 Task: Find connections with filter location Kalamáta with filter topic #workingathomewith filter profile language Spanish with filter current company Jakson Group with filter school Saranathan College of Engineering with filter industry Lime and Gypsum Products Manufacturing with filter service category Translation with filter keywords title Cruise Ship Attendant
Action: Mouse moved to (340, 267)
Screenshot: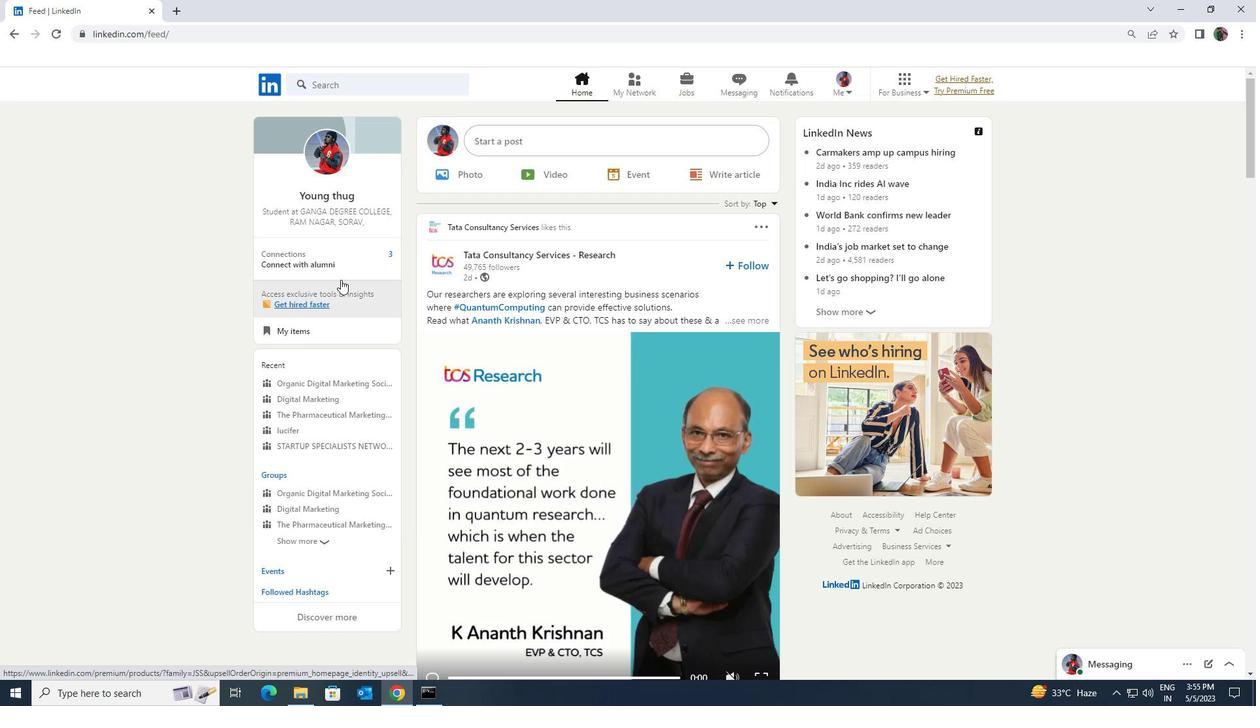 
Action: Mouse pressed left at (340, 267)
Screenshot: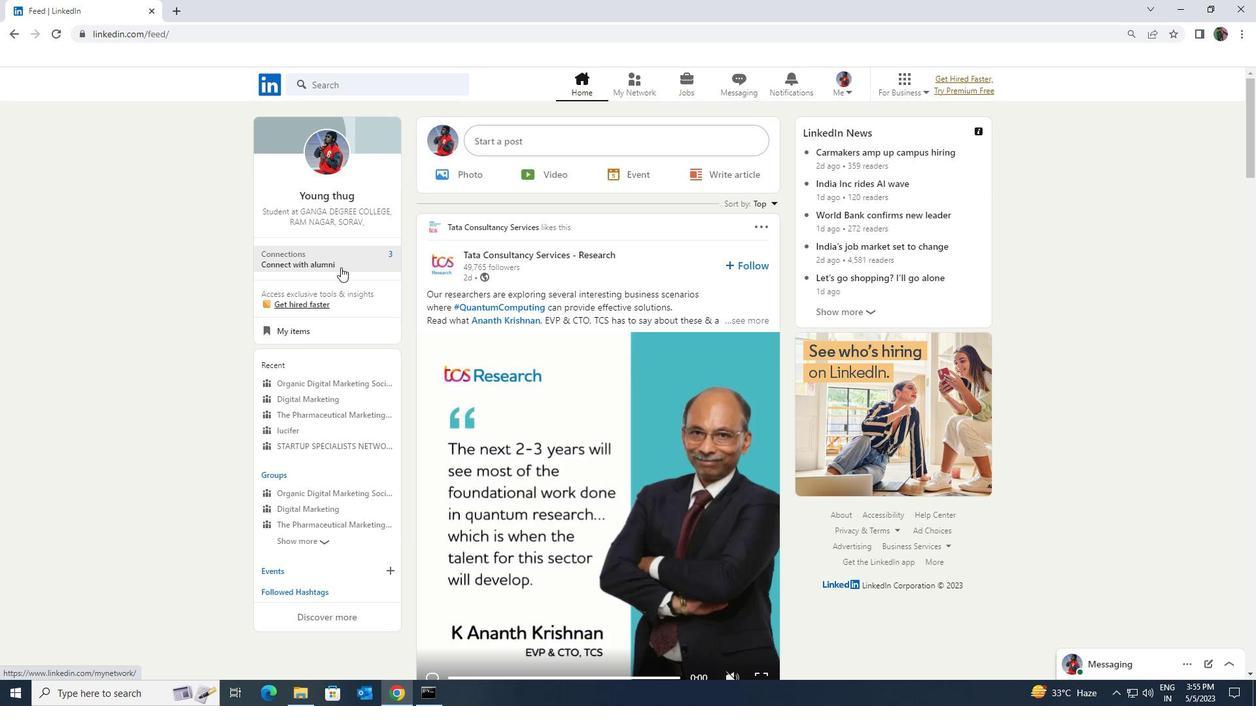 
Action: Mouse moved to (350, 167)
Screenshot: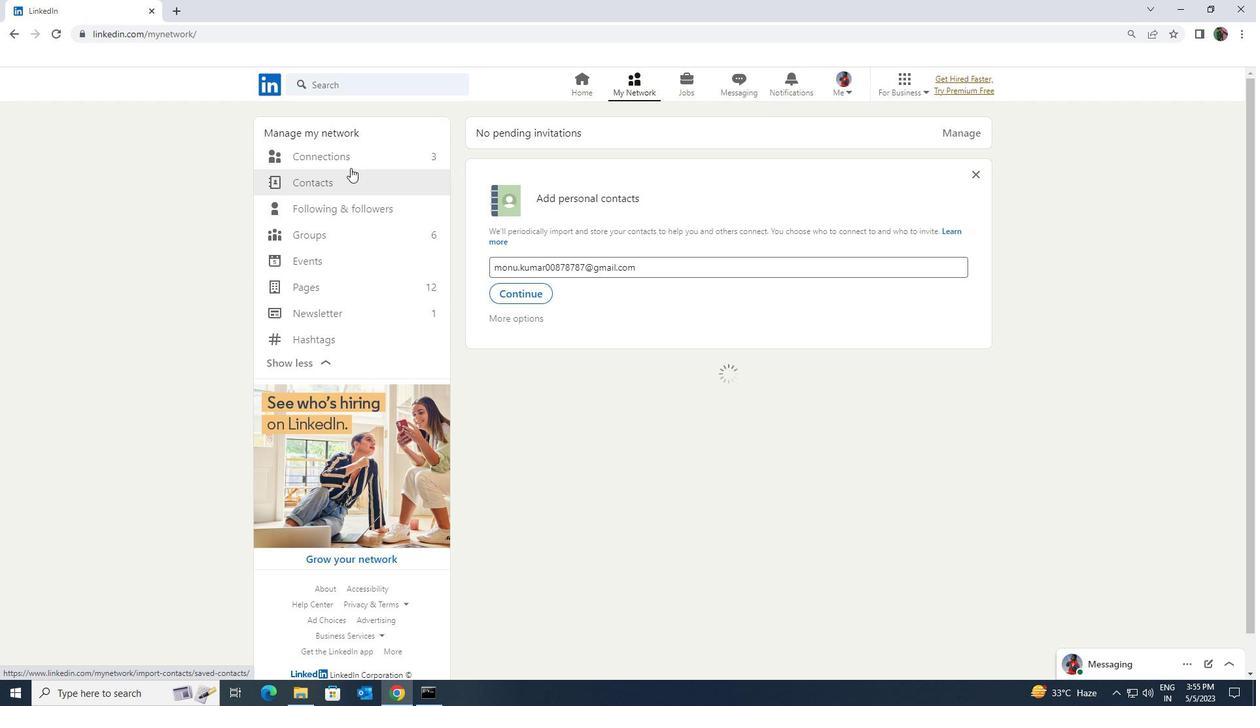 
Action: Mouse pressed left at (350, 167)
Screenshot: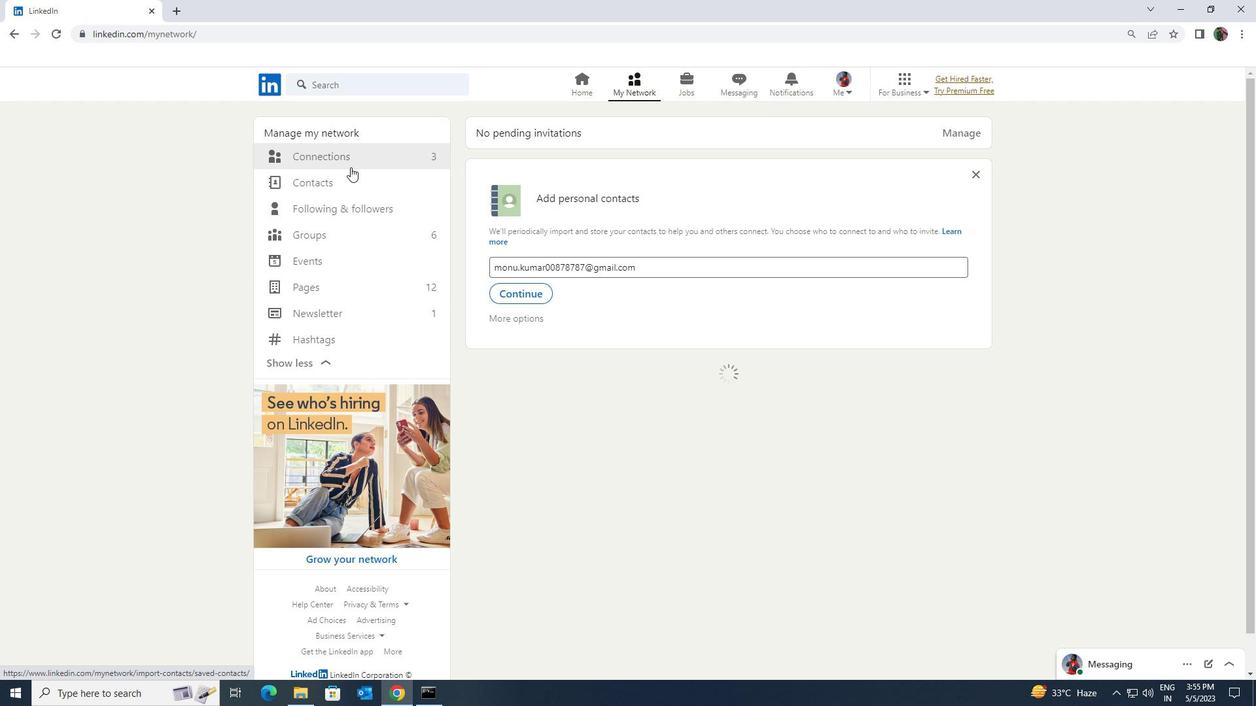 
Action: Mouse moved to (351, 156)
Screenshot: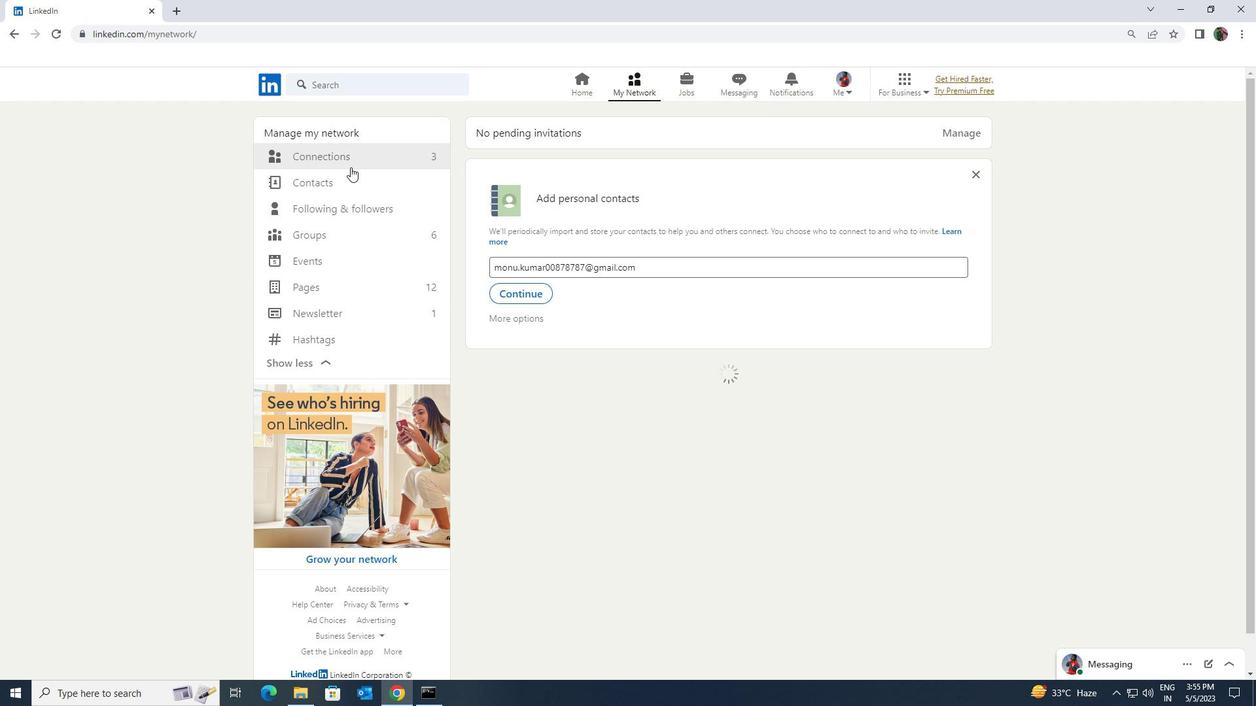 
Action: Mouse pressed left at (351, 156)
Screenshot: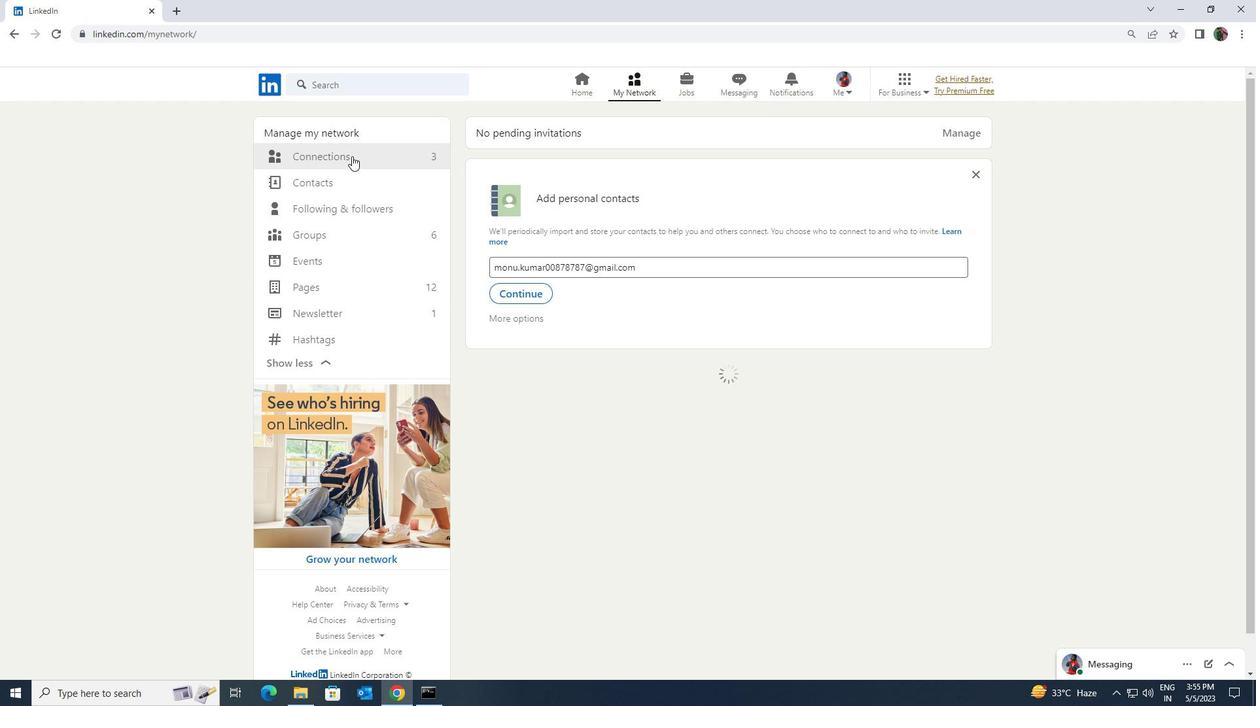 
Action: Mouse moved to (705, 159)
Screenshot: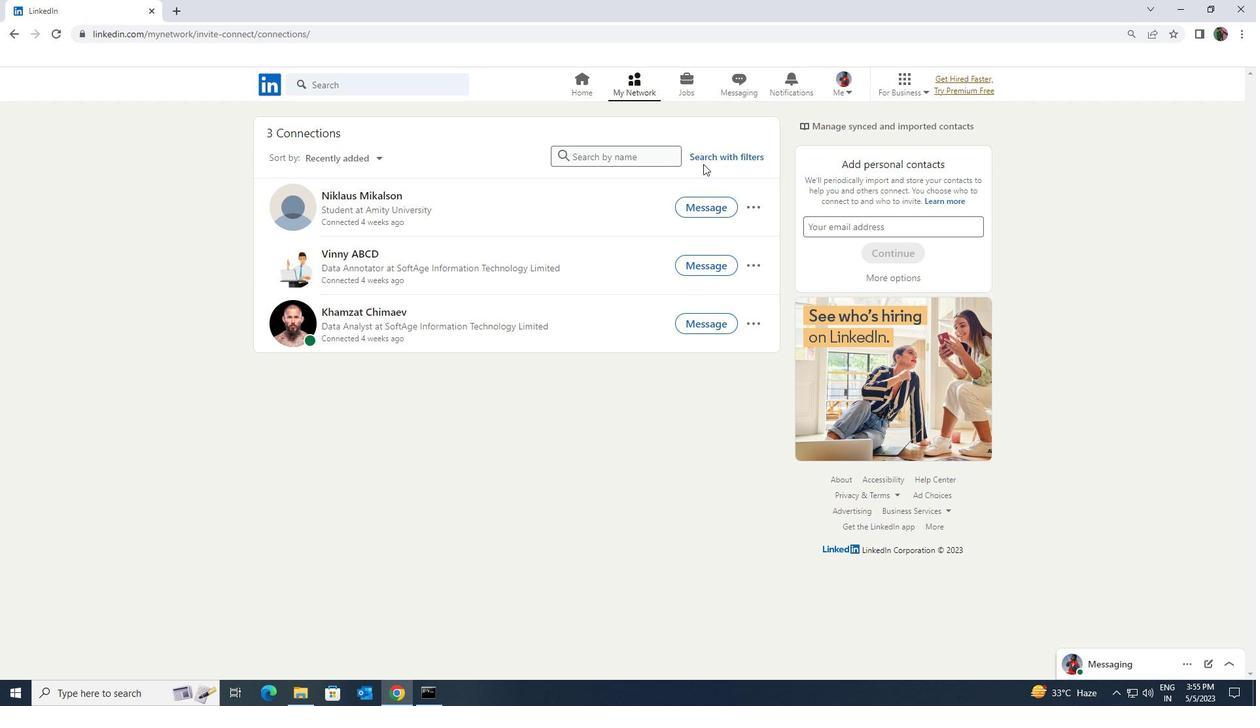 
Action: Mouse pressed left at (705, 159)
Screenshot: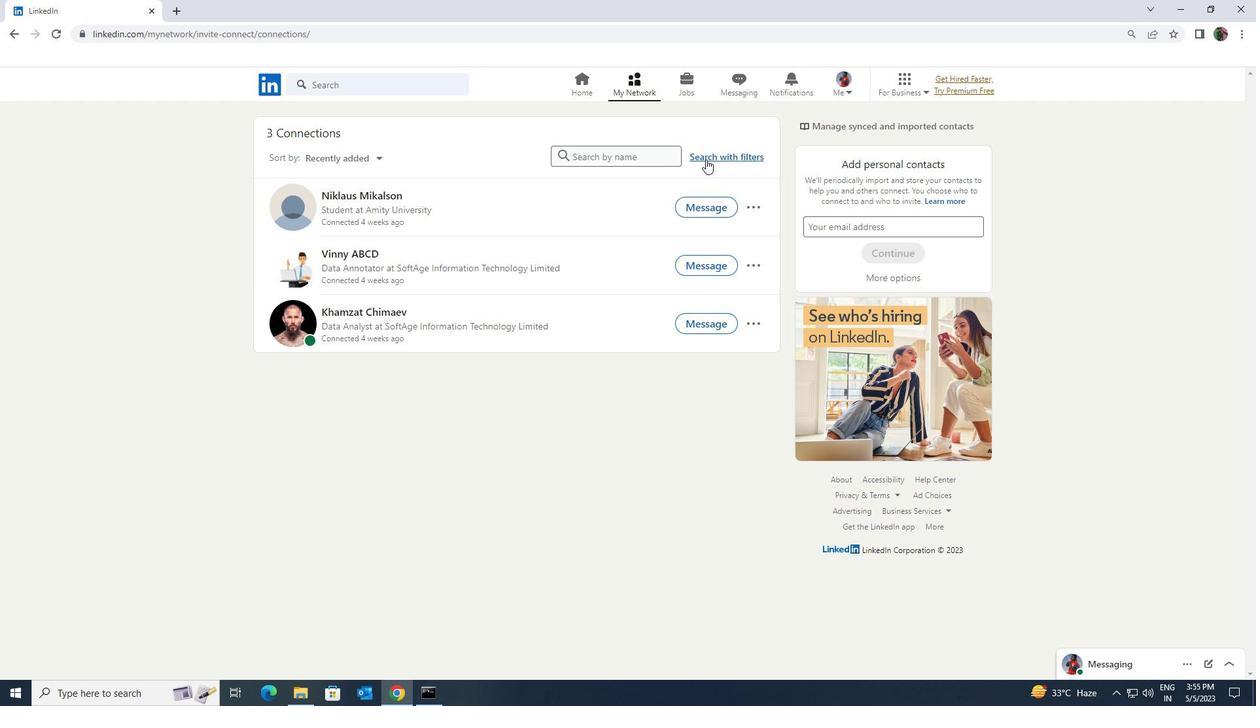 
Action: Mouse moved to (669, 124)
Screenshot: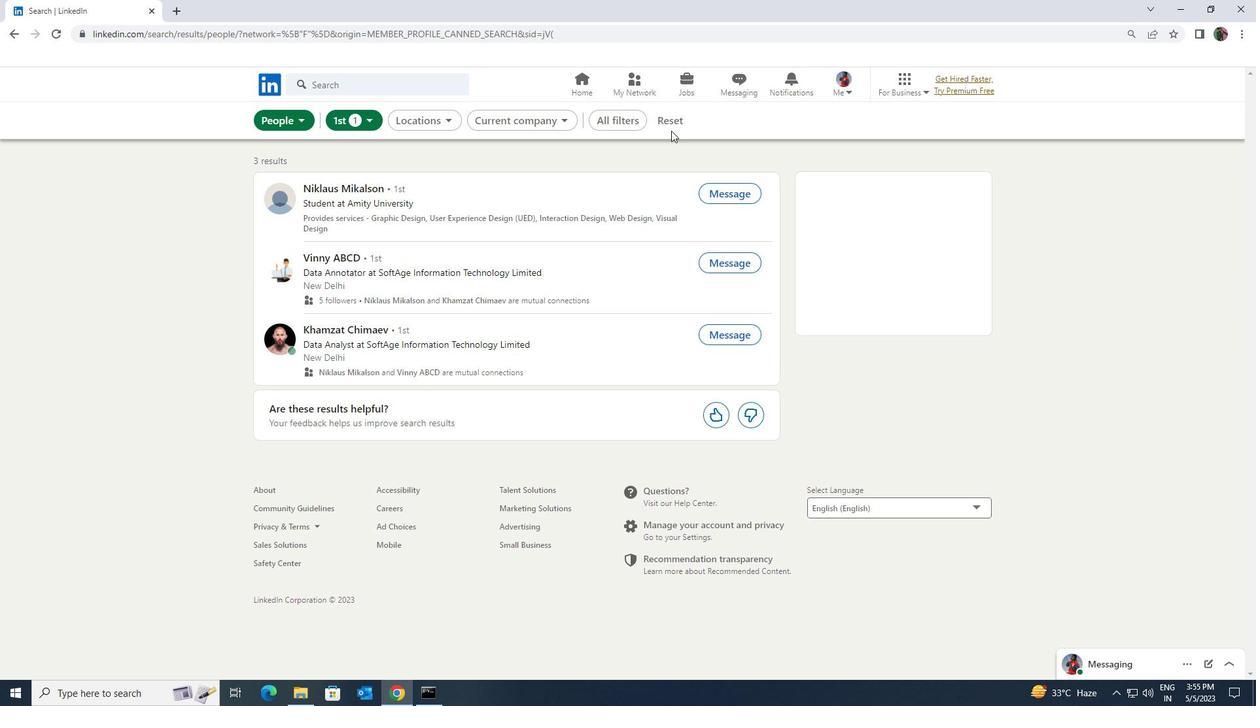 
Action: Mouse pressed left at (669, 124)
Screenshot: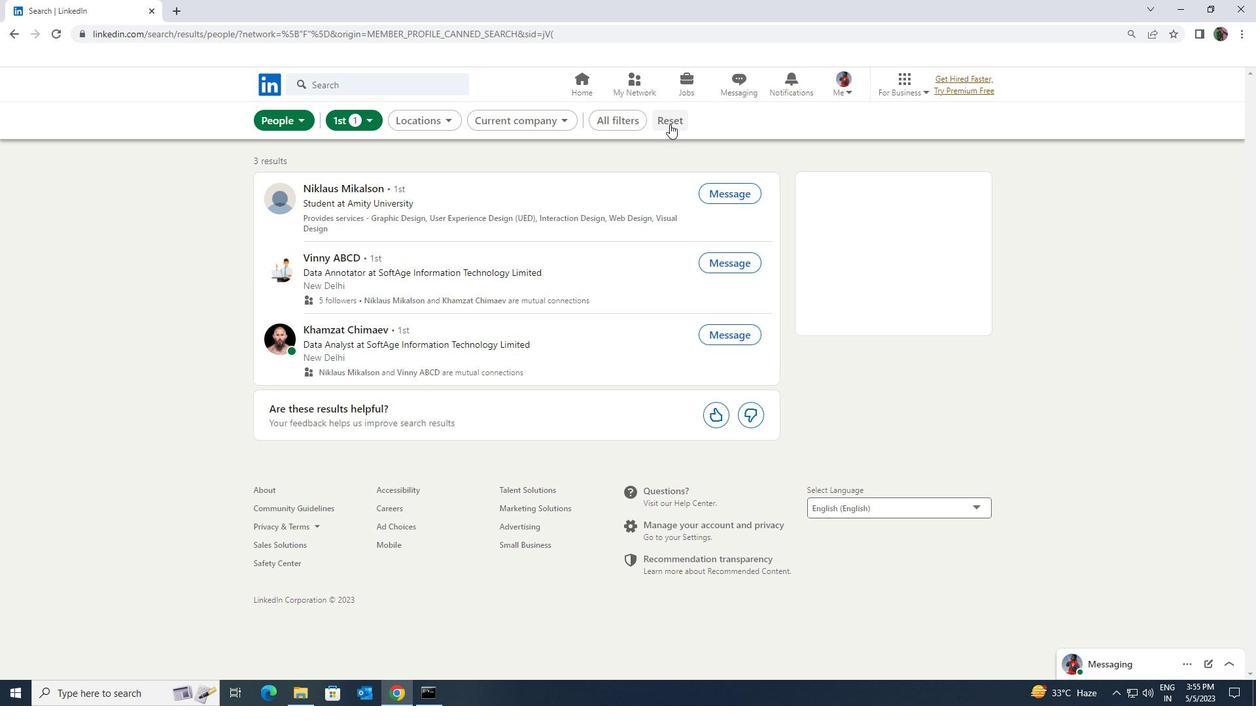 
Action: Mouse moved to (640, 118)
Screenshot: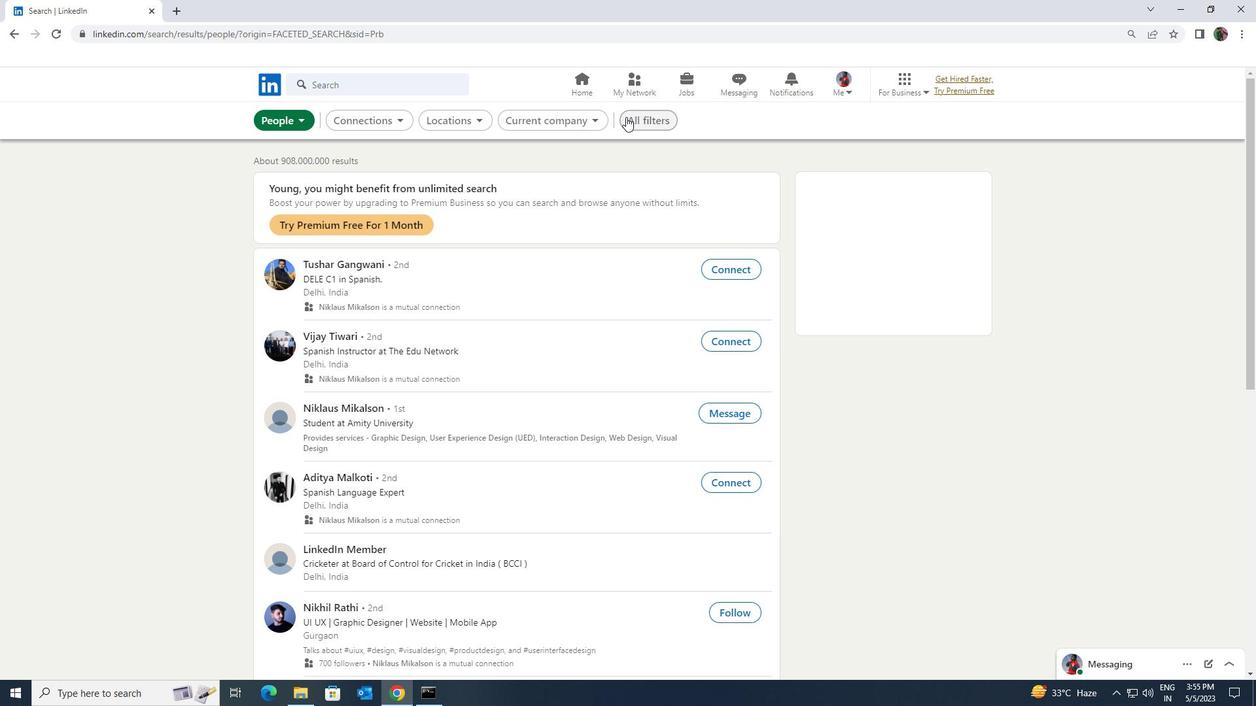 
Action: Mouse pressed left at (640, 118)
Screenshot: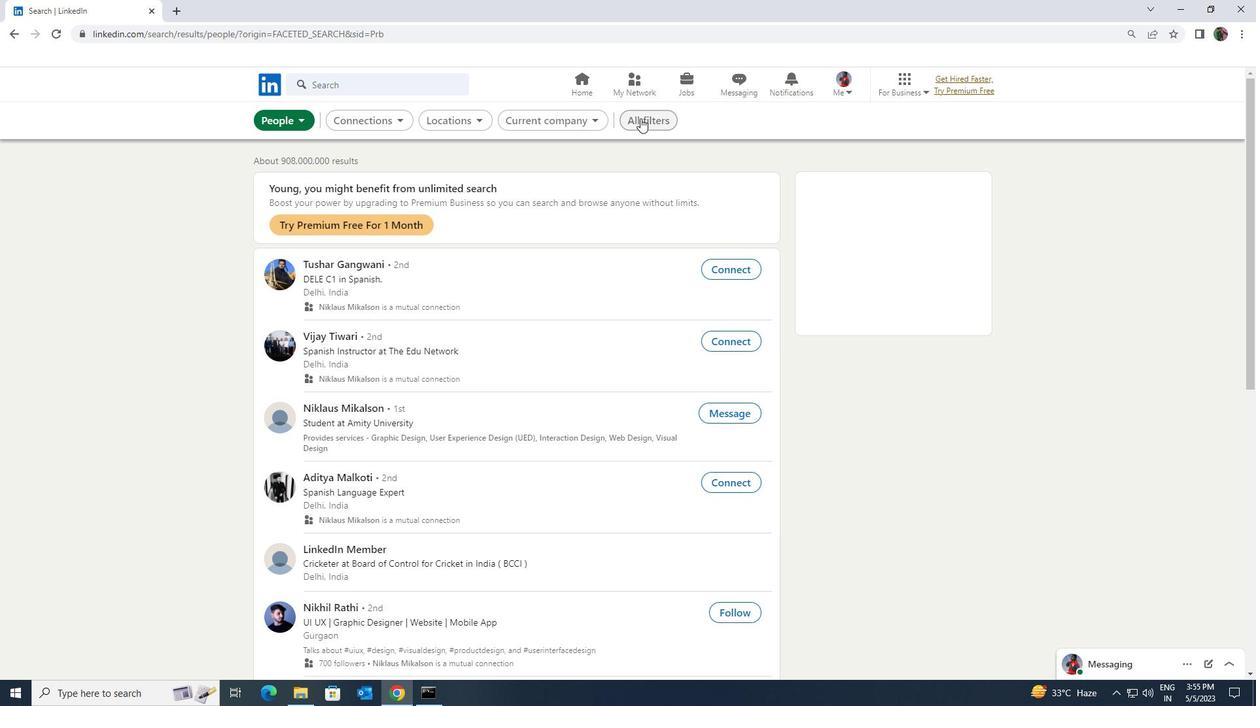 
Action: Mouse moved to (1094, 510)
Screenshot: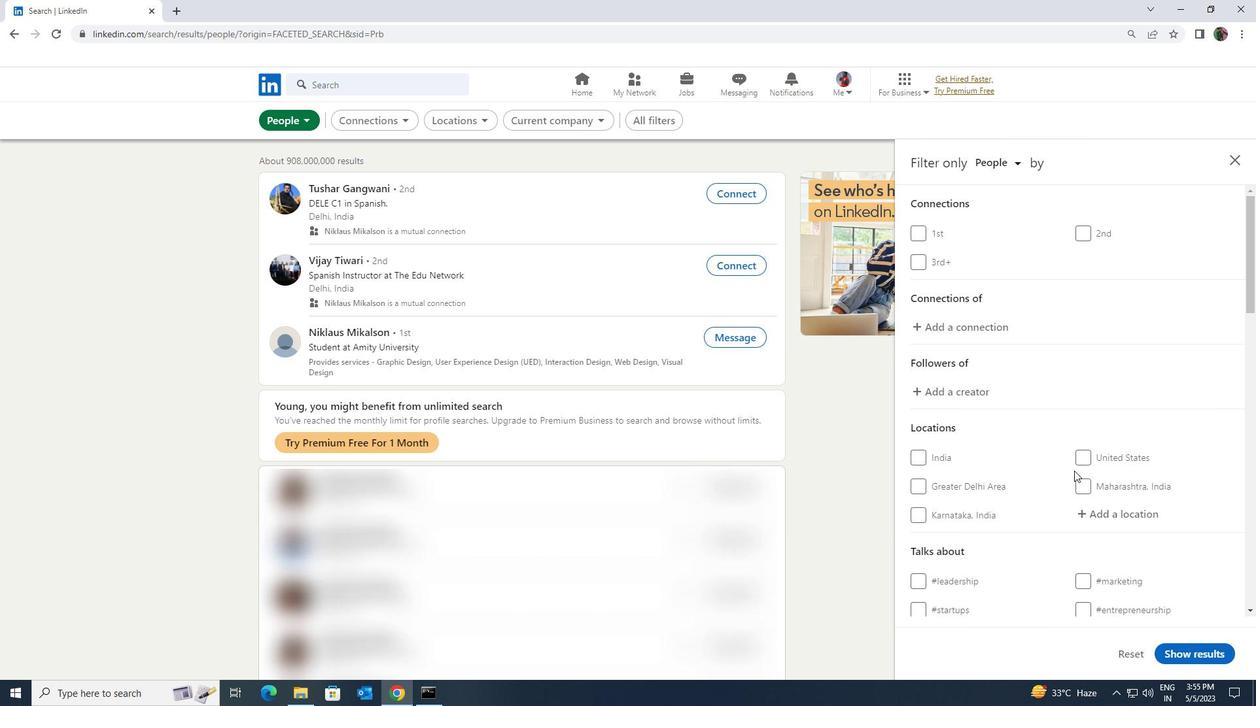 
Action: Mouse pressed left at (1094, 510)
Screenshot: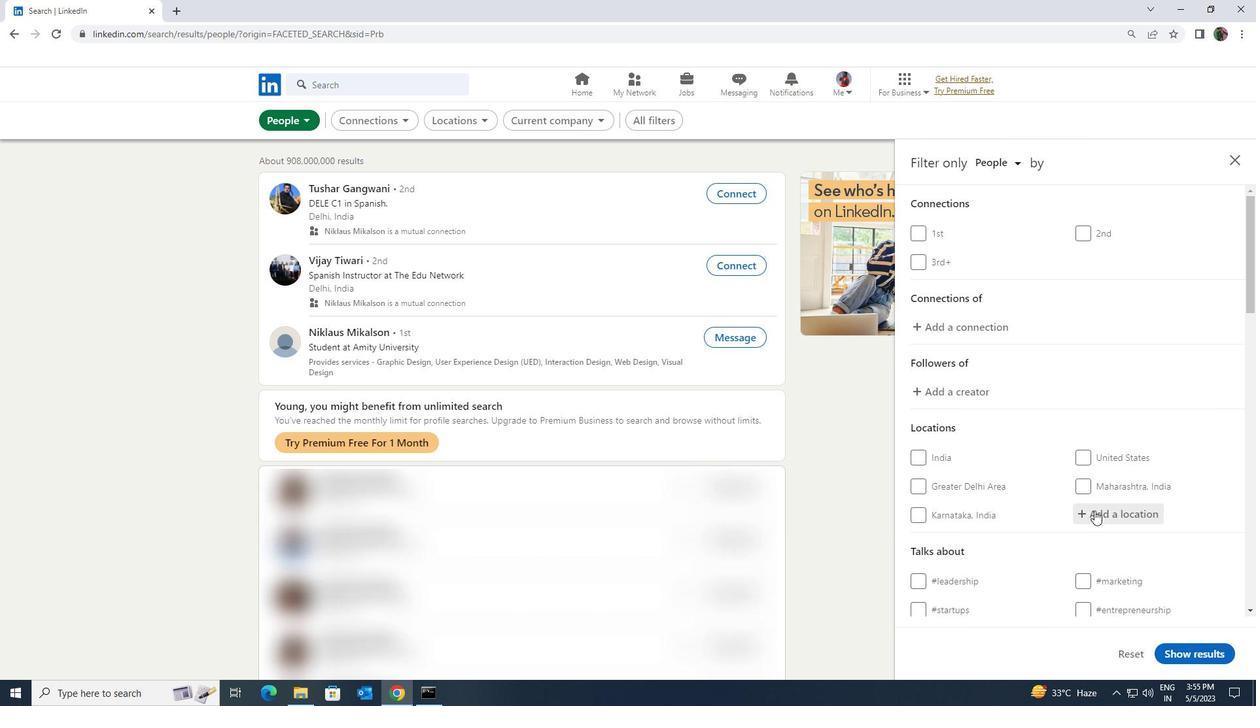 
Action: Key pressed <Key.shift><Key.shift><Key.shift><Key.shift><Key.shift><Key.shift><Key.shift>KALAMATA
Screenshot: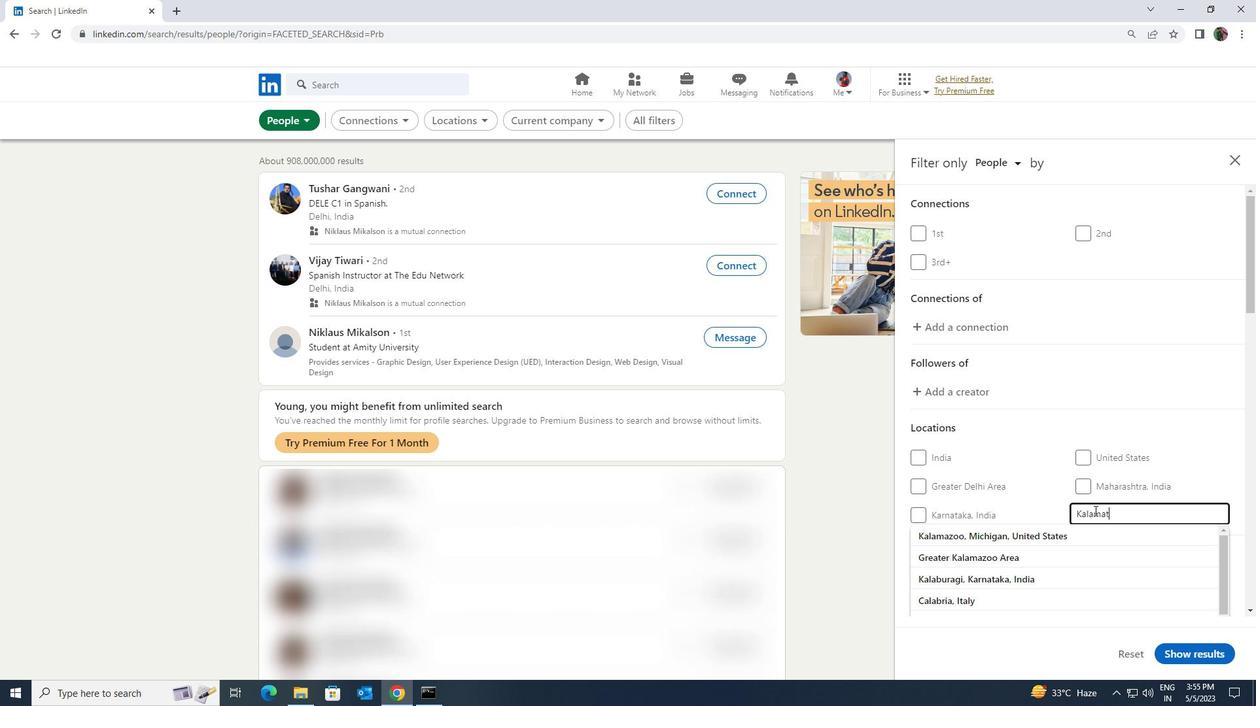 
Action: Mouse moved to (1093, 530)
Screenshot: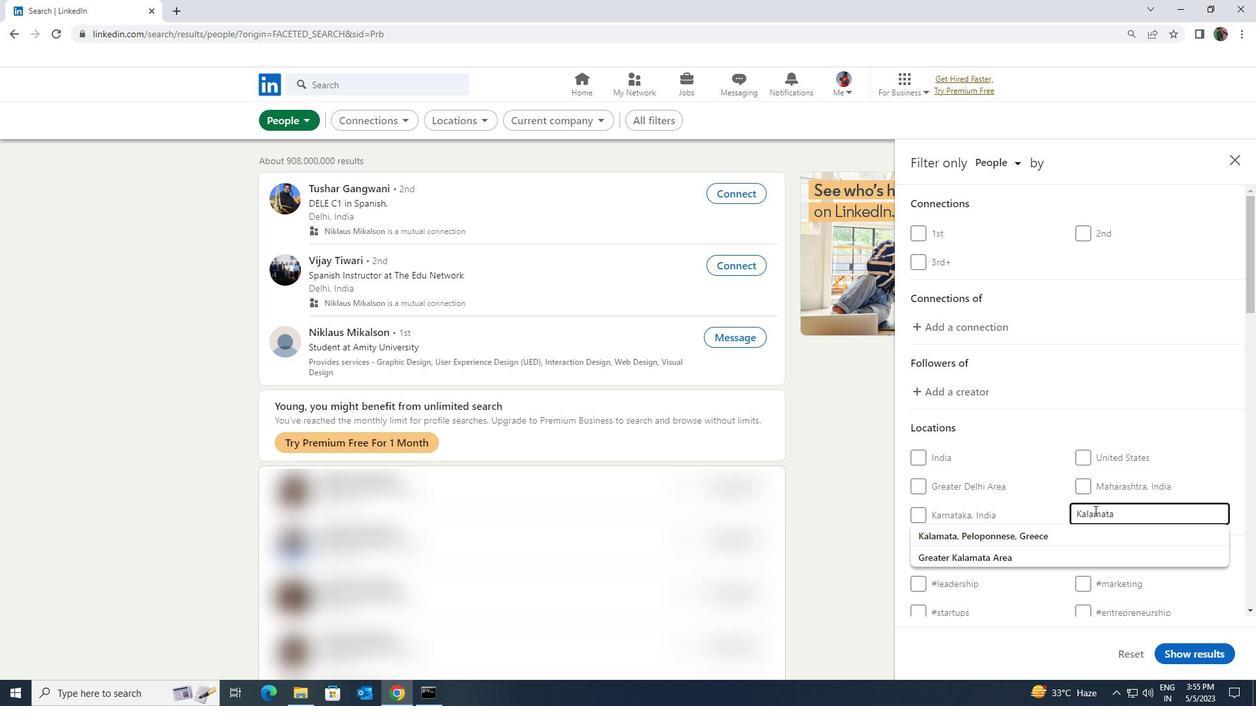 
Action: Mouse pressed left at (1093, 530)
Screenshot: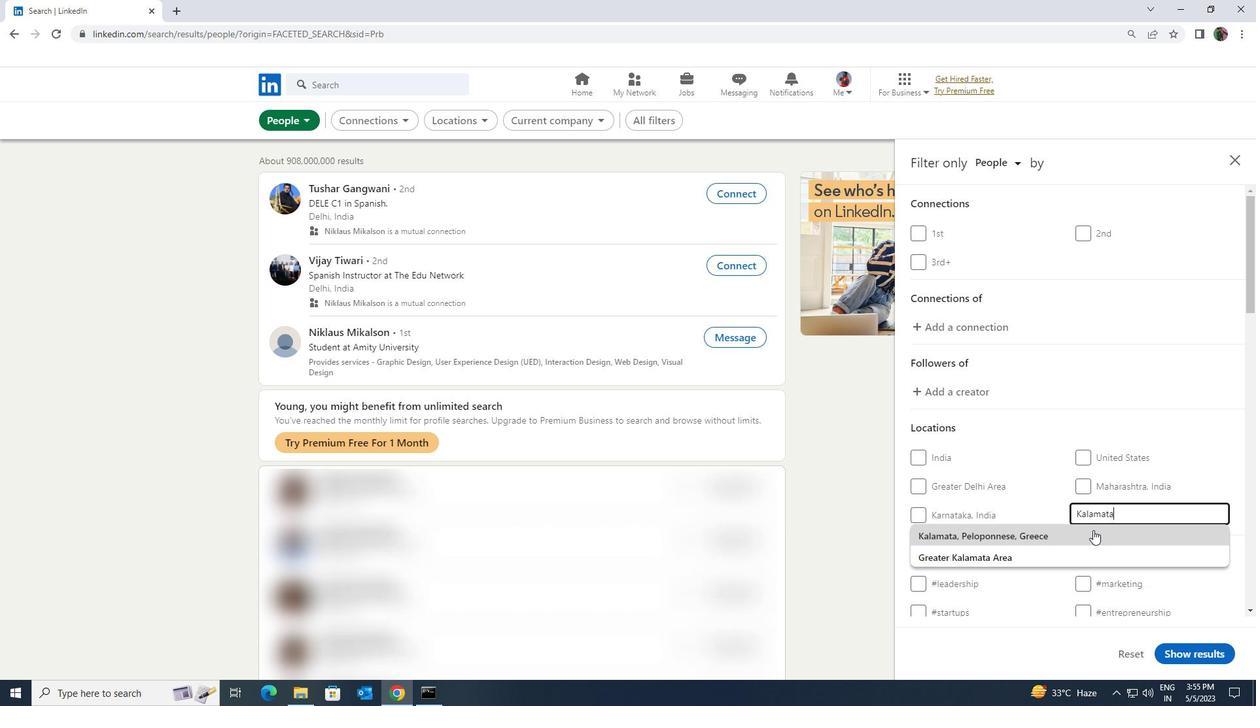 
Action: Mouse scrolled (1093, 529) with delta (0, 0)
Screenshot: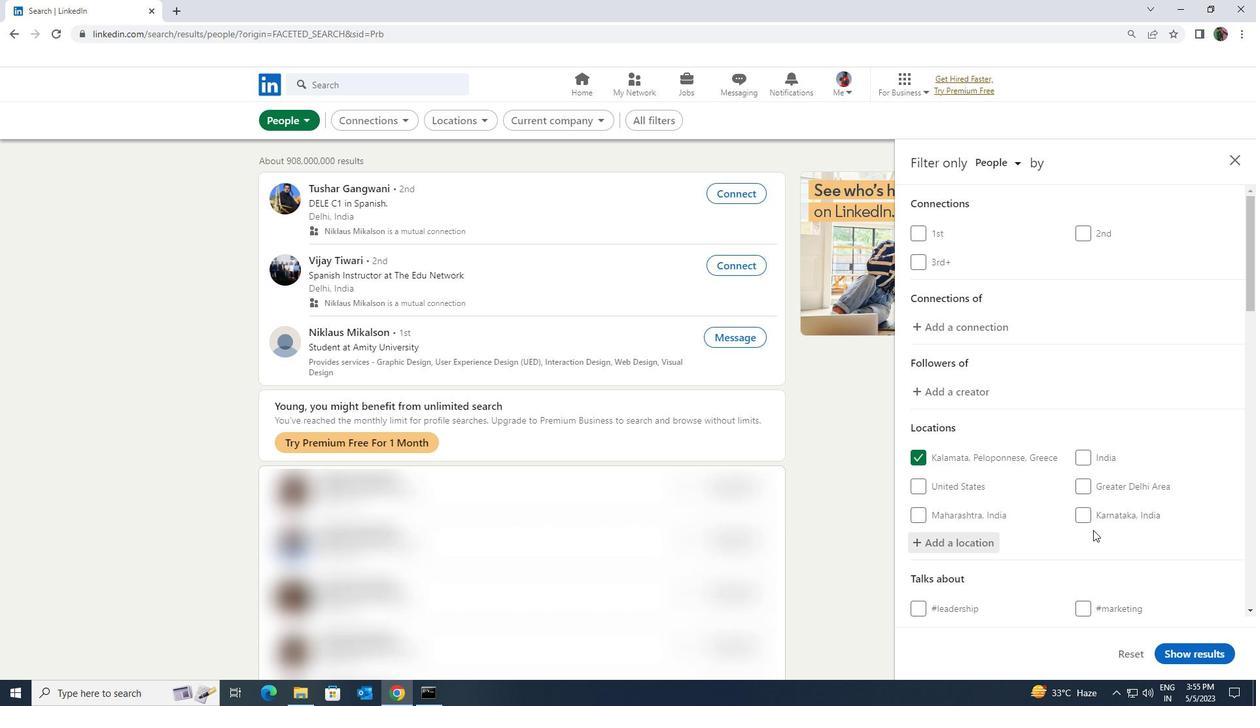 
Action: Mouse scrolled (1093, 529) with delta (0, 0)
Screenshot: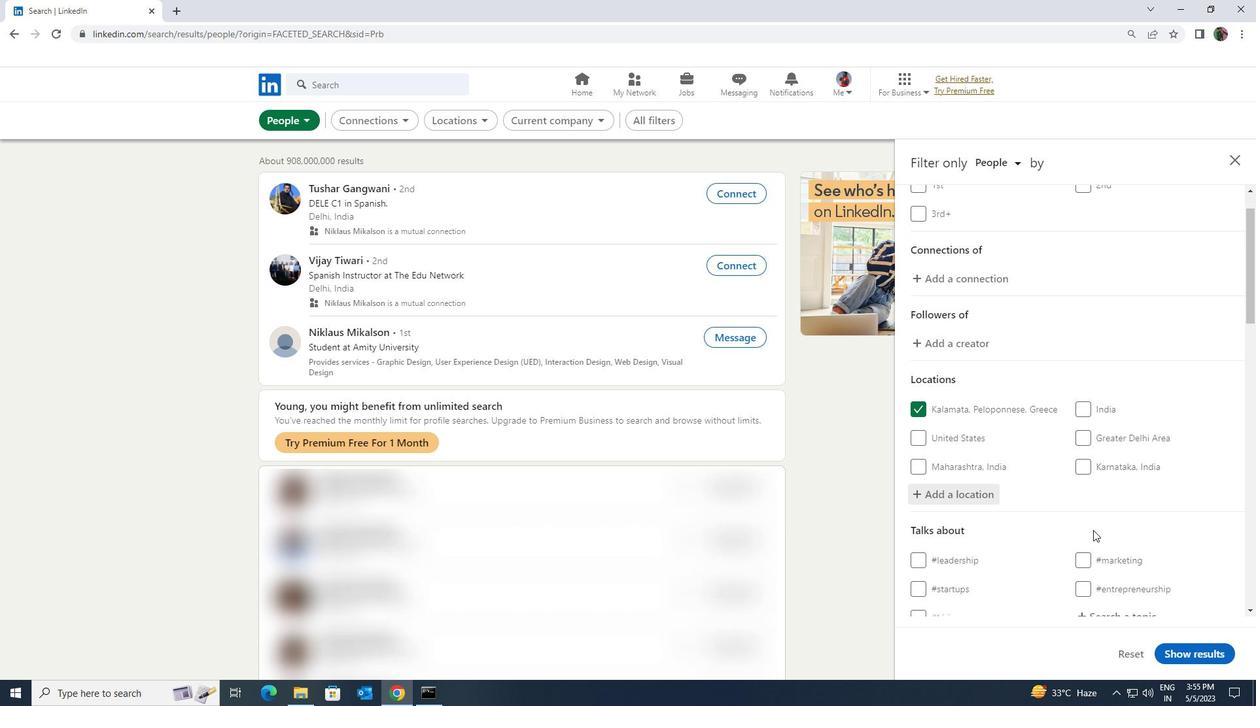 
Action: Mouse pressed left at (1093, 530)
Screenshot: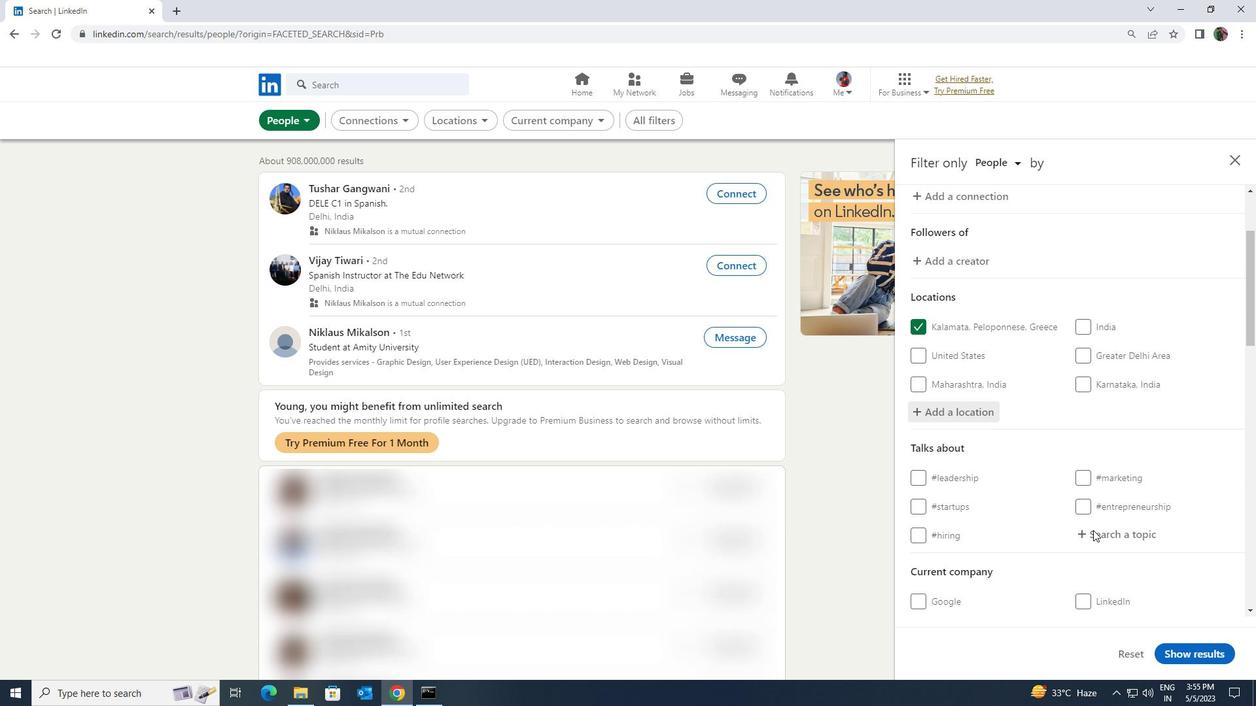 
Action: Key pressed <Key.shift><Key.shift><Key.shift><Key.shift><Key.shift>WOE<Key.backspace>RKINGHOME
Screenshot: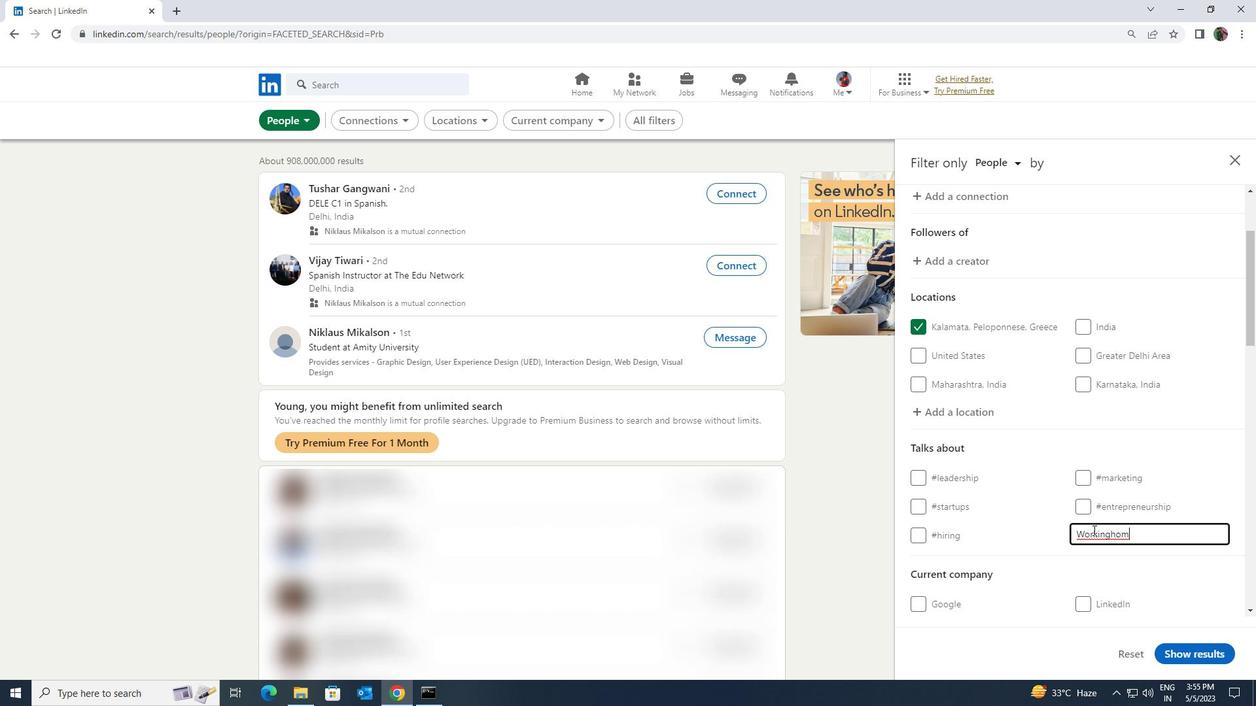 
Action: Mouse scrolled (1093, 529) with delta (0, 0)
Screenshot: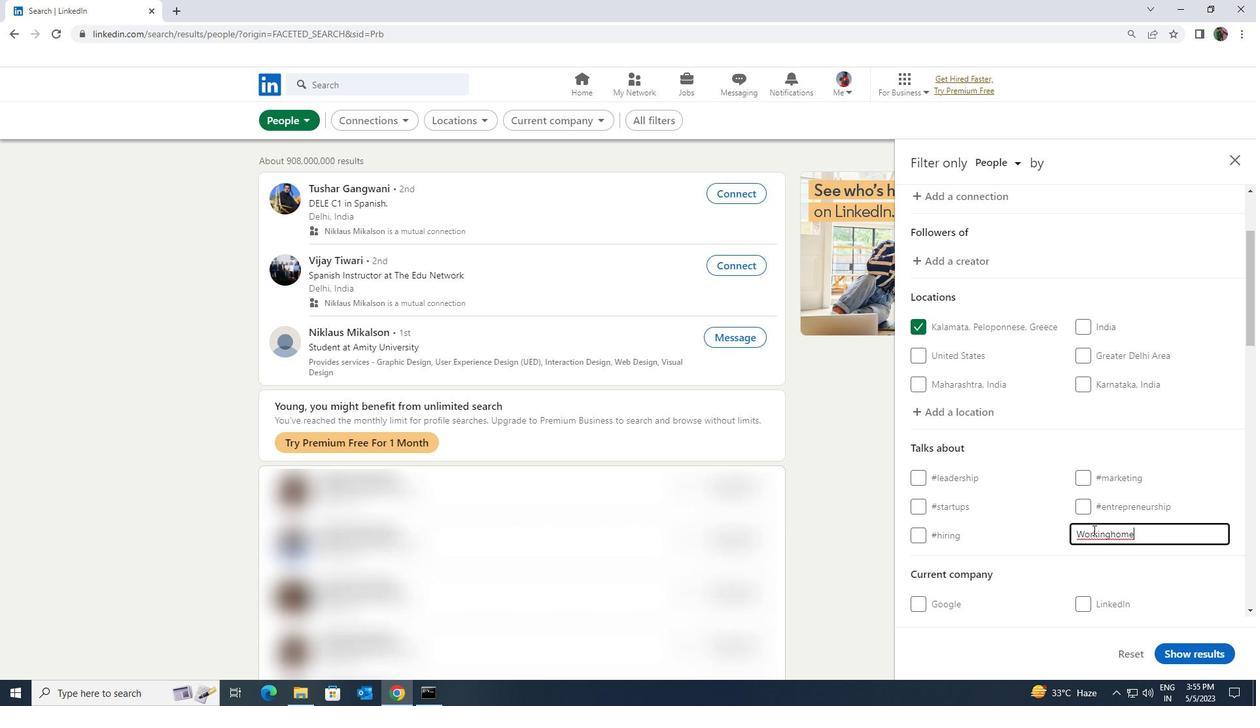 
Action: Mouse scrolled (1093, 529) with delta (0, 0)
Screenshot: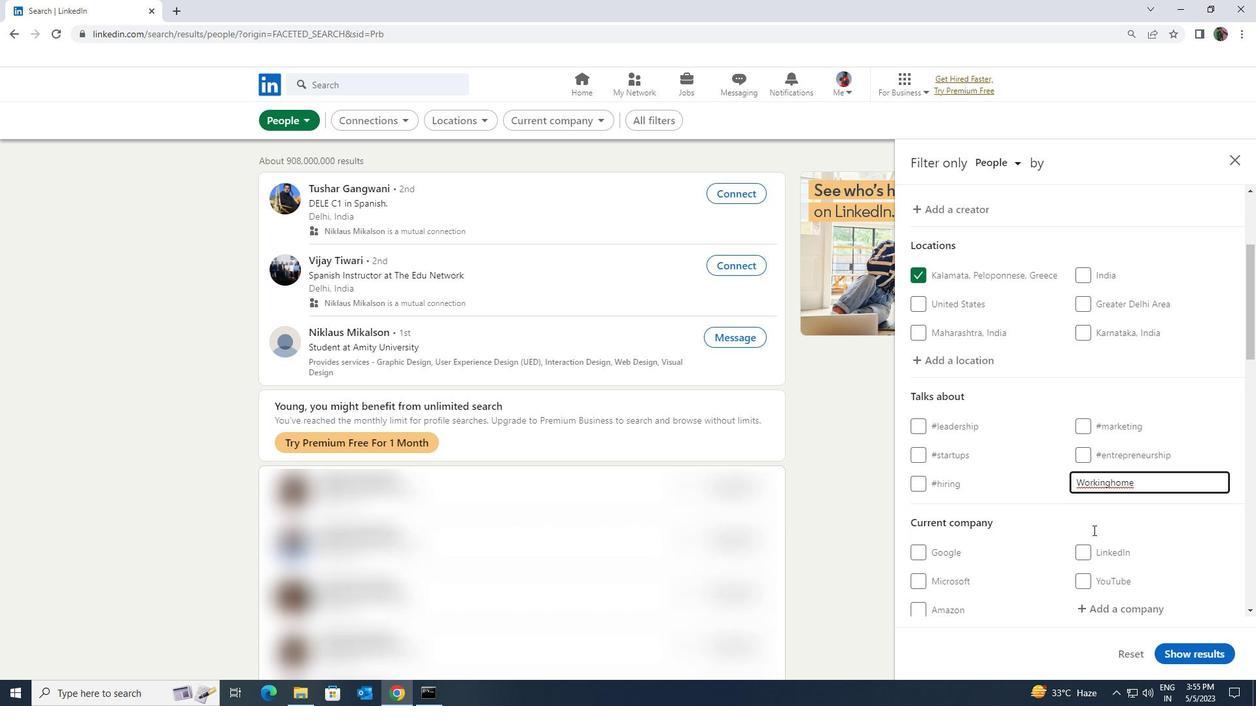 
Action: Mouse scrolled (1093, 529) with delta (0, 0)
Screenshot: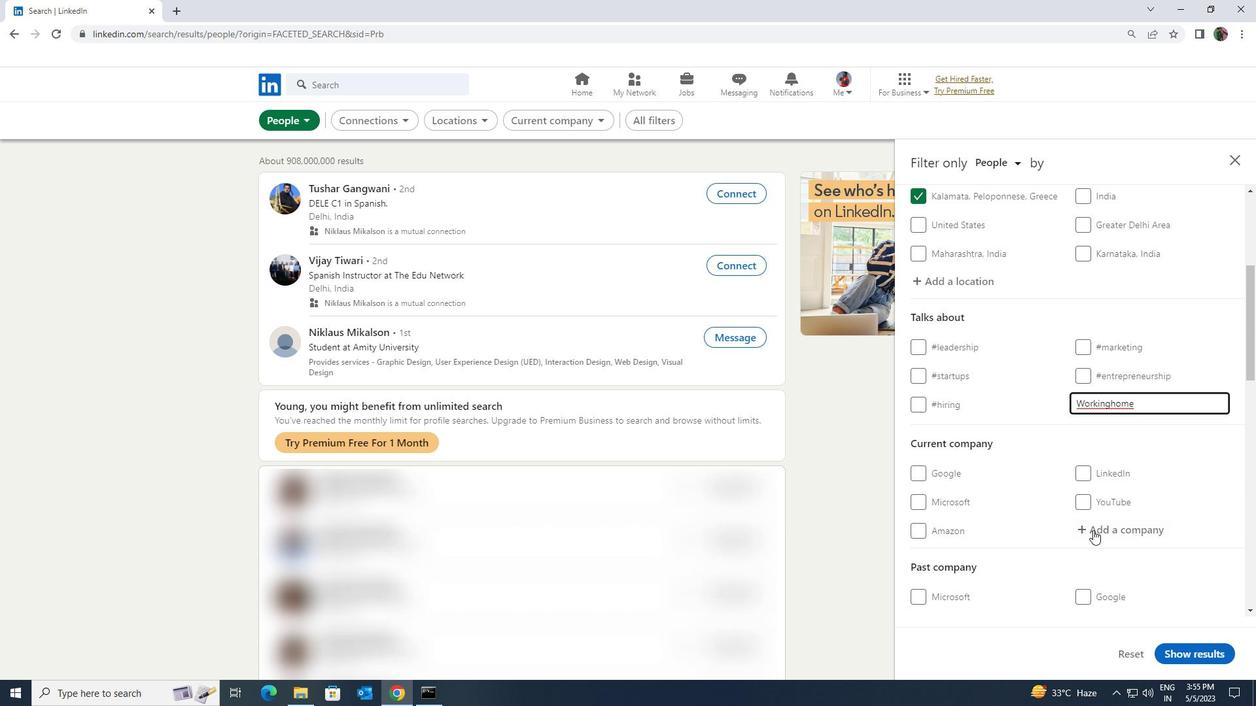 
Action: Mouse scrolled (1093, 529) with delta (0, 0)
Screenshot: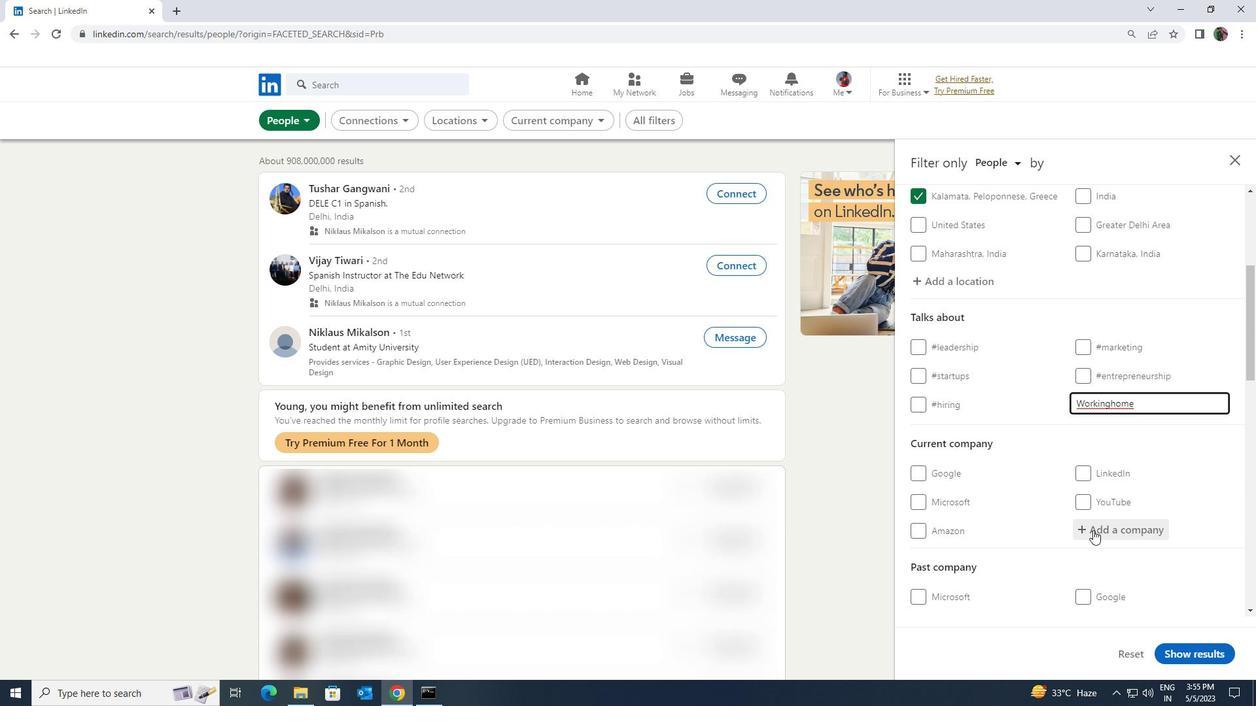 
Action: Mouse scrolled (1093, 529) with delta (0, 0)
Screenshot: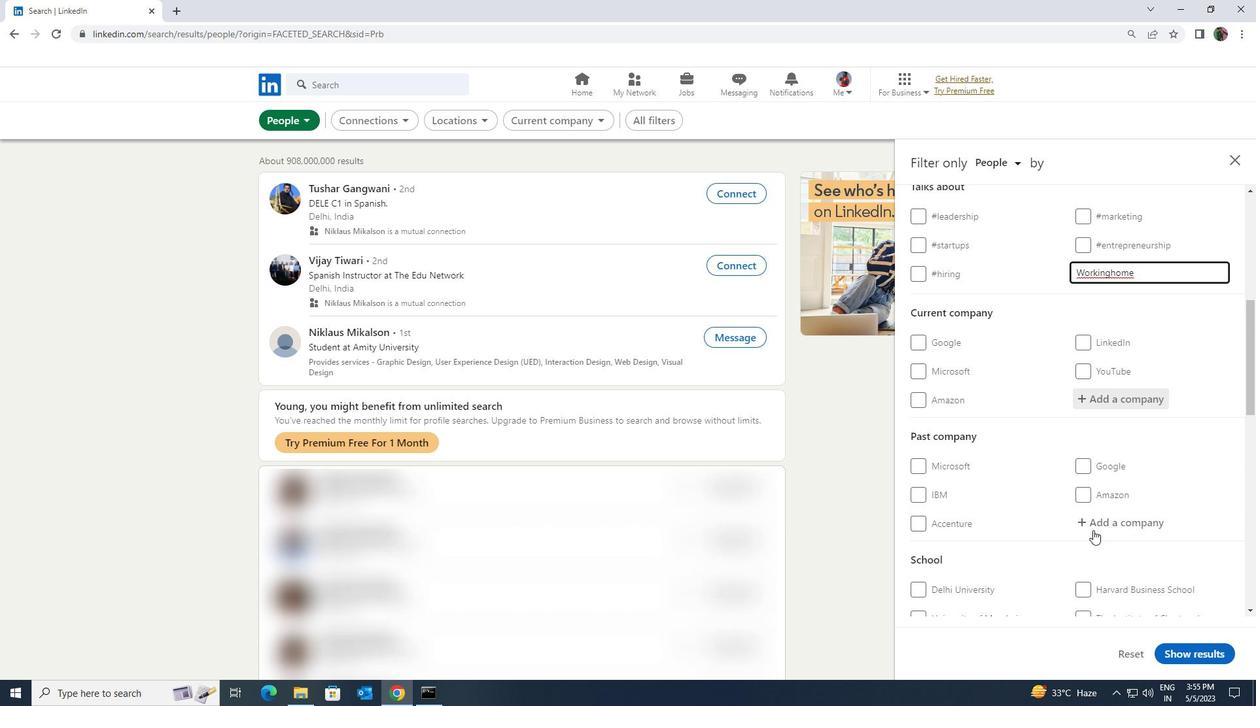 
Action: Mouse scrolled (1093, 529) with delta (0, 0)
Screenshot: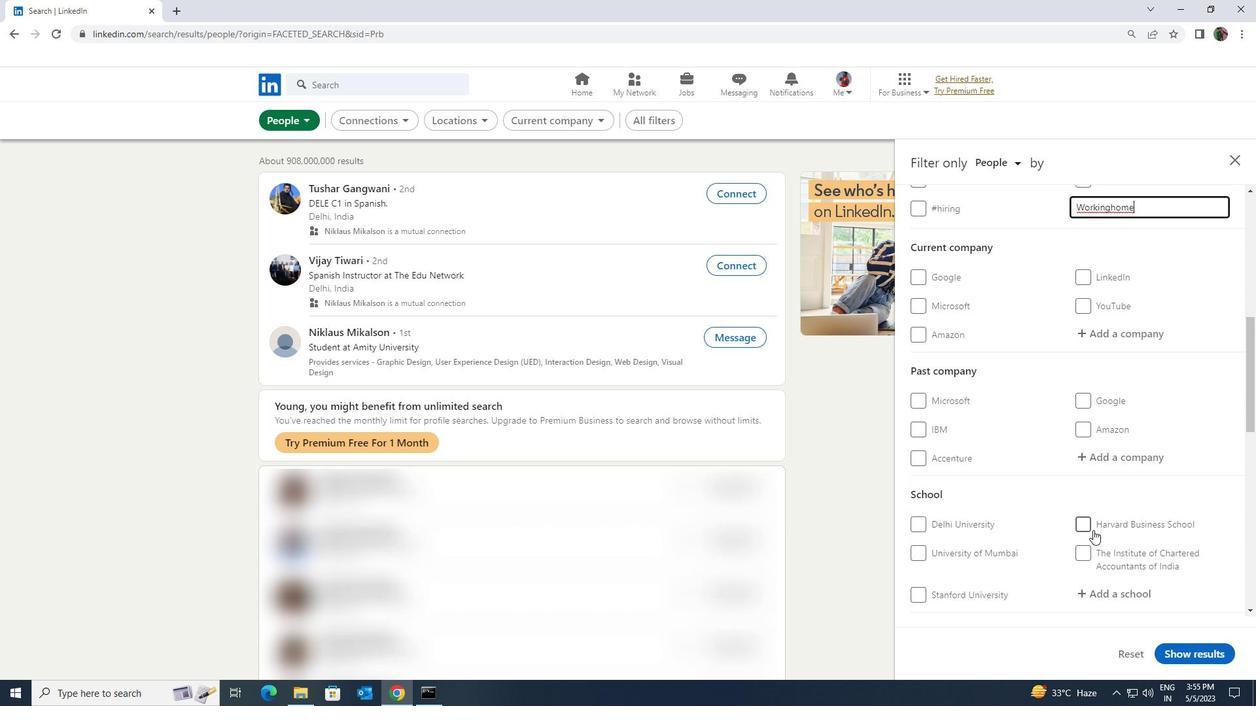 
Action: Mouse scrolled (1093, 529) with delta (0, 0)
Screenshot: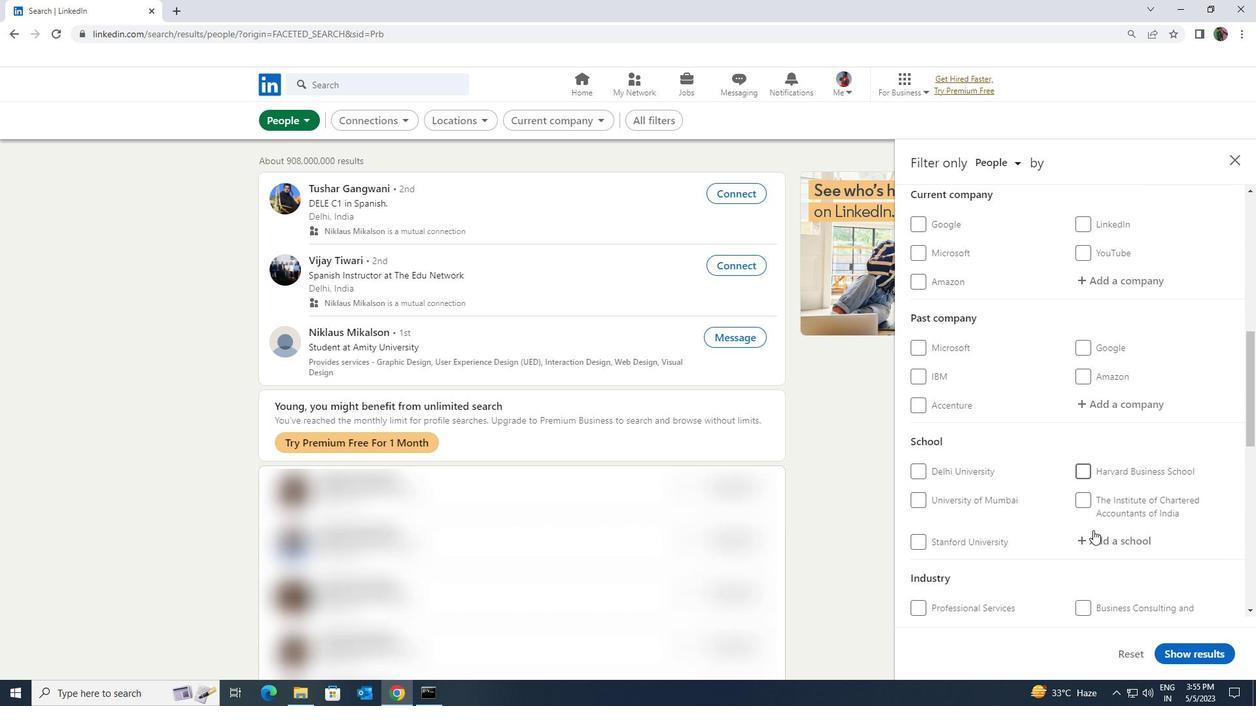 
Action: Mouse scrolled (1093, 529) with delta (0, 0)
Screenshot: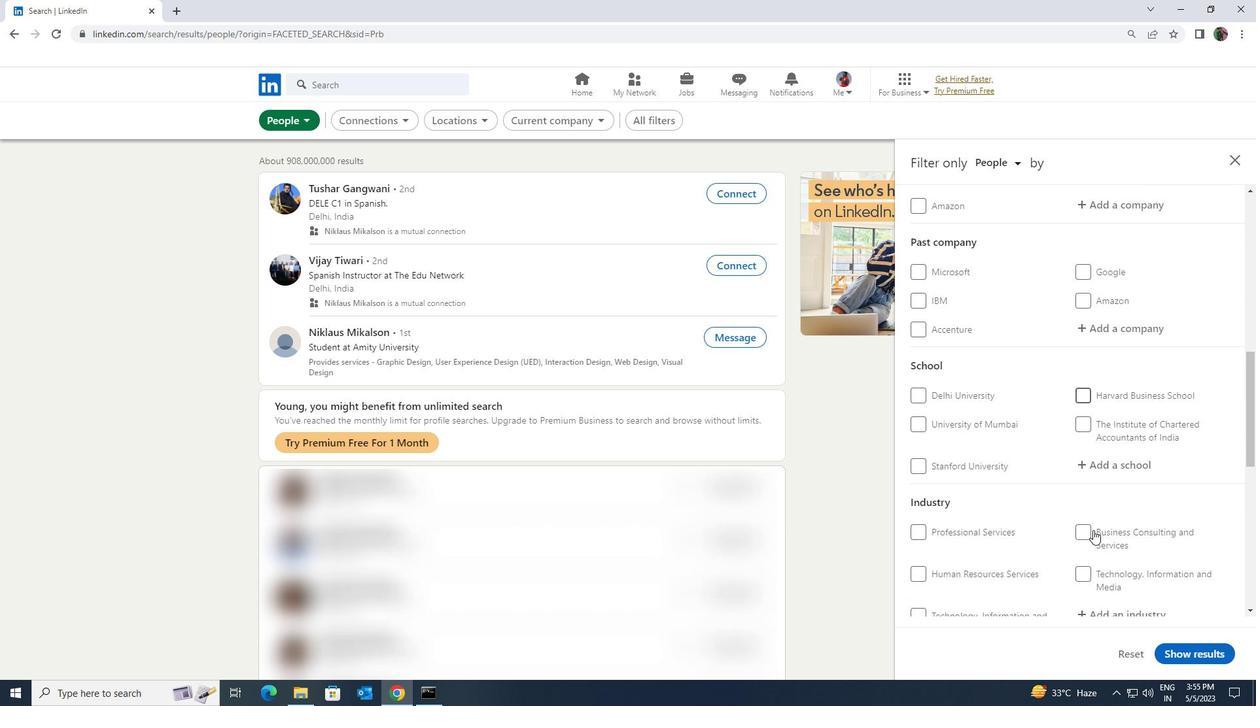 
Action: Mouse scrolled (1093, 529) with delta (0, 0)
Screenshot: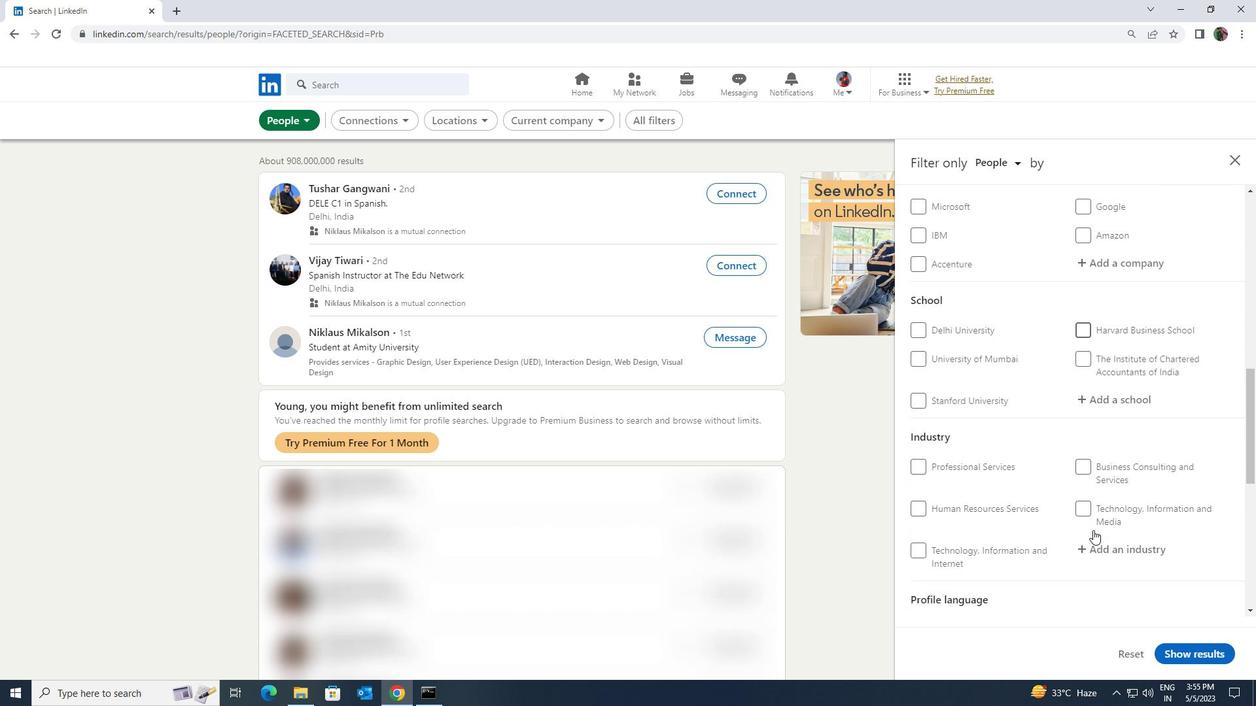 
Action: Mouse moved to (911, 585)
Screenshot: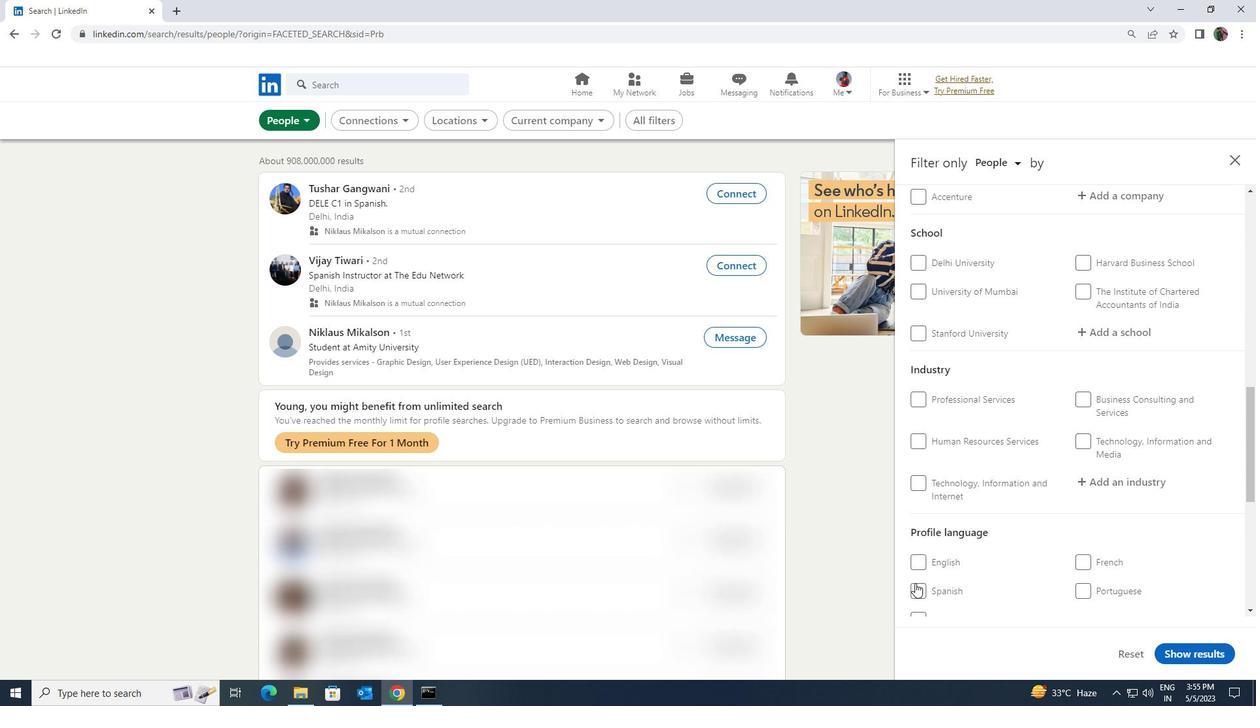 
Action: Mouse pressed left at (911, 585)
Screenshot: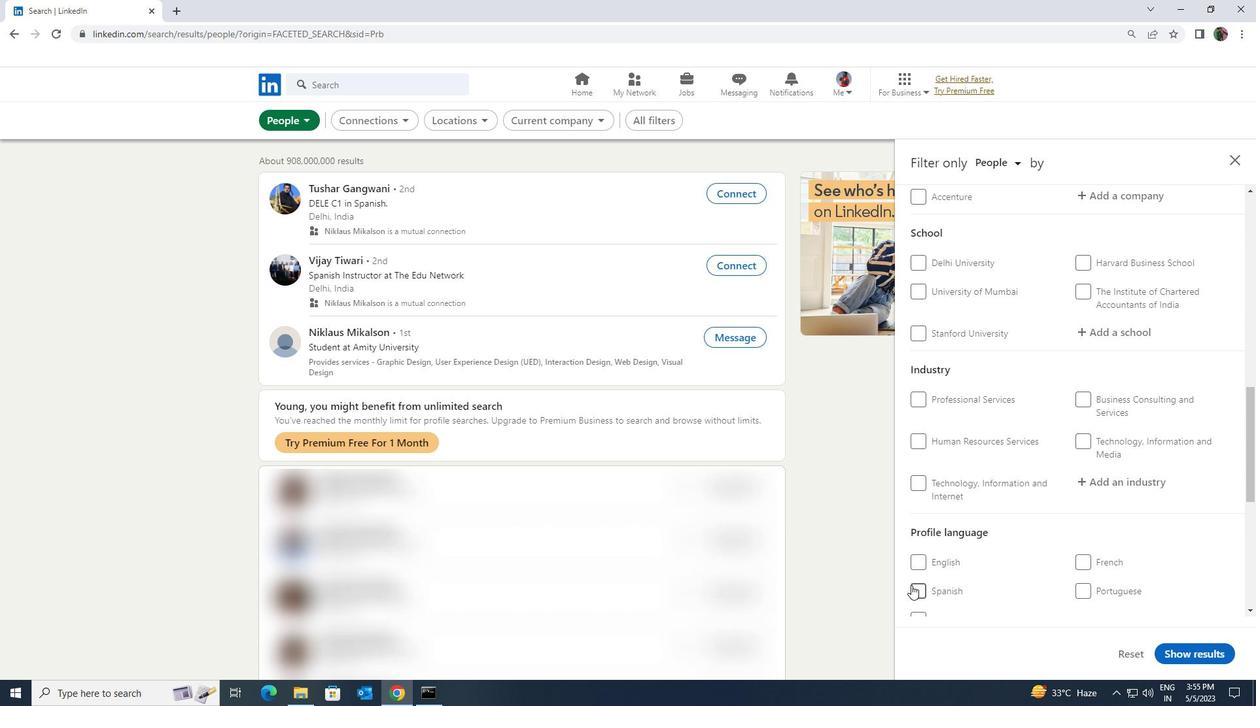 
Action: Mouse moved to (1123, 572)
Screenshot: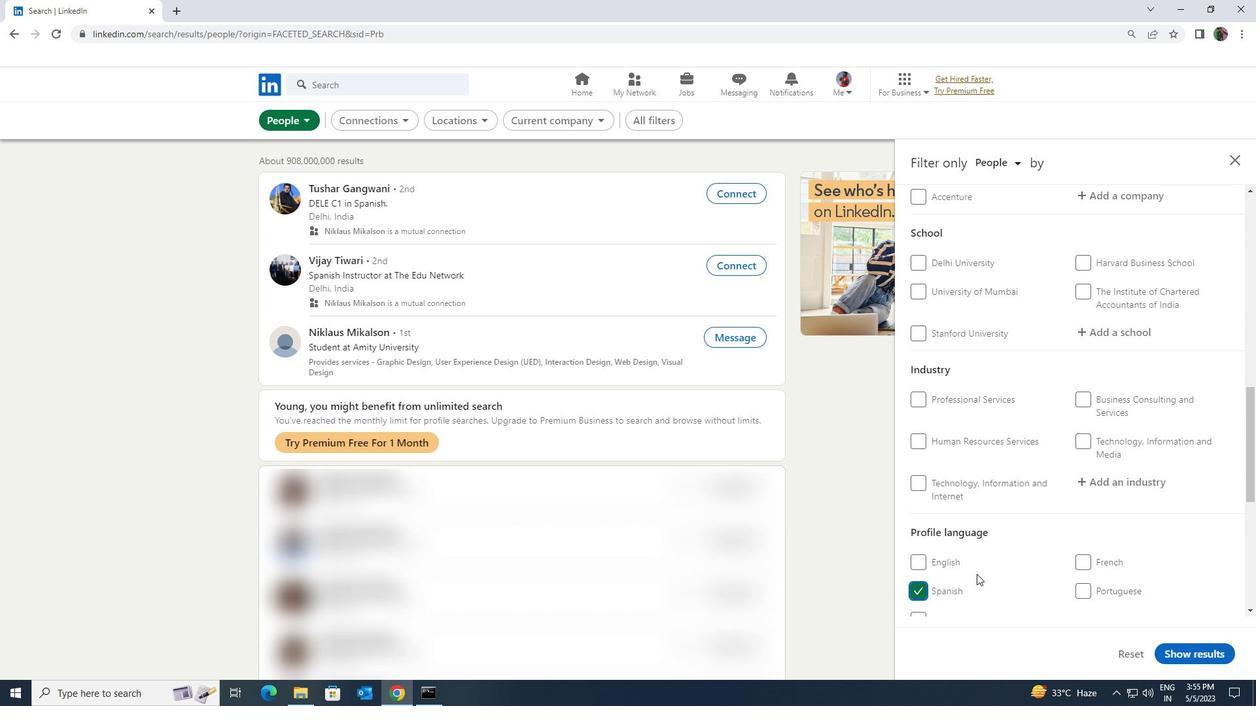 
Action: Mouse scrolled (1123, 573) with delta (0, 0)
Screenshot: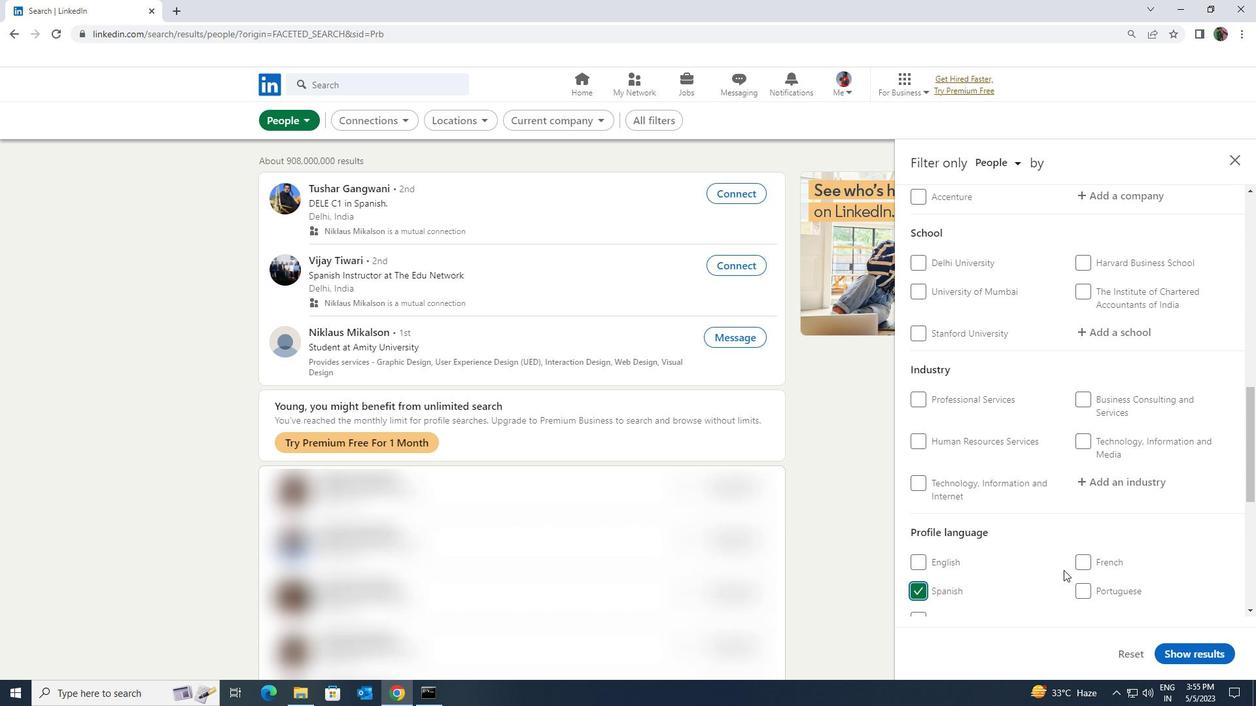 
Action: Mouse scrolled (1123, 573) with delta (0, 0)
Screenshot: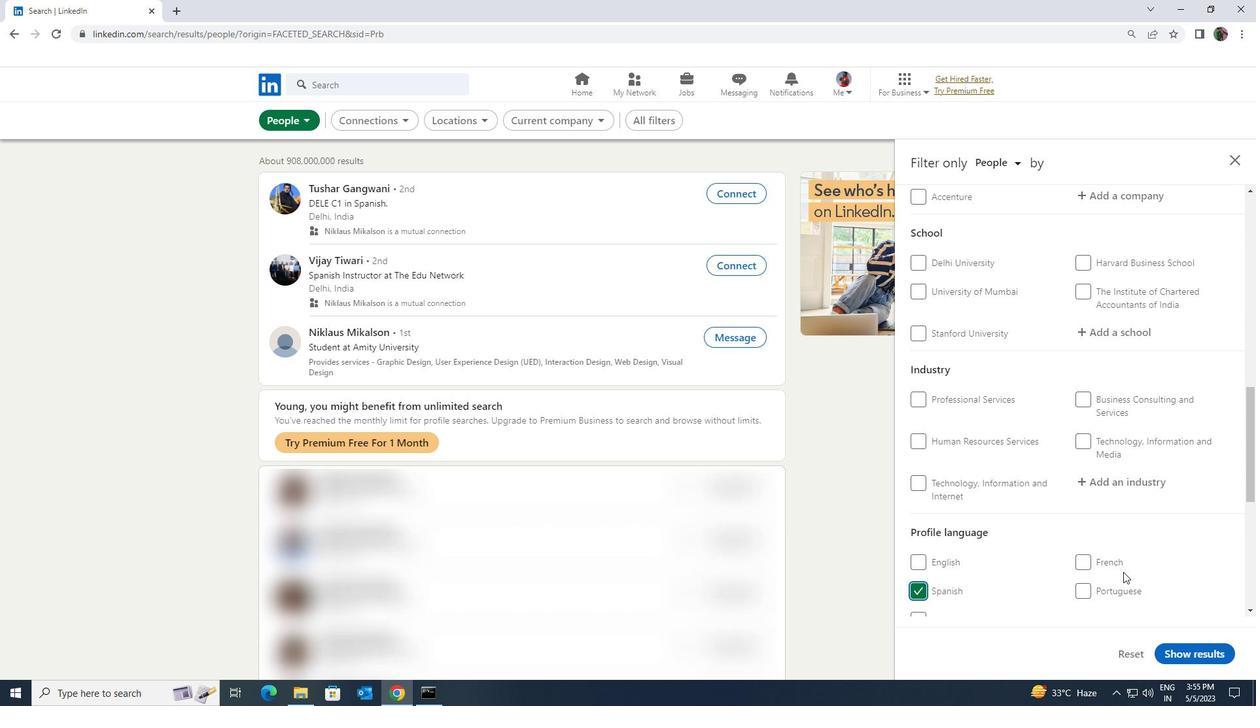 
Action: Mouse scrolled (1123, 573) with delta (0, 0)
Screenshot: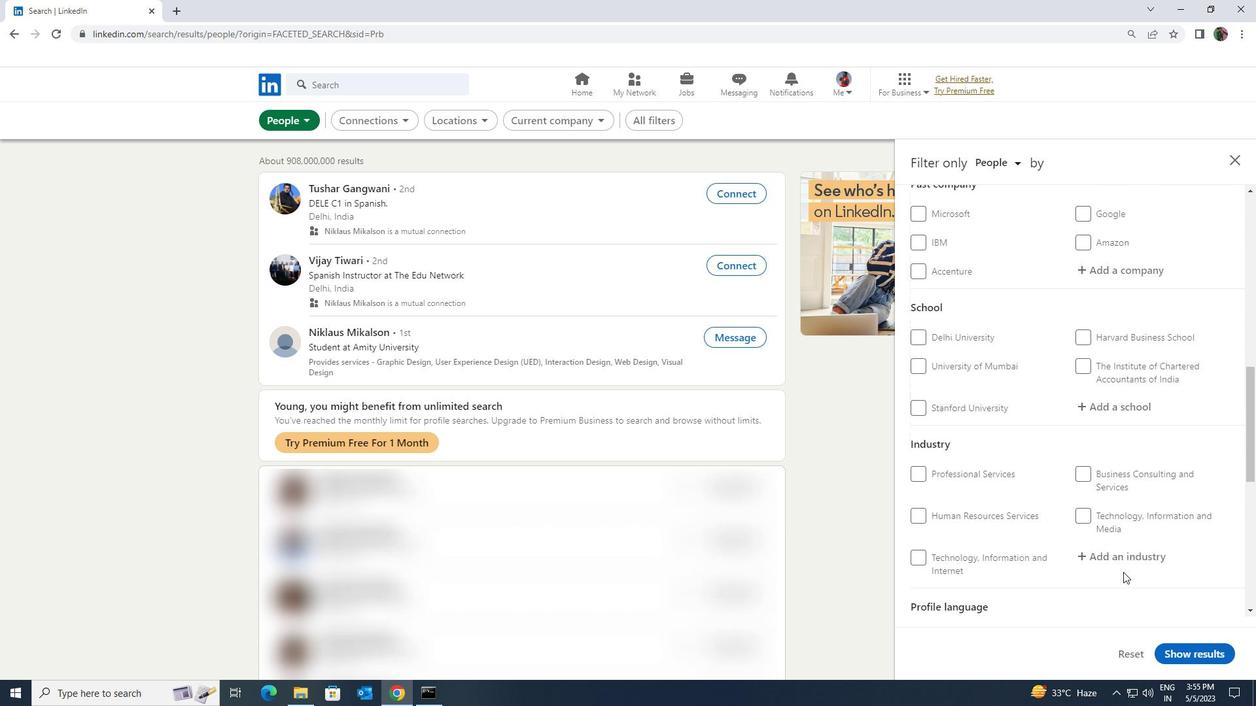 
Action: Mouse scrolled (1123, 573) with delta (0, 0)
Screenshot: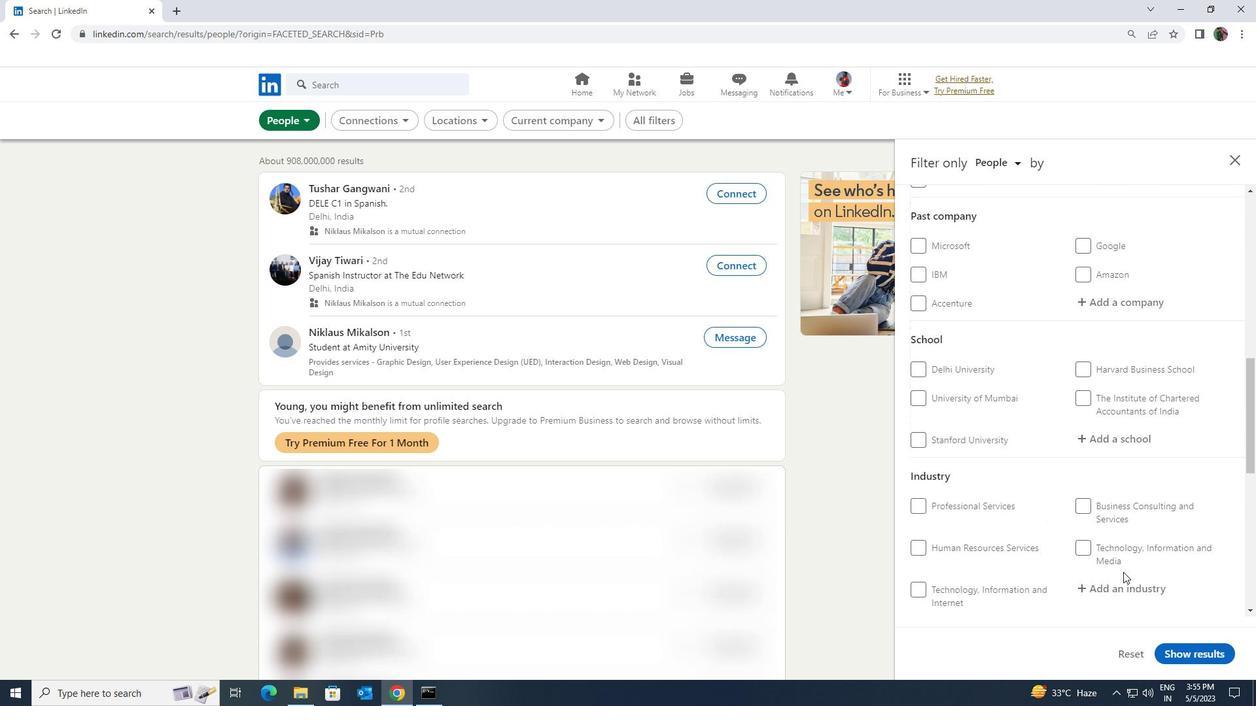 
Action: Mouse scrolled (1123, 573) with delta (0, 0)
Screenshot: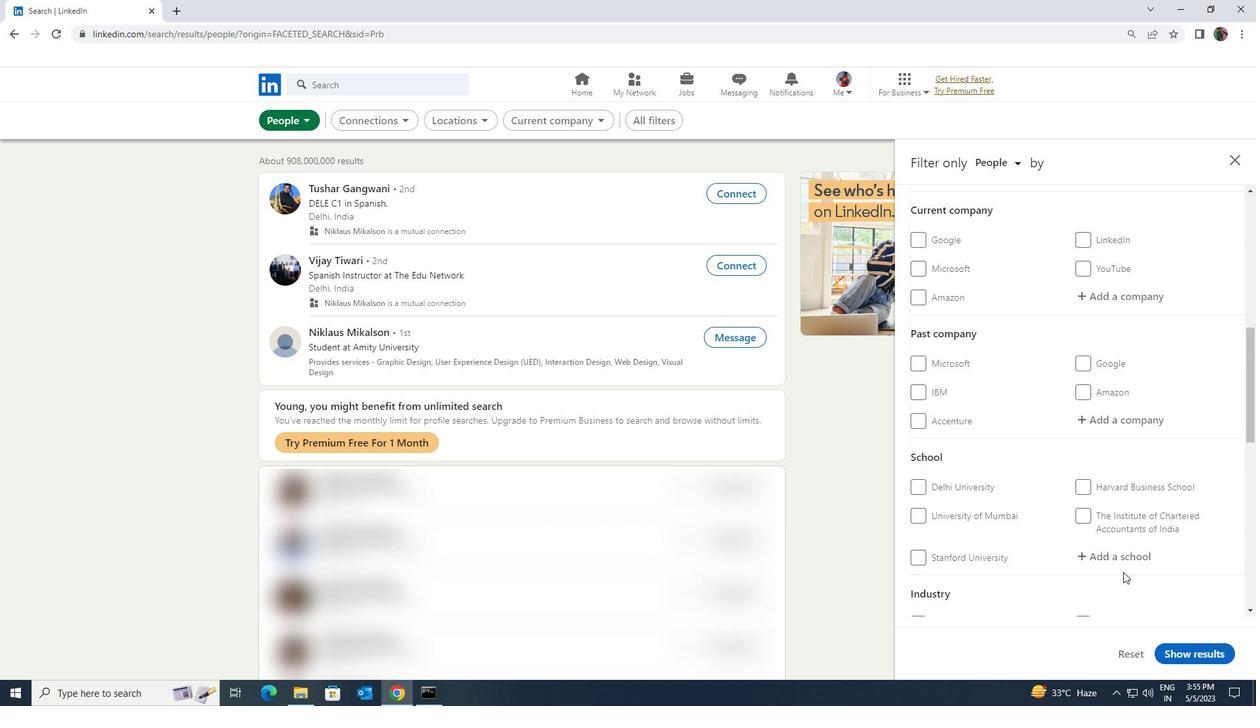 
Action: Mouse scrolled (1123, 573) with delta (0, 0)
Screenshot: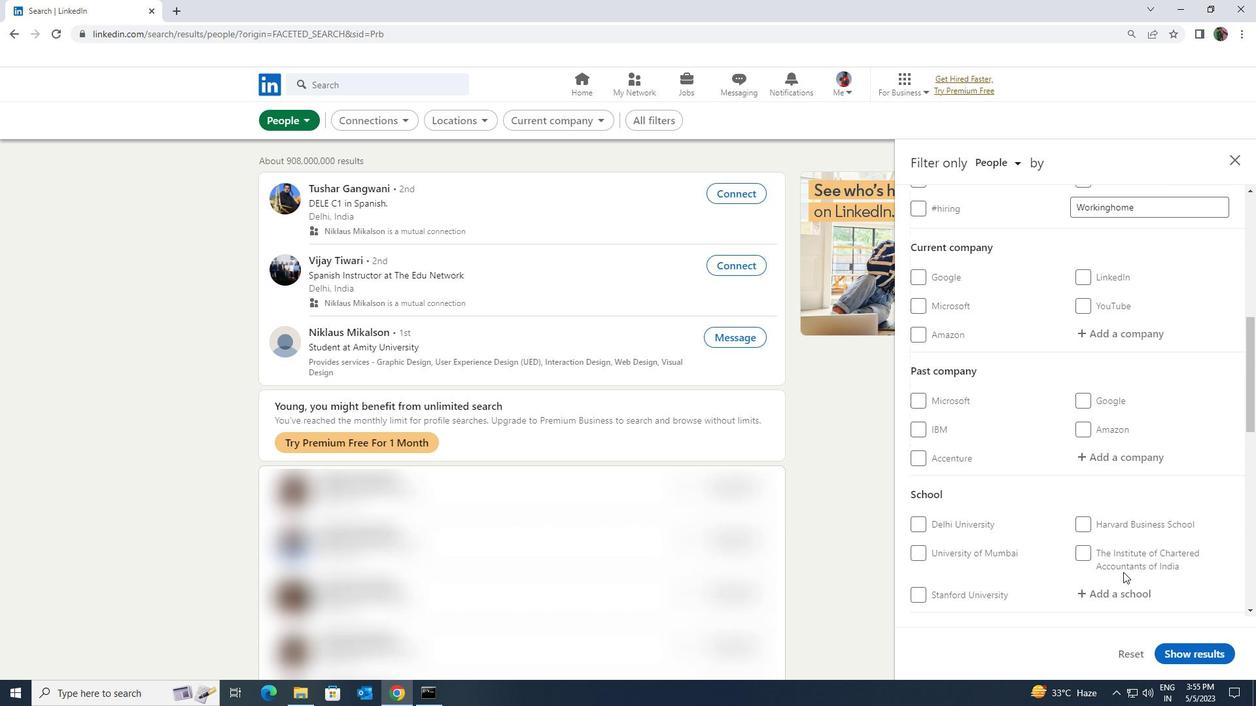 
Action: Mouse moved to (1106, 459)
Screenshot: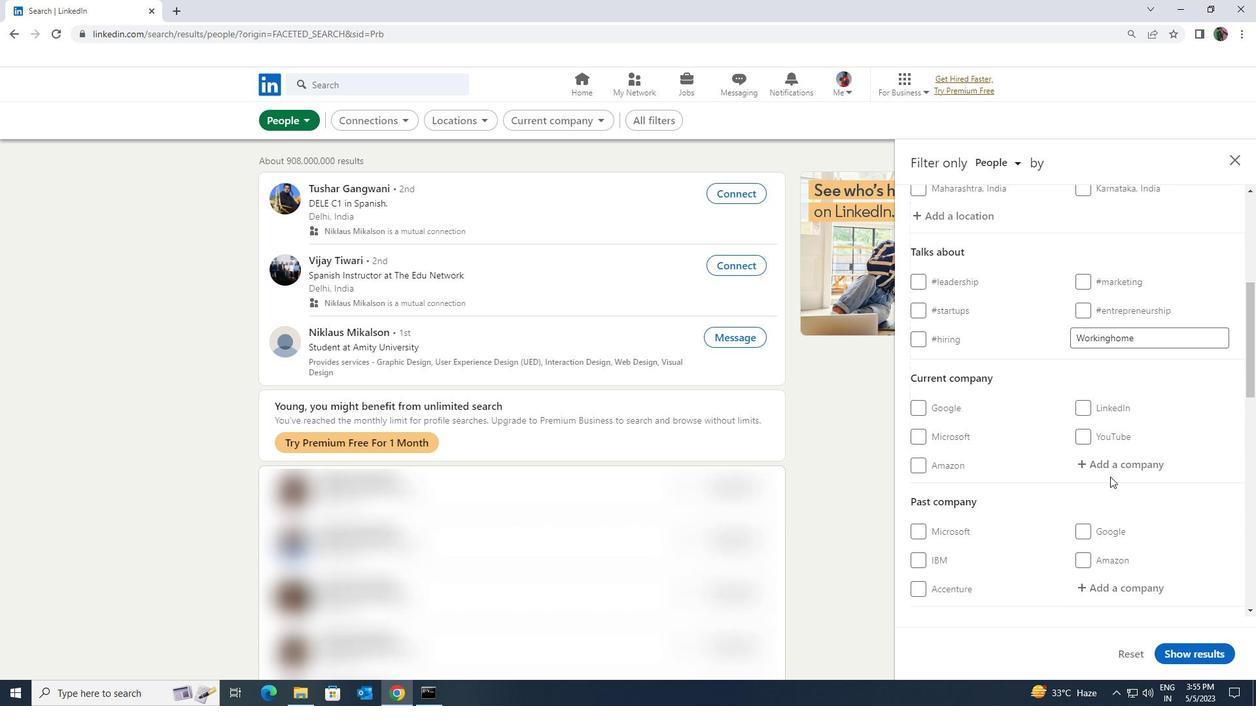 
Action: Mouse pressed left at (1106, 459)
Screenshot: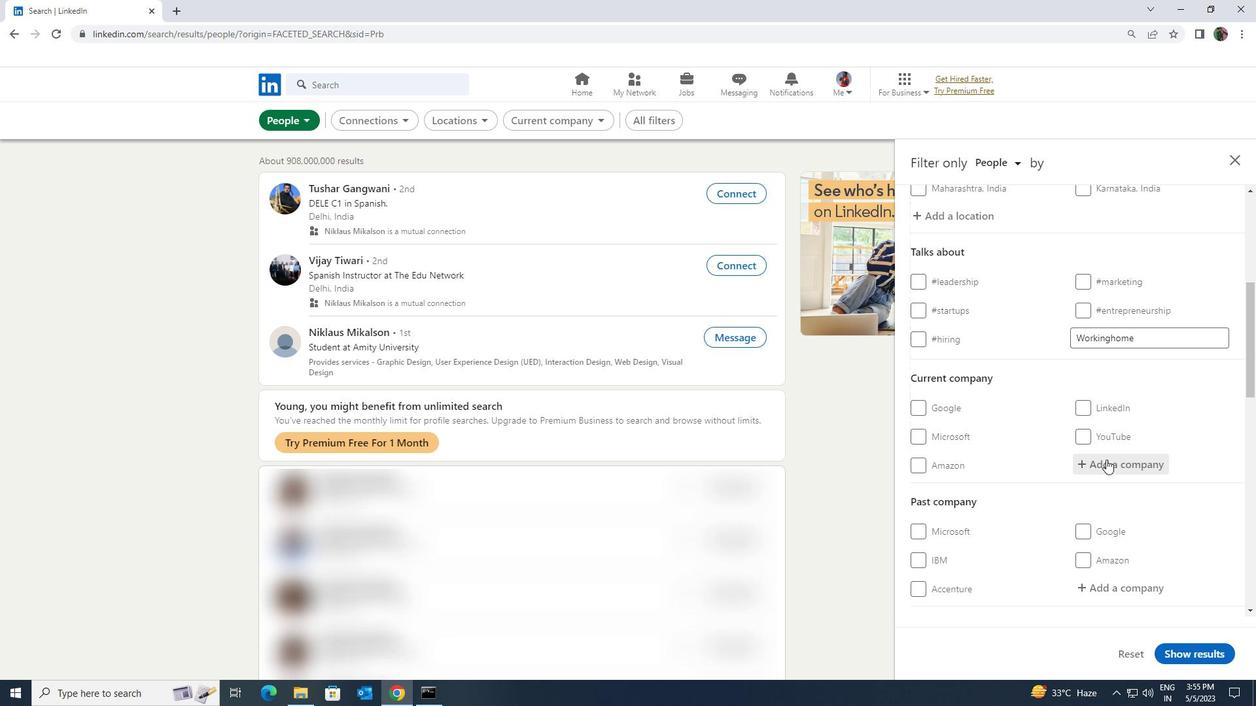 
Action: Key pressed <Key.shift><Key.shift><Key.shift><Key.shift><Key.shift><Key.shift><Key.shift><Key.shift><Key.shift><Key.shift><Key.shift>JAKSON<Key.space><Key.shift>GROUP
Screenshot: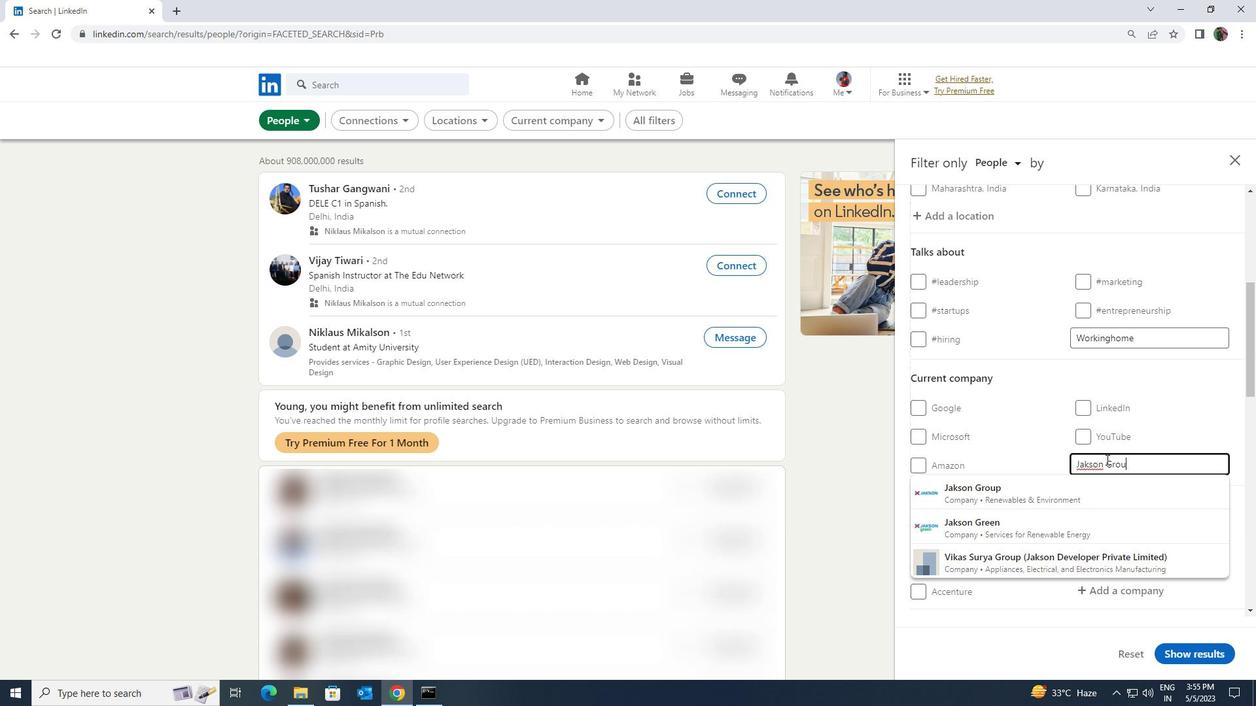 
Action: Mouse moved to (1098, 479)
Screenshot: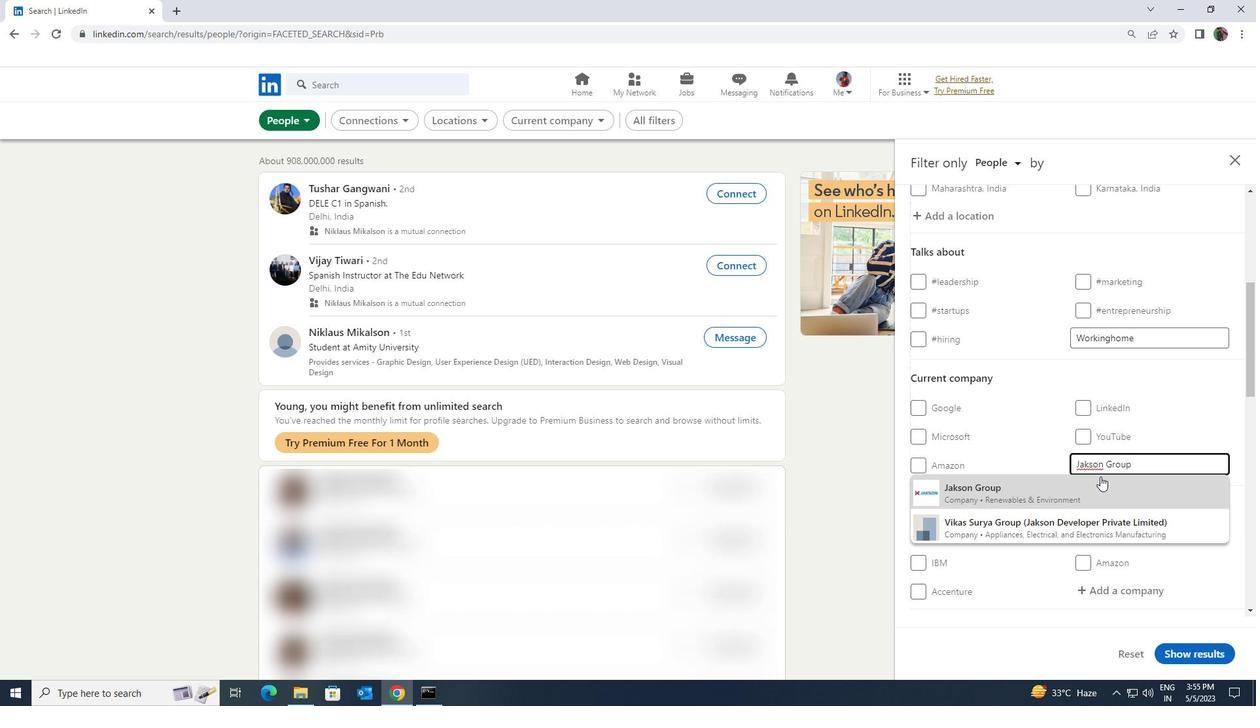 
Action: Mouse pressed left at (1098, 479)
Screenshot: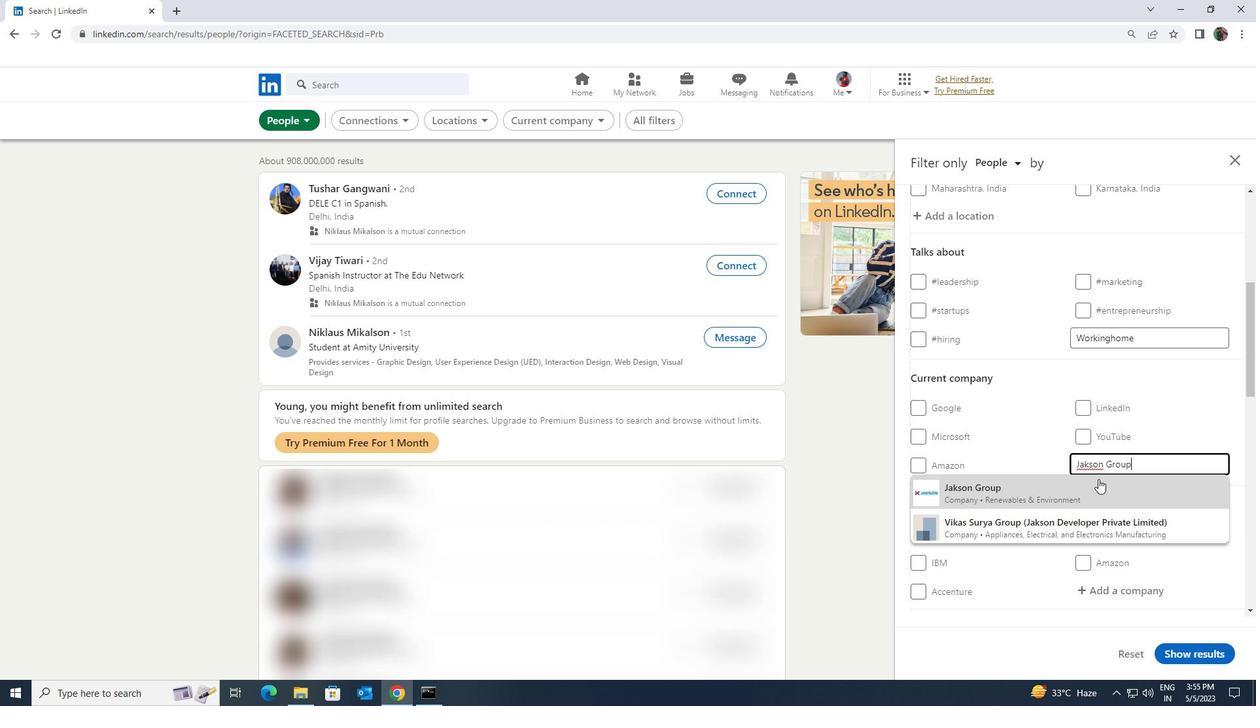 
Action: Mouse scrolled (1098, 478) with delta (0, 0)
Screenshot: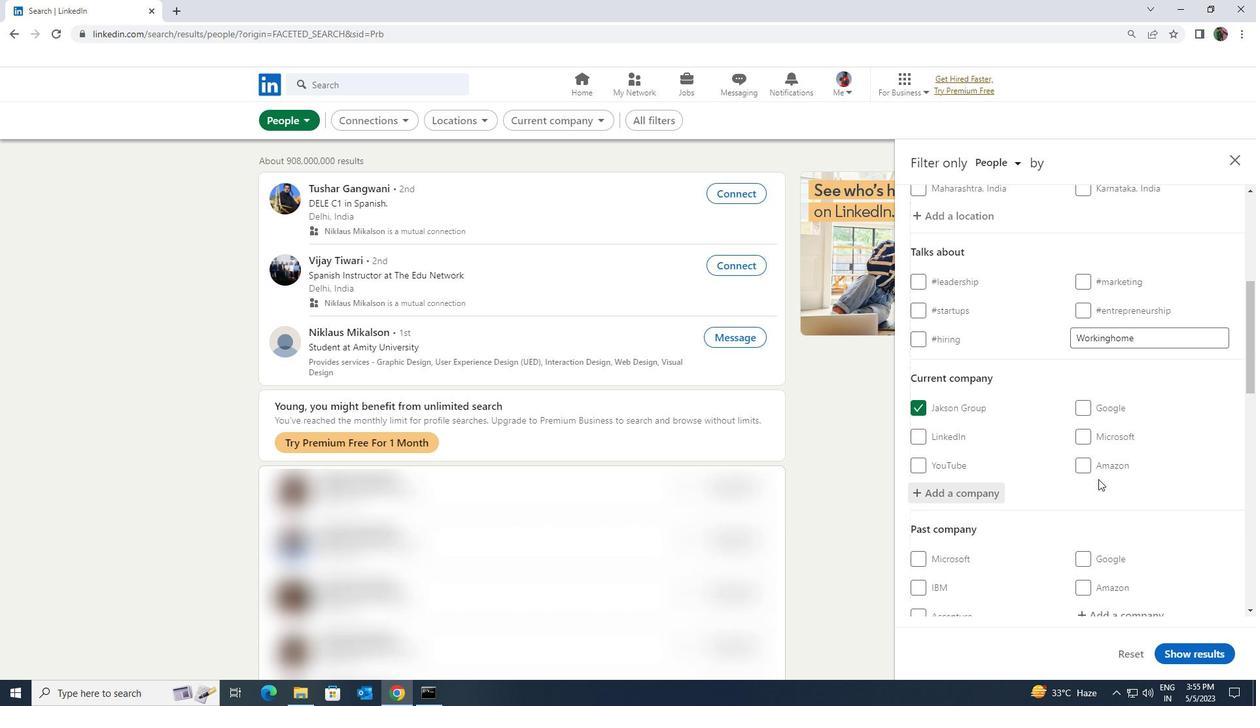 
Action: Mouse scrolled (1098, 478) with delta (0, 0)
Screenshot: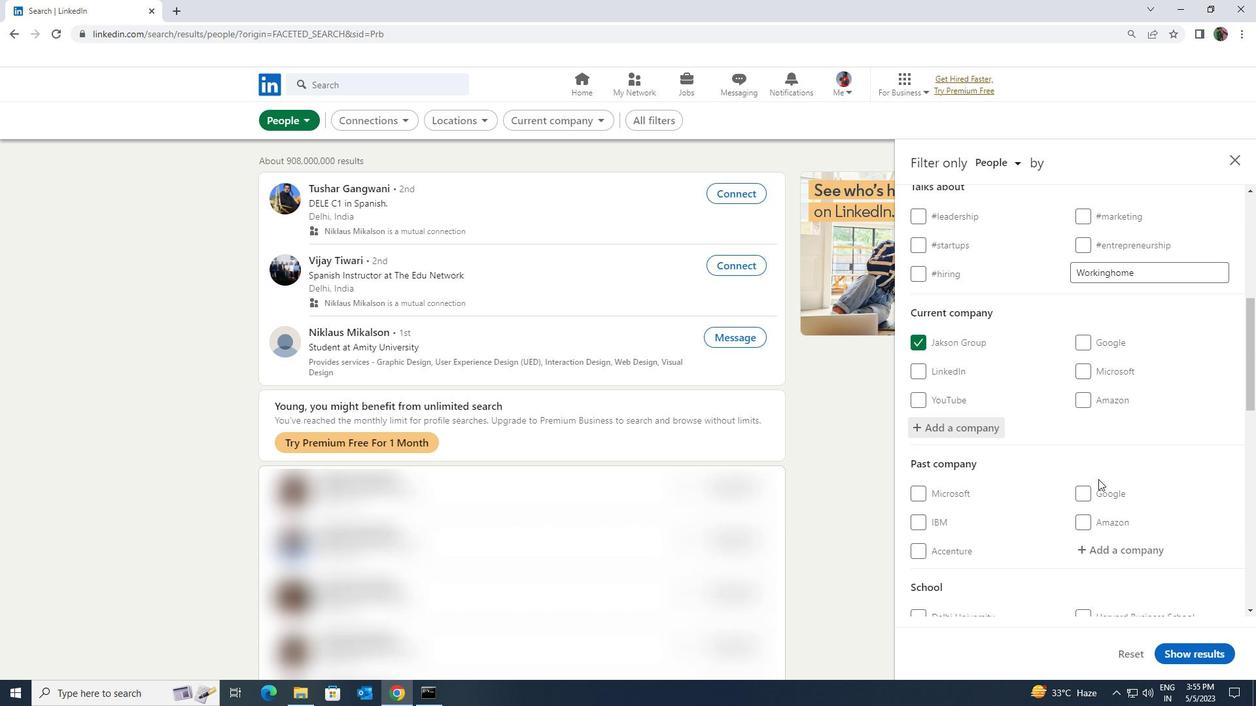 
Action: Mouse scrolled (1098, 478) with delta (0, 0)
Screenshot: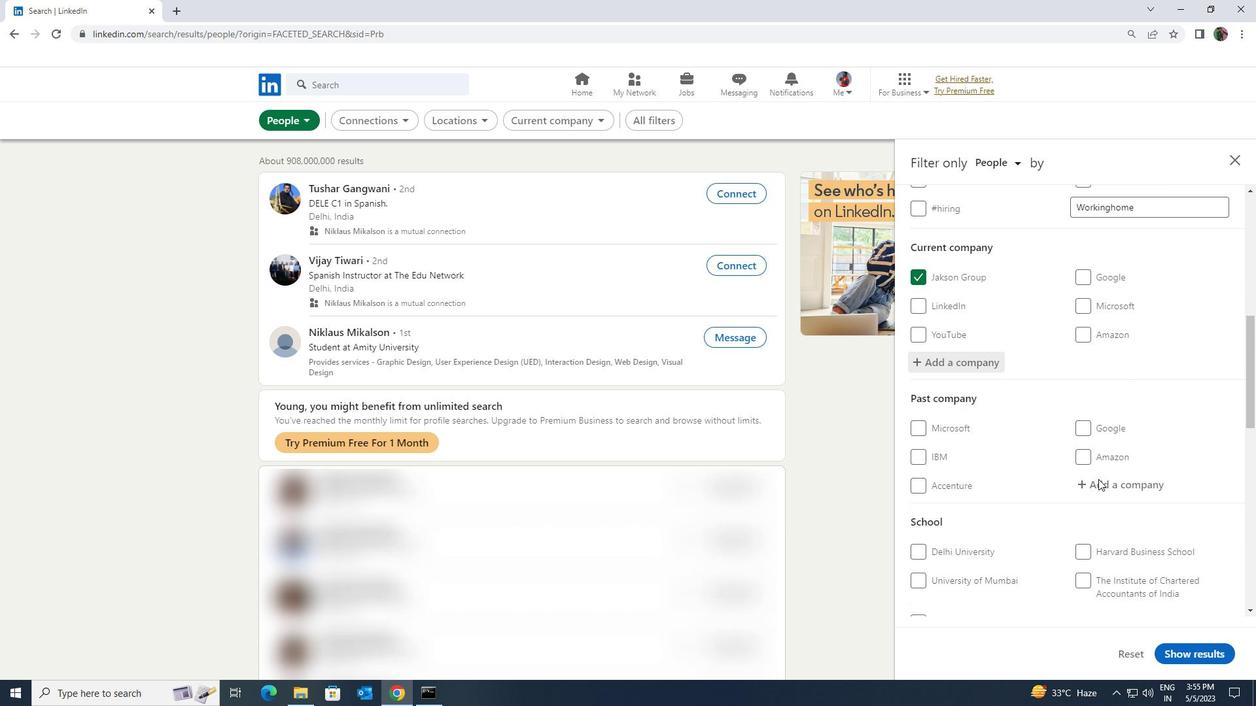 
Action: Mouse scrolled (1098, 478) with delta (0, 0)
Screenshot: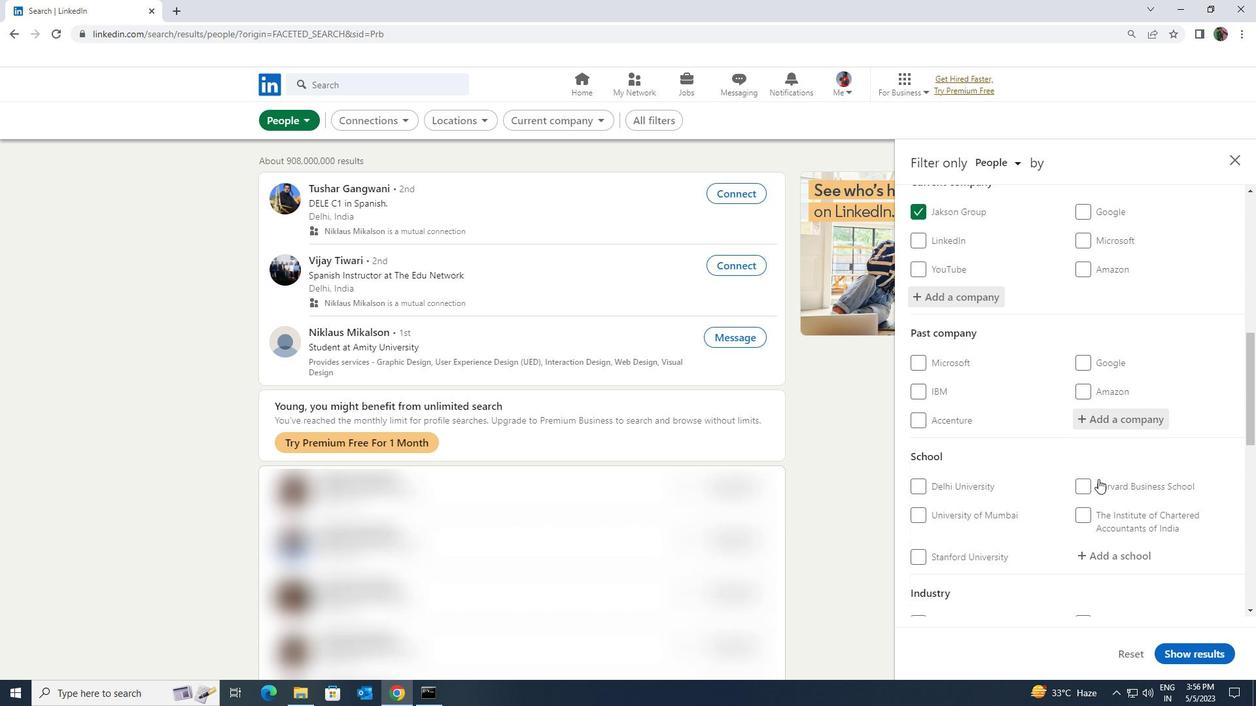 
Action: Mouse moved to (1093, 483)
Screenshot: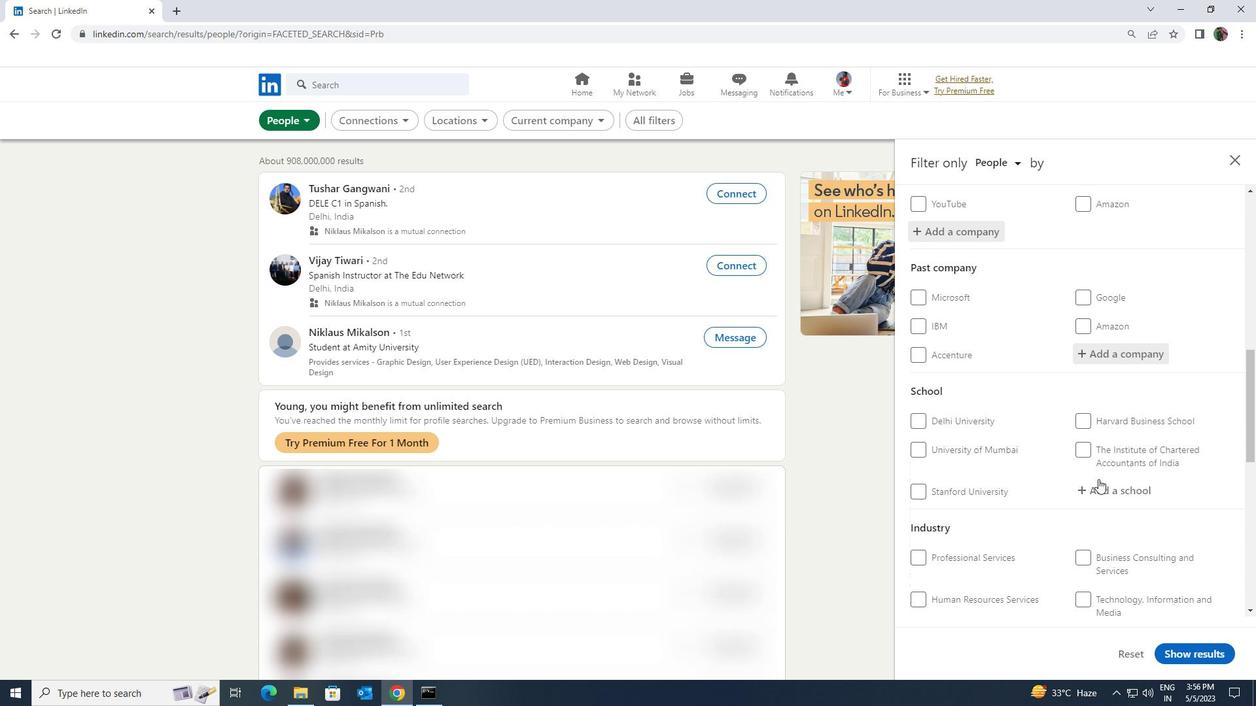 
Action: Mouse pressed left at (1093, 483)
Screenshot: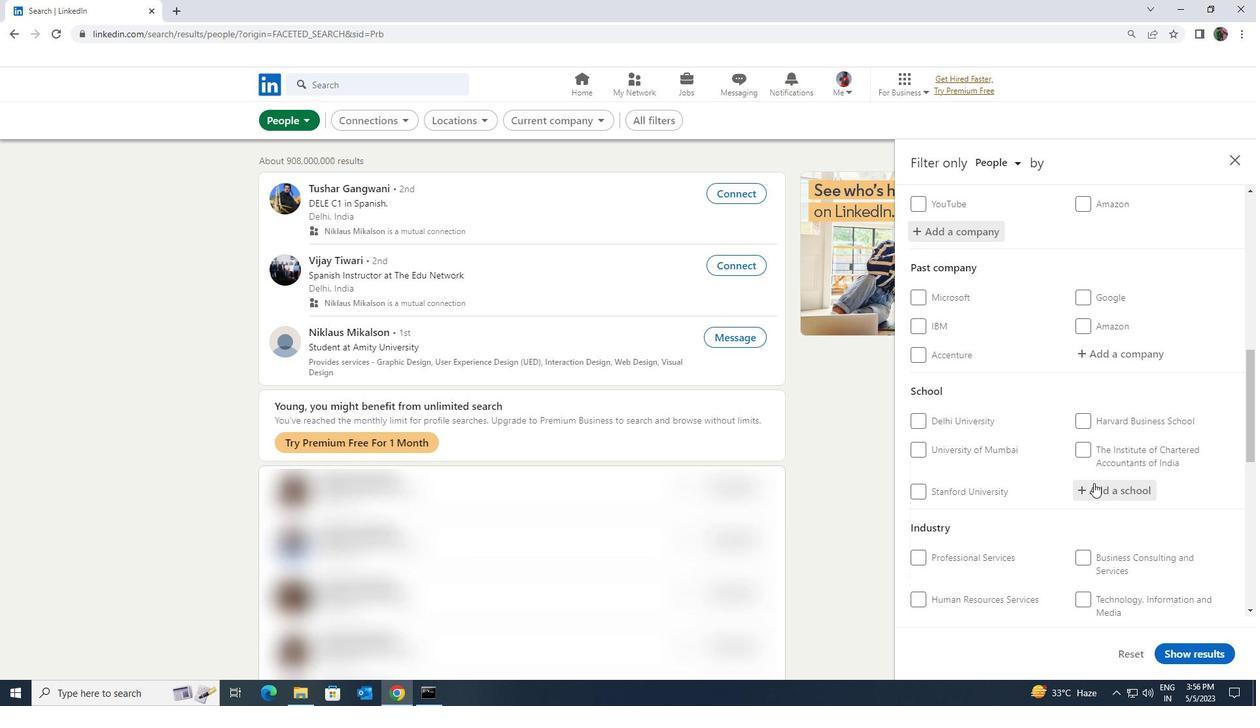 
Action: Key pressed <Key.shift><Key.shift>SARANATHAN<Key.space><Key.shift>COLL
Screenshot: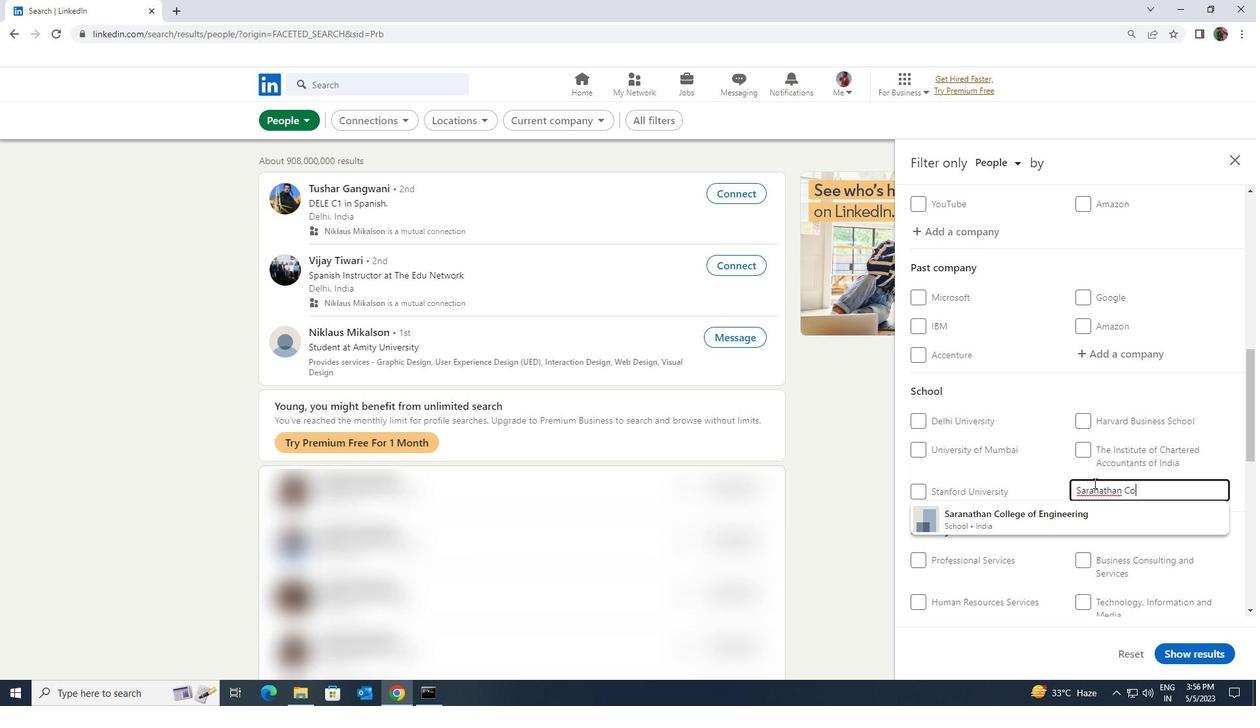 
Action: Mouse moved to (1089, 514)
Screenshot: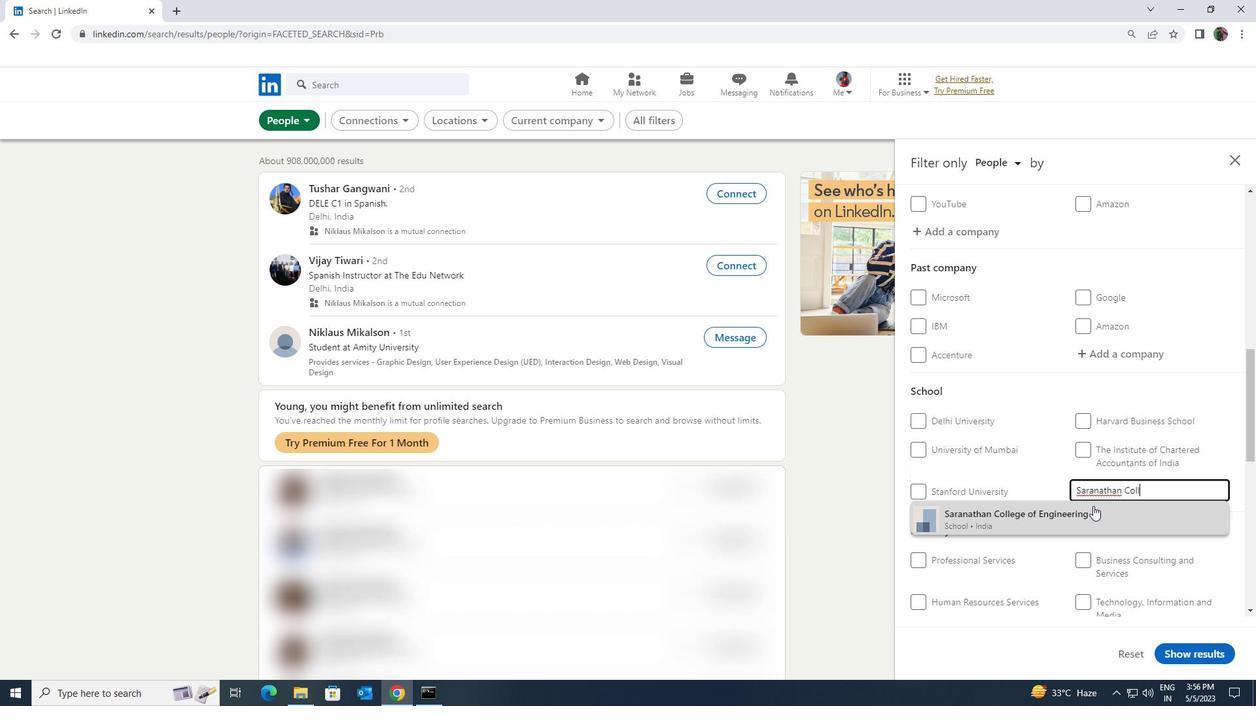 
Action: Mouse pressed left at (1089, 514)
Screenshot: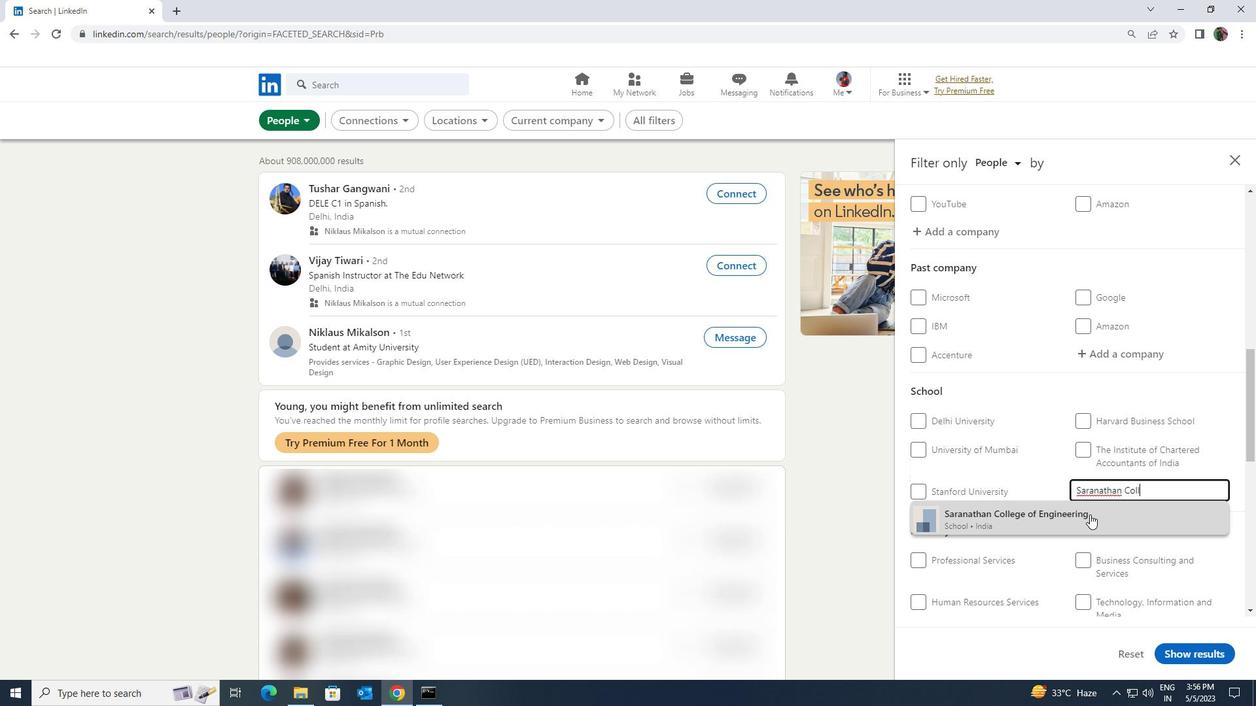 
Action: Mouse scrolled (1089, 514) with delta (0, 0)
Screenshot: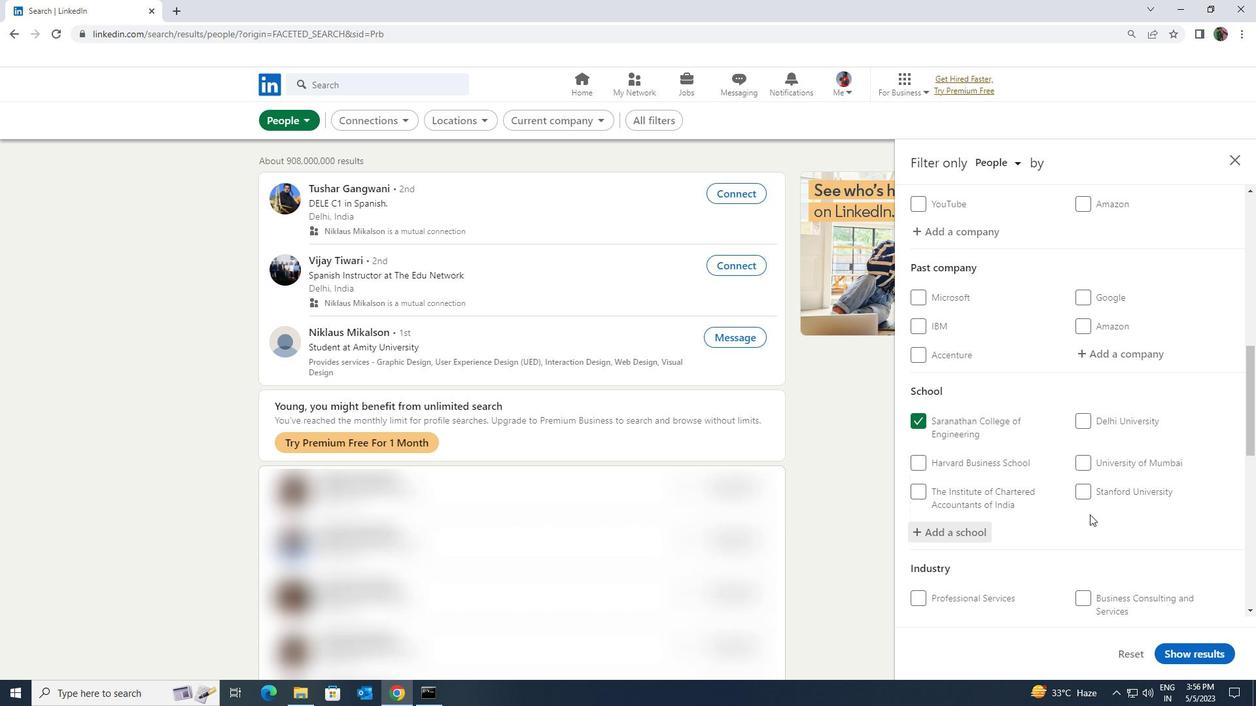 
Action: Mouse scrolled (1089, 514) with delta (0, 0)
Screenshot: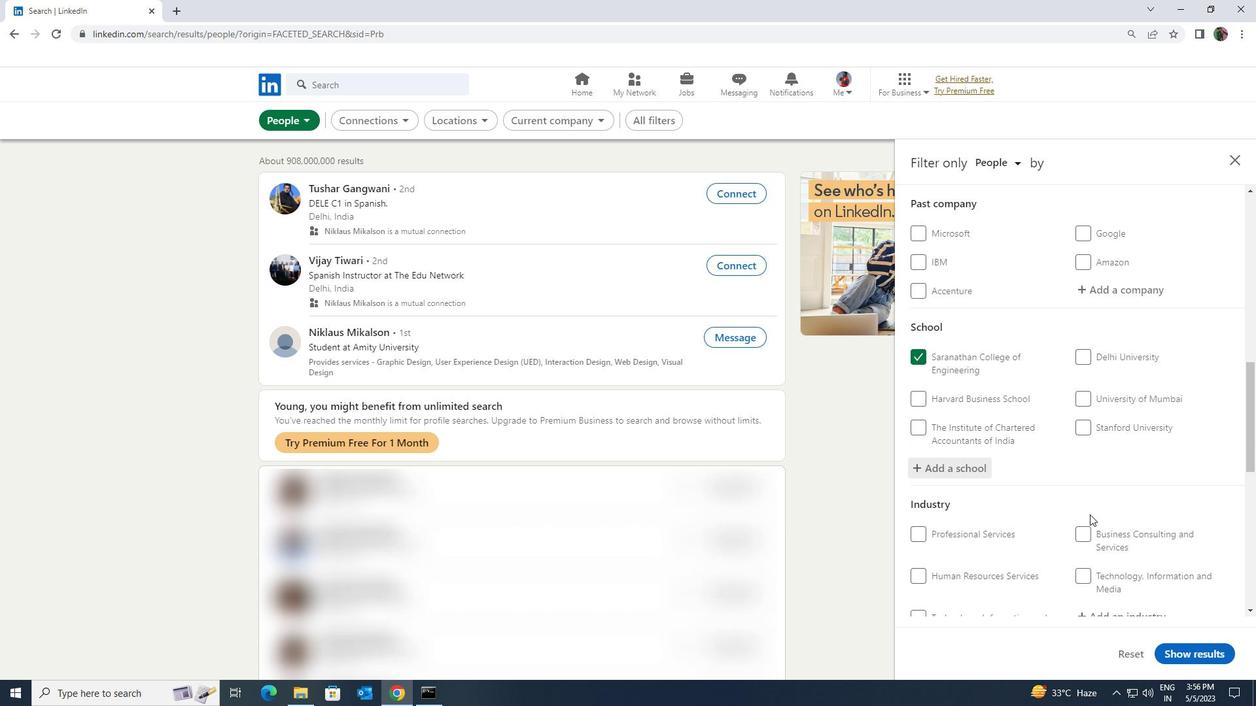 
Action: Mouse scrolled (1089, 514) with delta (0, 0)
Screenshot: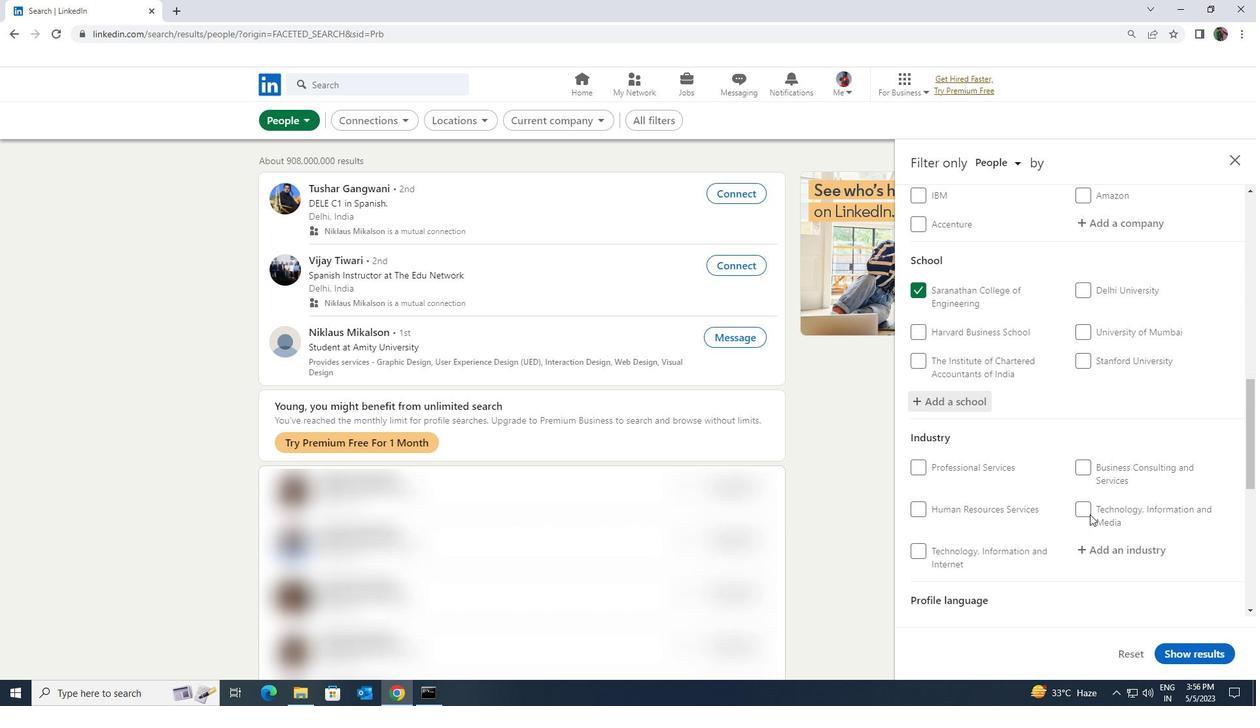 
Action: Mouse moved to (1106, 488)
Screenshot: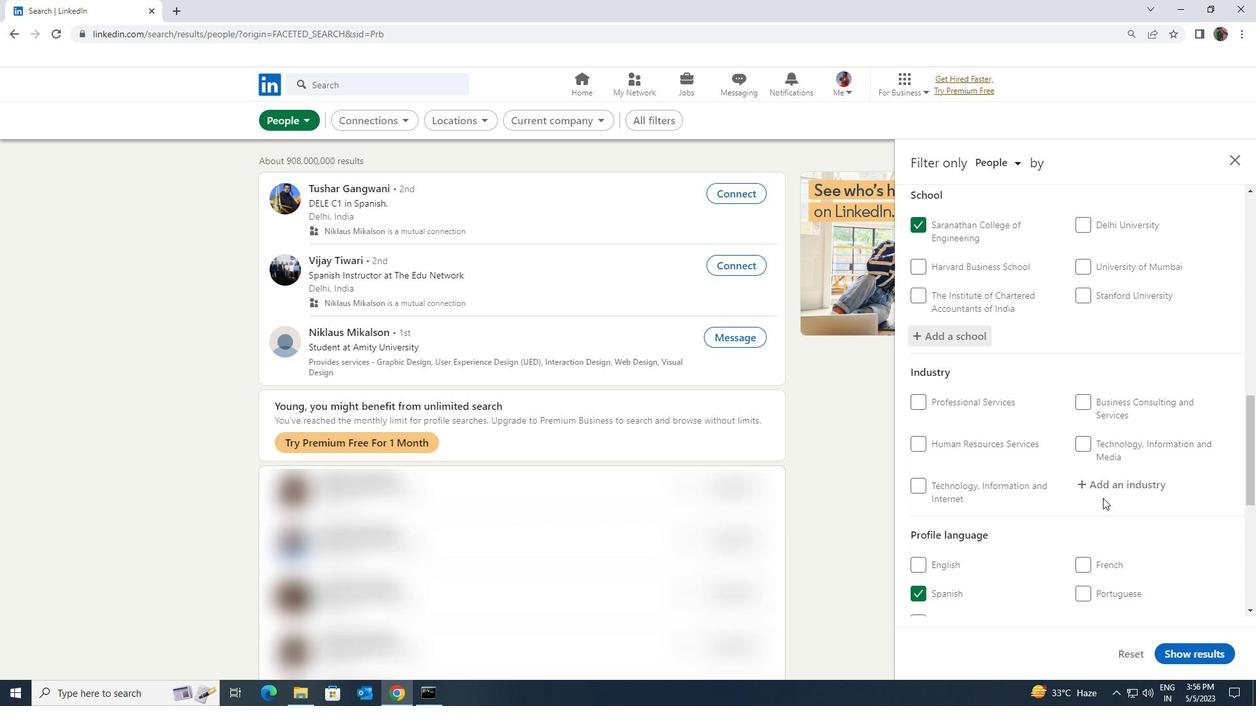 
Action: Mouse pressed left at (1106, 488)
Screenshot: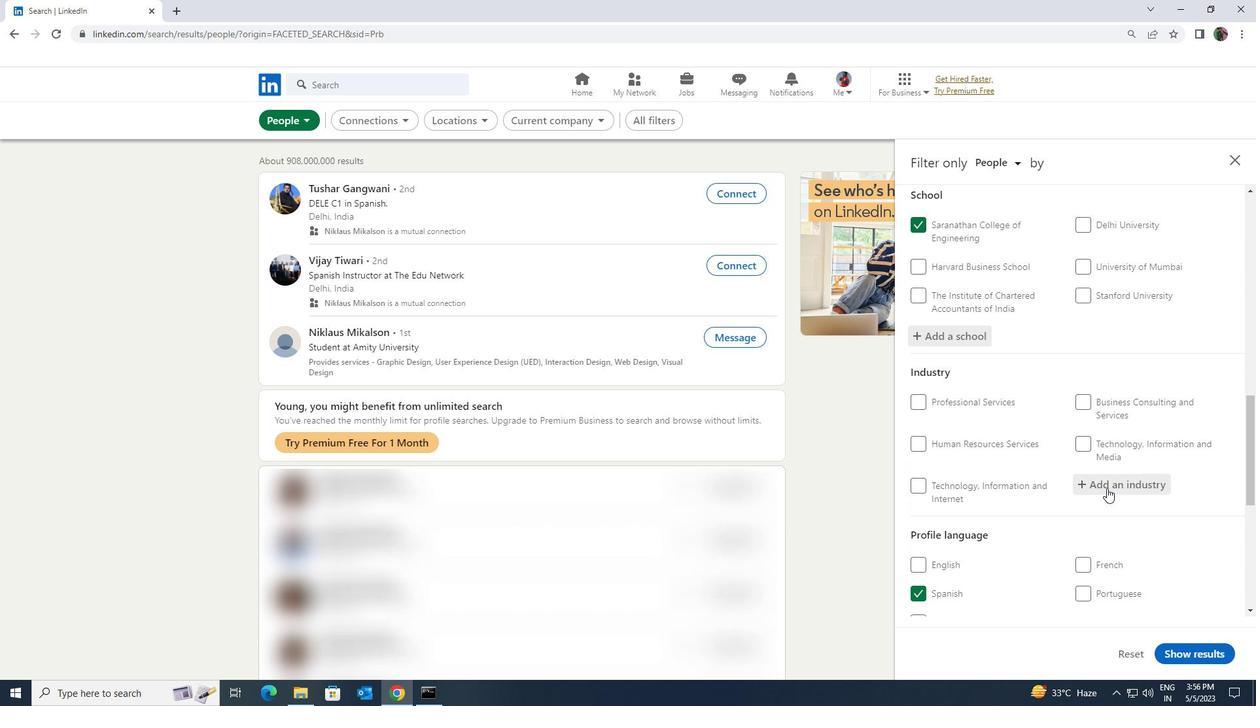 
Action: Key pressed <Key.shift><Key.shift>GYPSUM
Screenshot: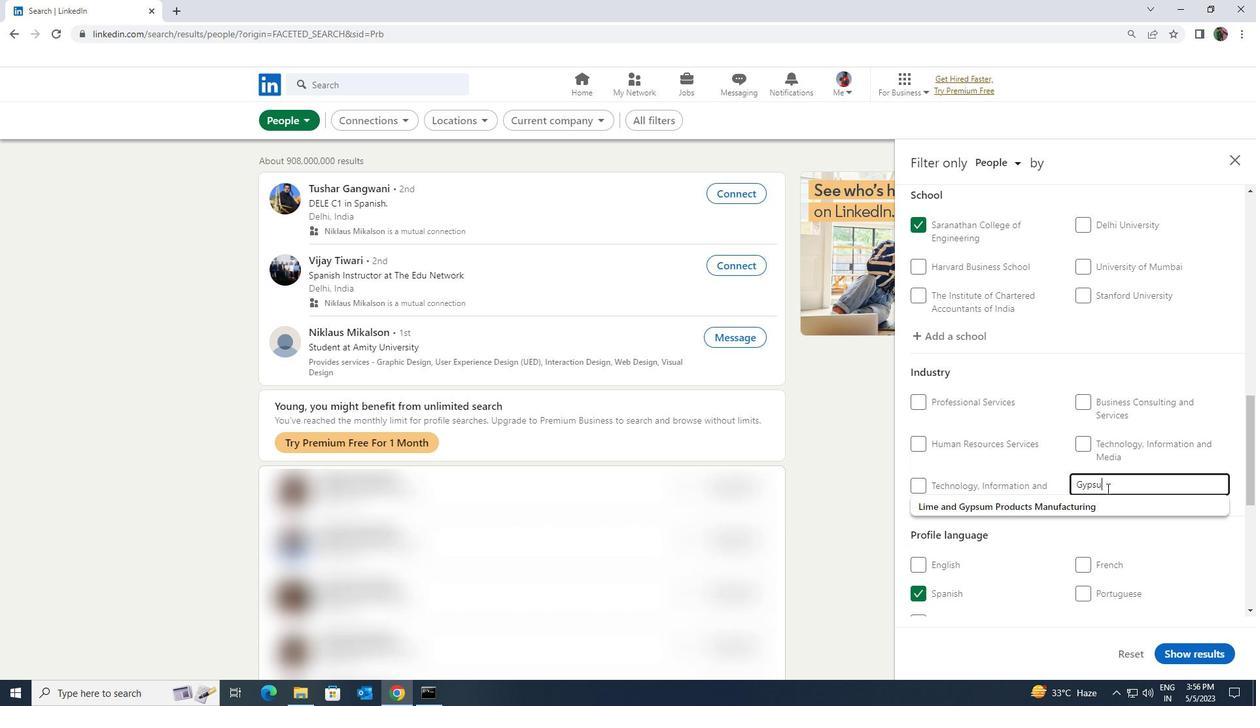 
Action: Mouse moved to (1106, 505)
Screenshot: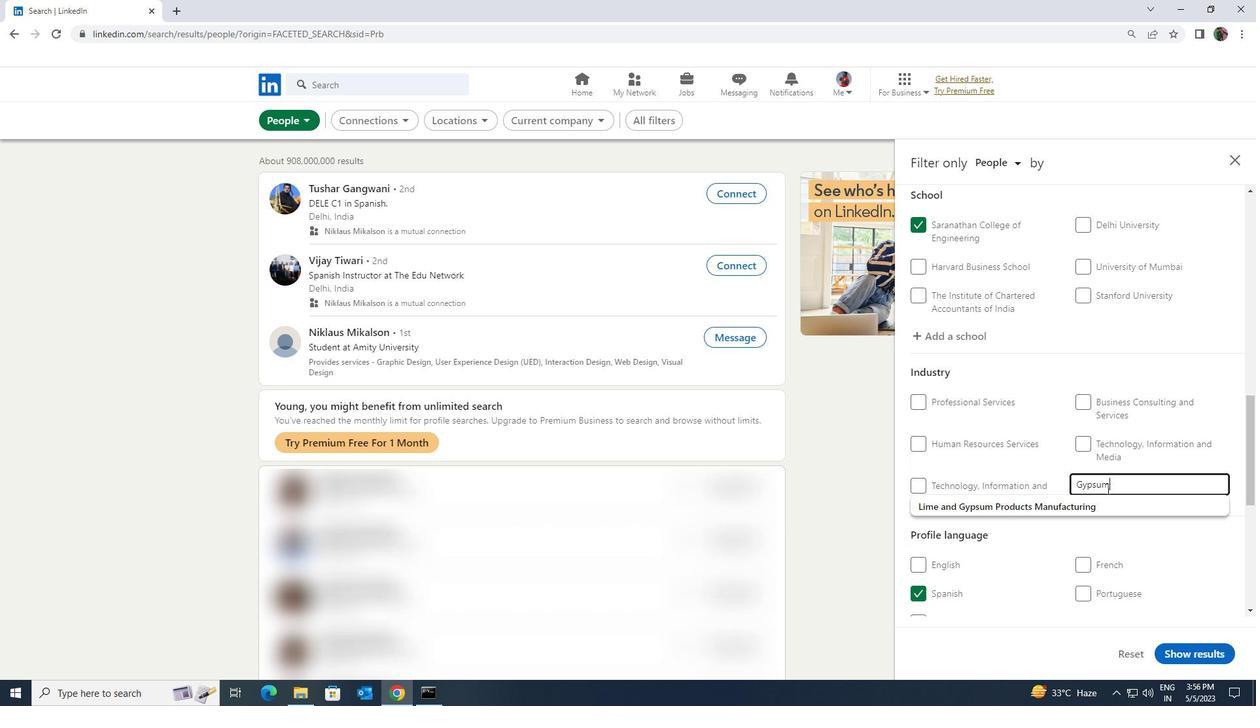 
Action: Mouse pressed left at (1106, 505)
Screenshot: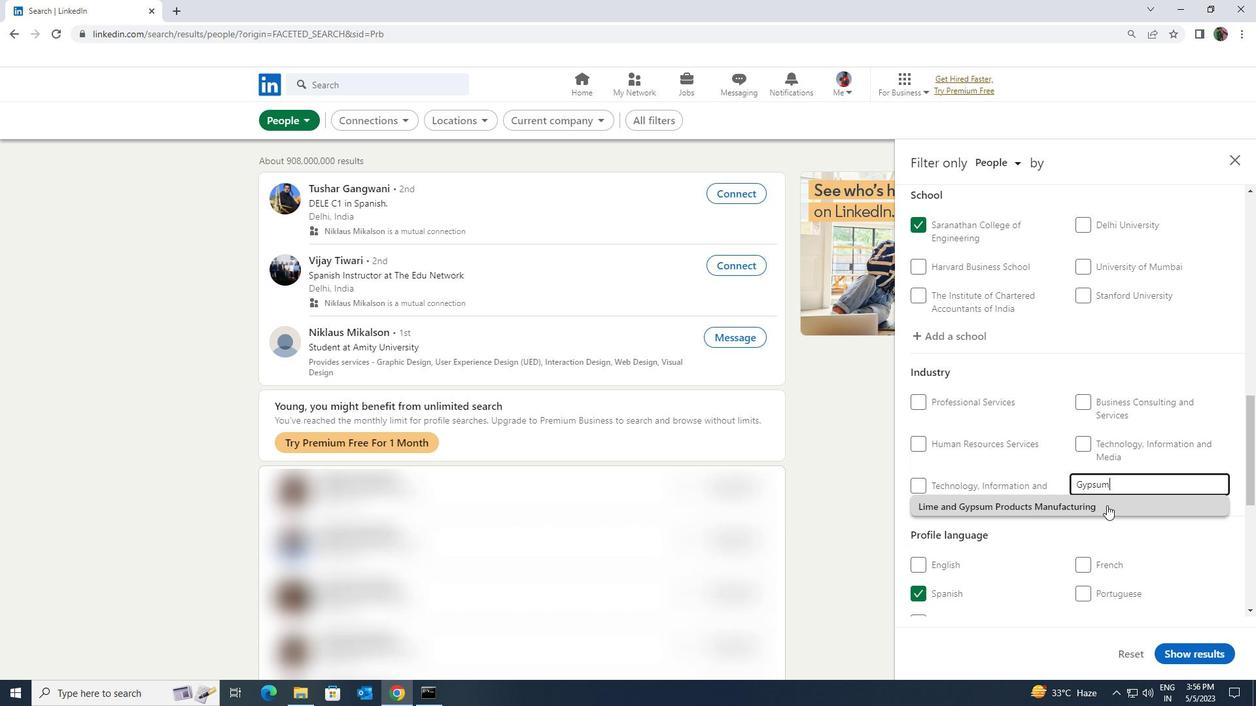 
Action: Mouse scrolled (1106, 505) with delta (0, 0)
Screenshot: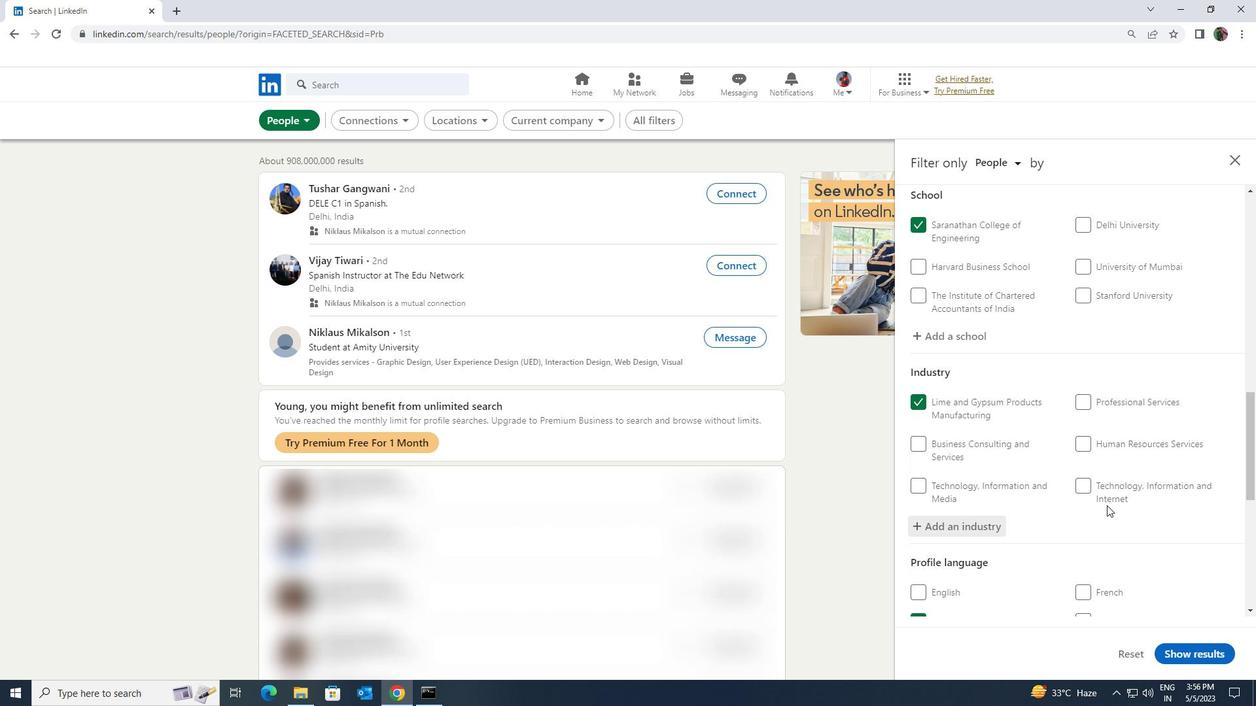 
Action: Mouse scrolled (1106, 505) with delta (0, 0)
Screenshot: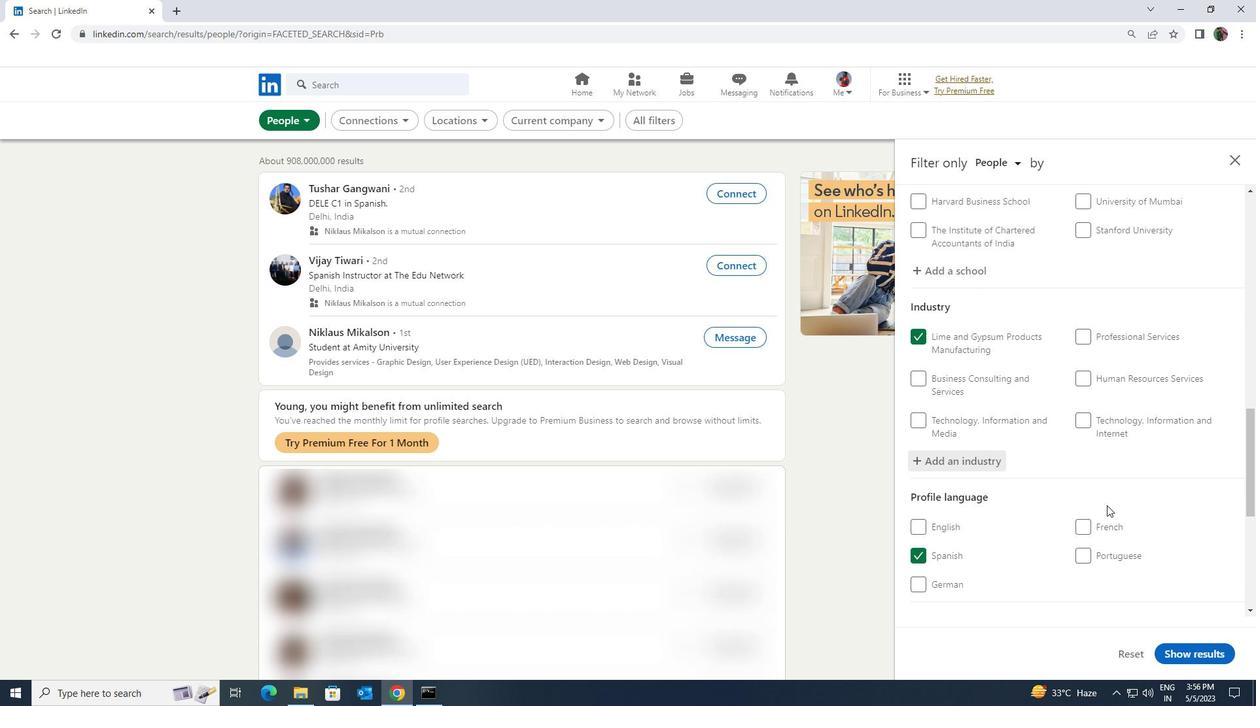 
Action: Mouse scrolled (1106, 505) with delta (0, 0)
Screenshot: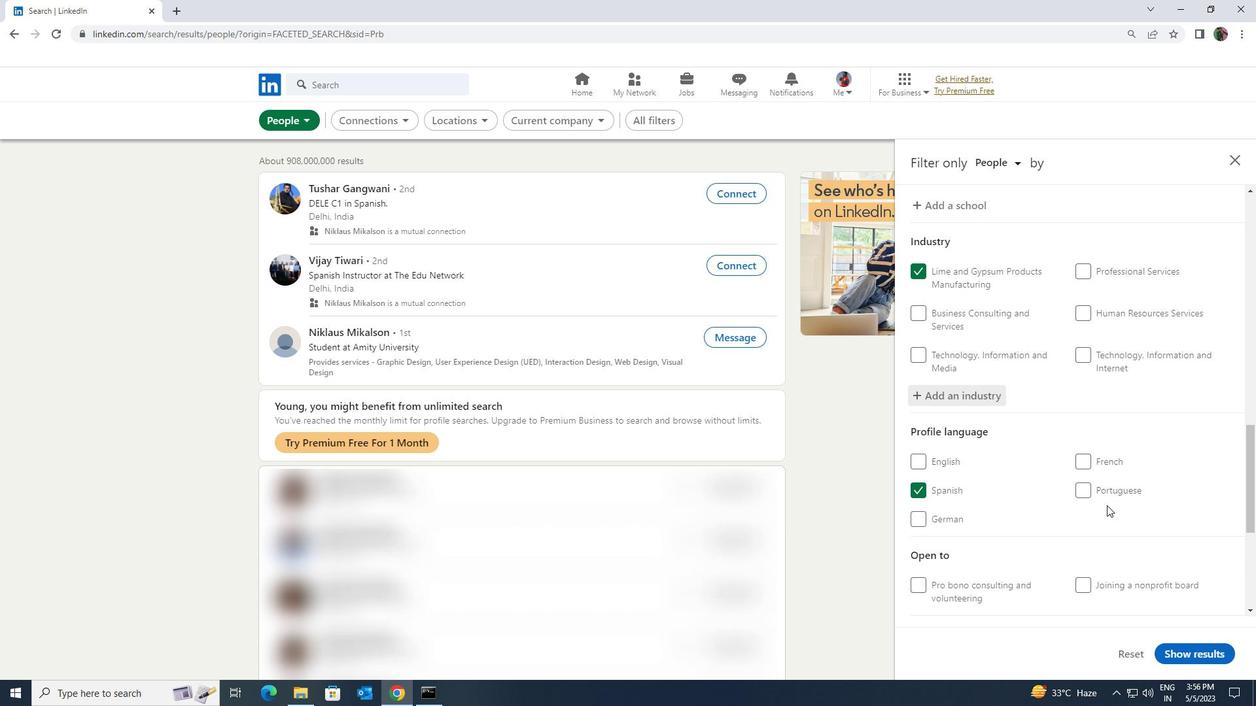 
Action: Mouse scrolled (1106, 505) with delta (0, 0)
Screenshot: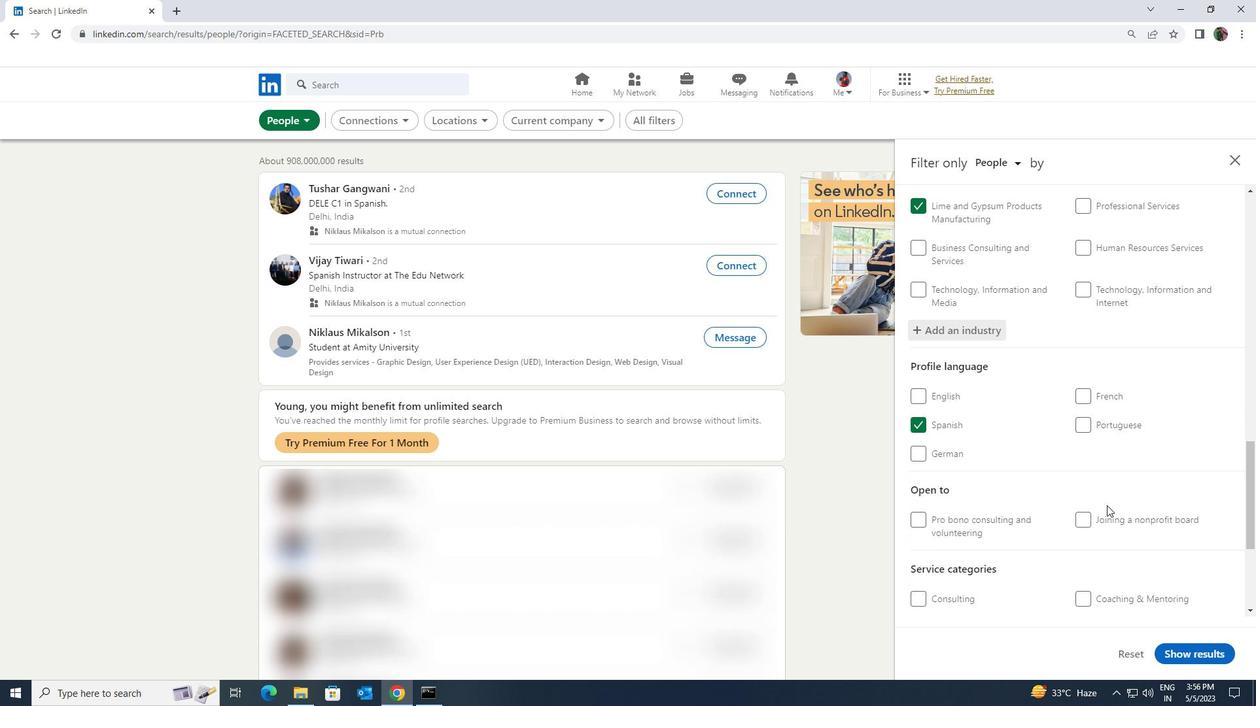 
Action: Mouse scrolled (1106, 505) with delta (0, 0)
Screenshot: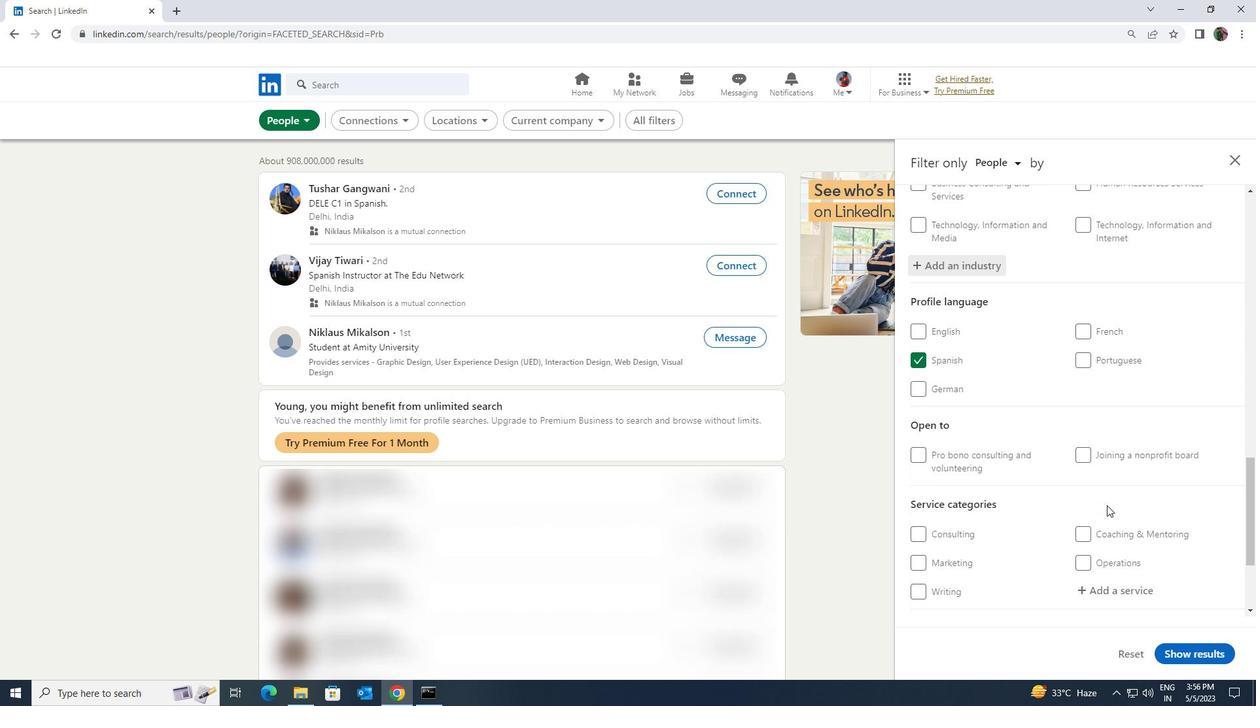 
Action: Mouse moved to (1098, 514)
Screenshot: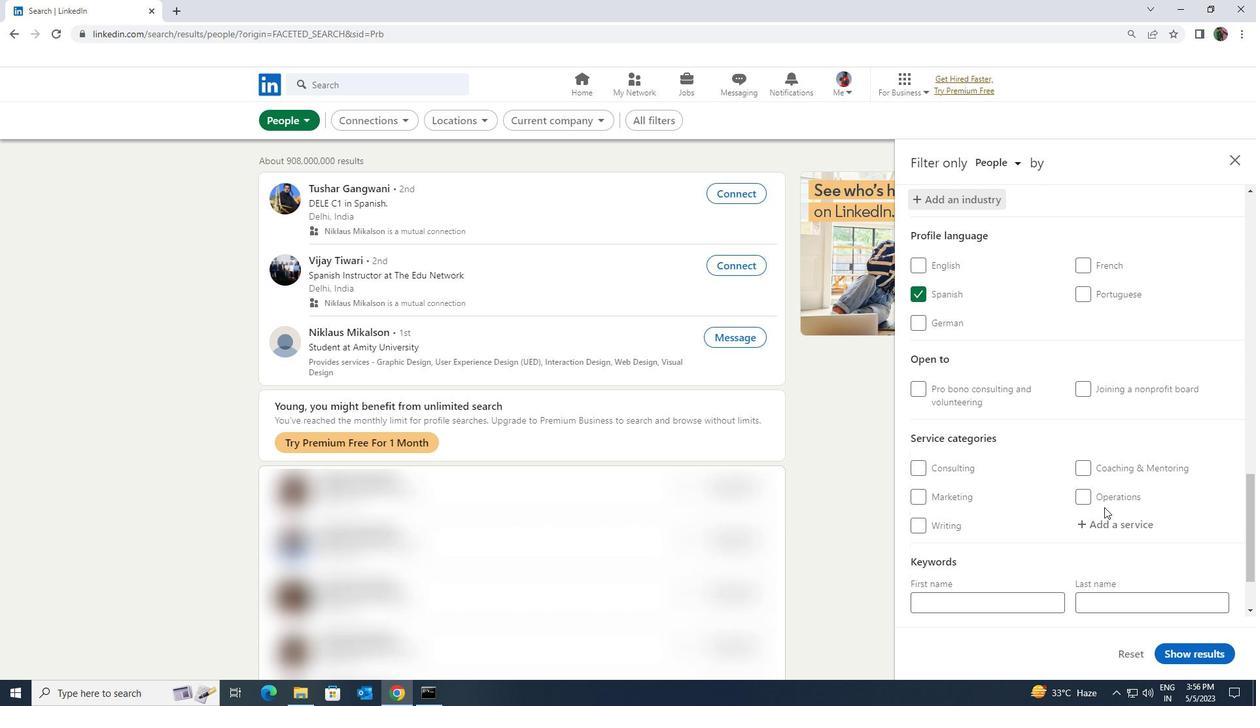 
Action: Mouse pressed left at (1098, 514)
Screenshot: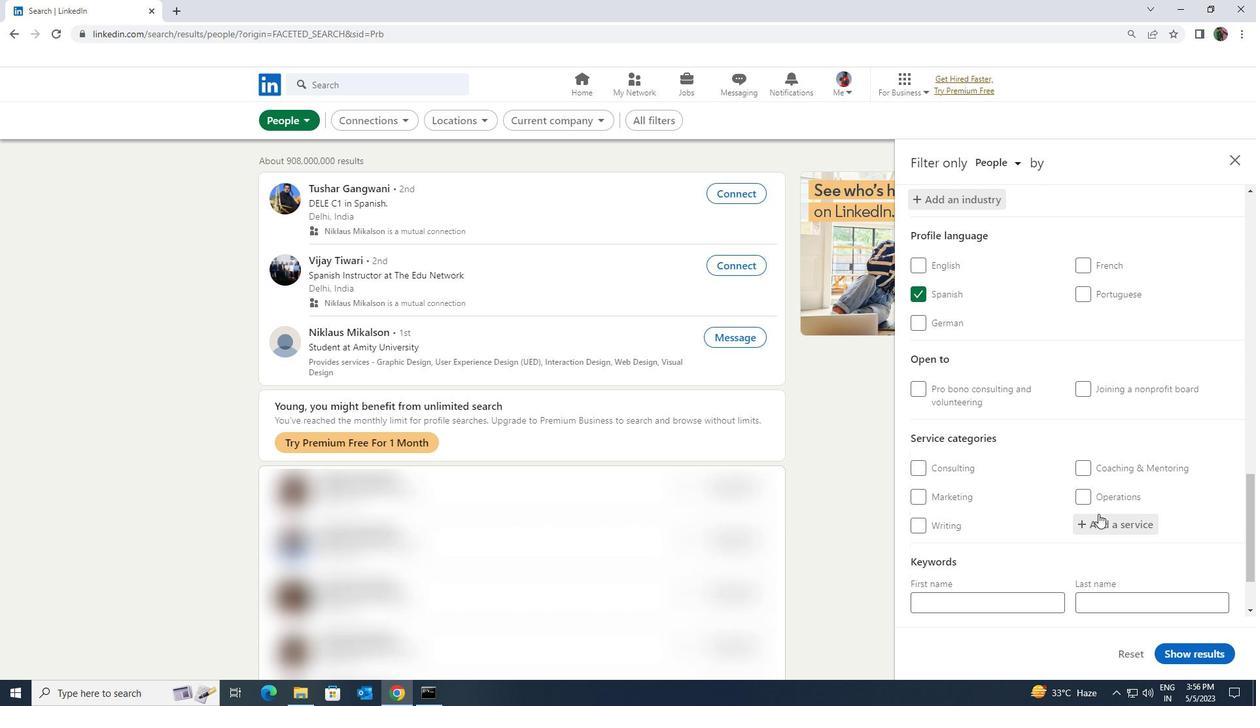 
Action: Key pressed <Key.shift>TRANSLA
Screenshot: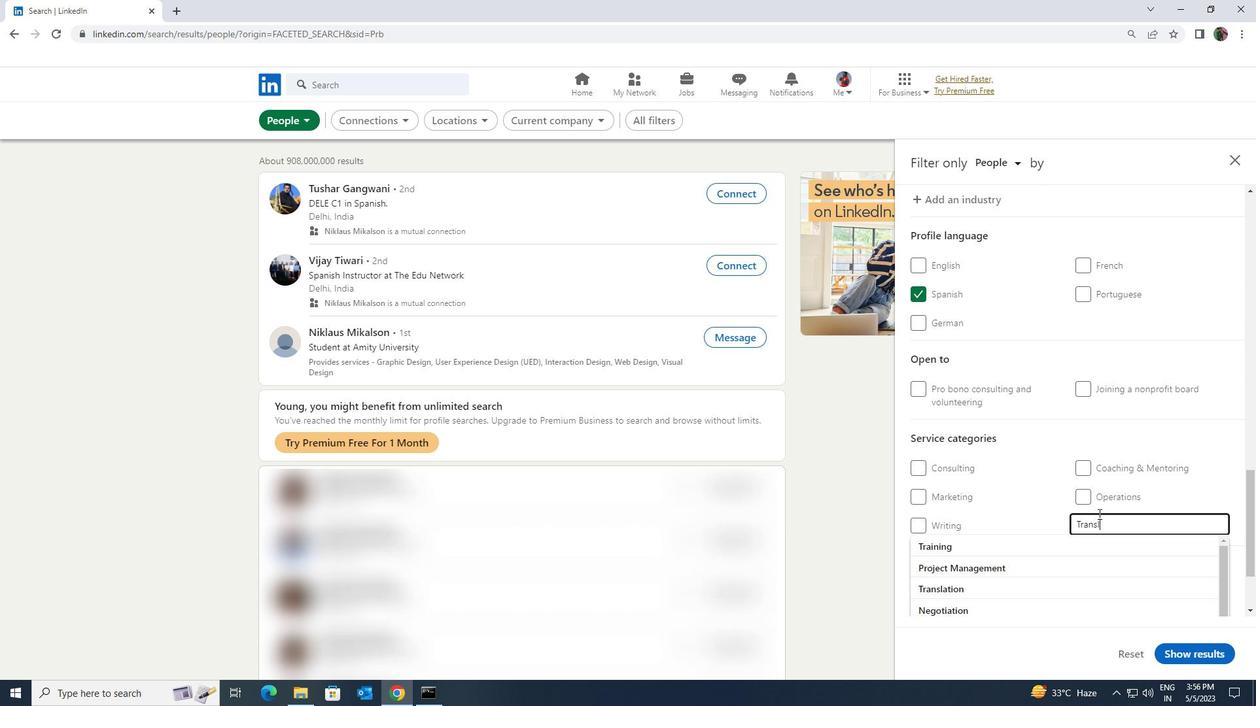 
Action: Mouse moved to (1091, 540)
Screenshot: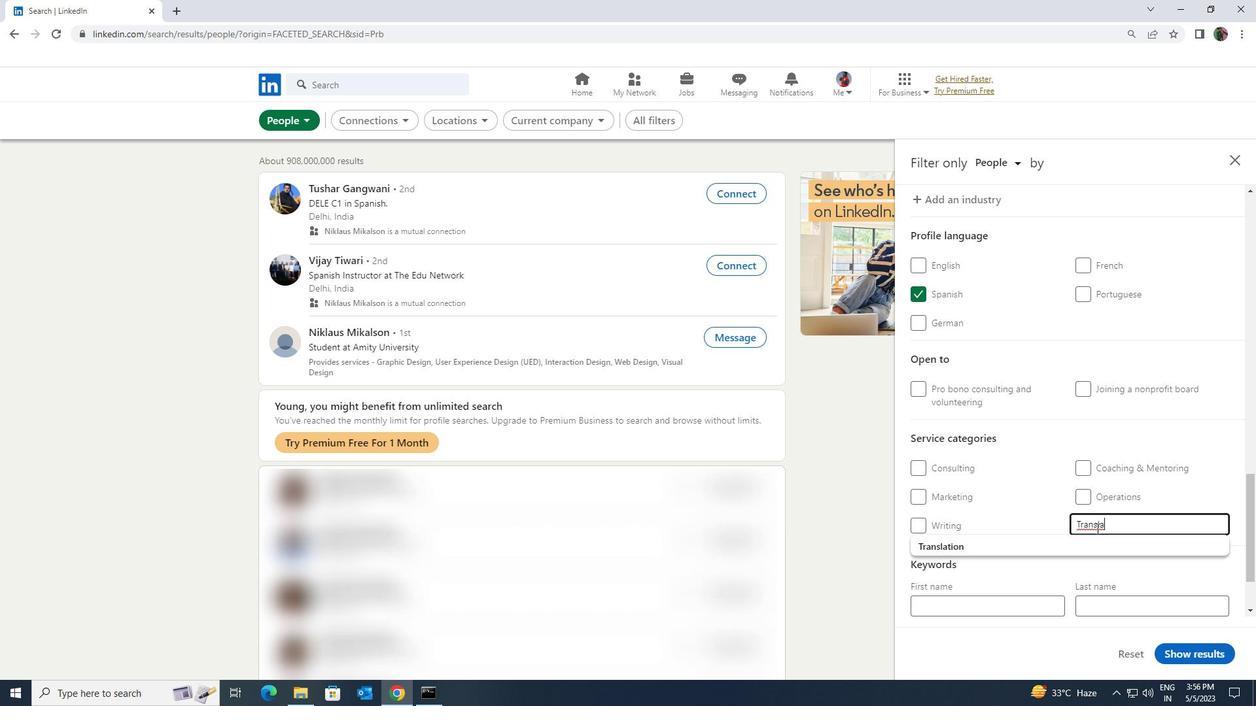 
Action: Mouse pressed left at (1091, 540)
Screenshot: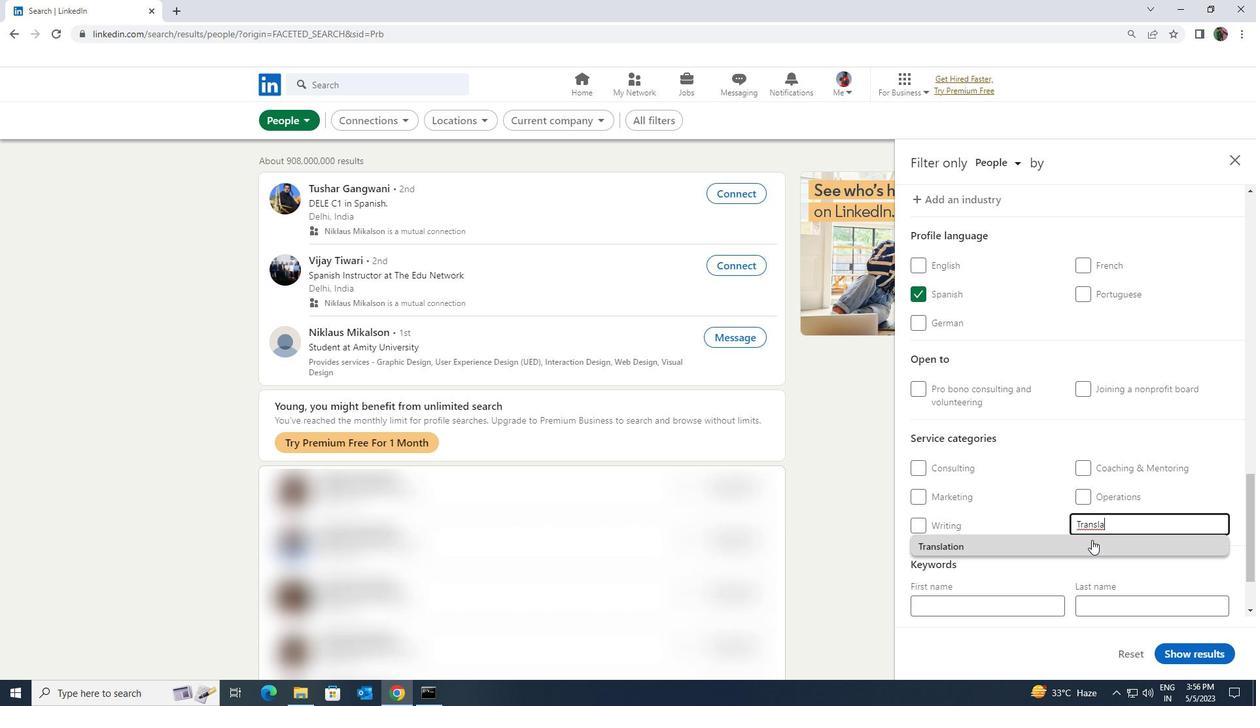
Action: Mouse scrolled (1091, 539) with delta (0, 0)
Screenshot: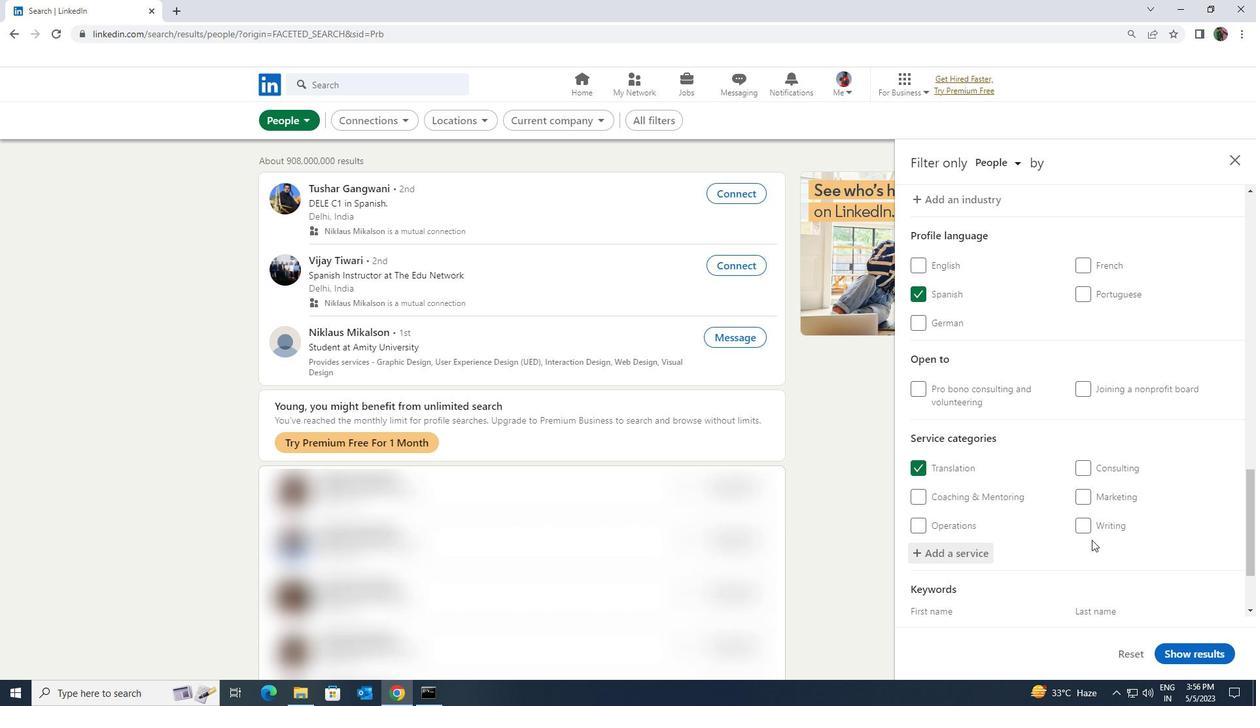 
Action: Mouse scrolled (1091, 539) with delta (0, 0)
Screenshot: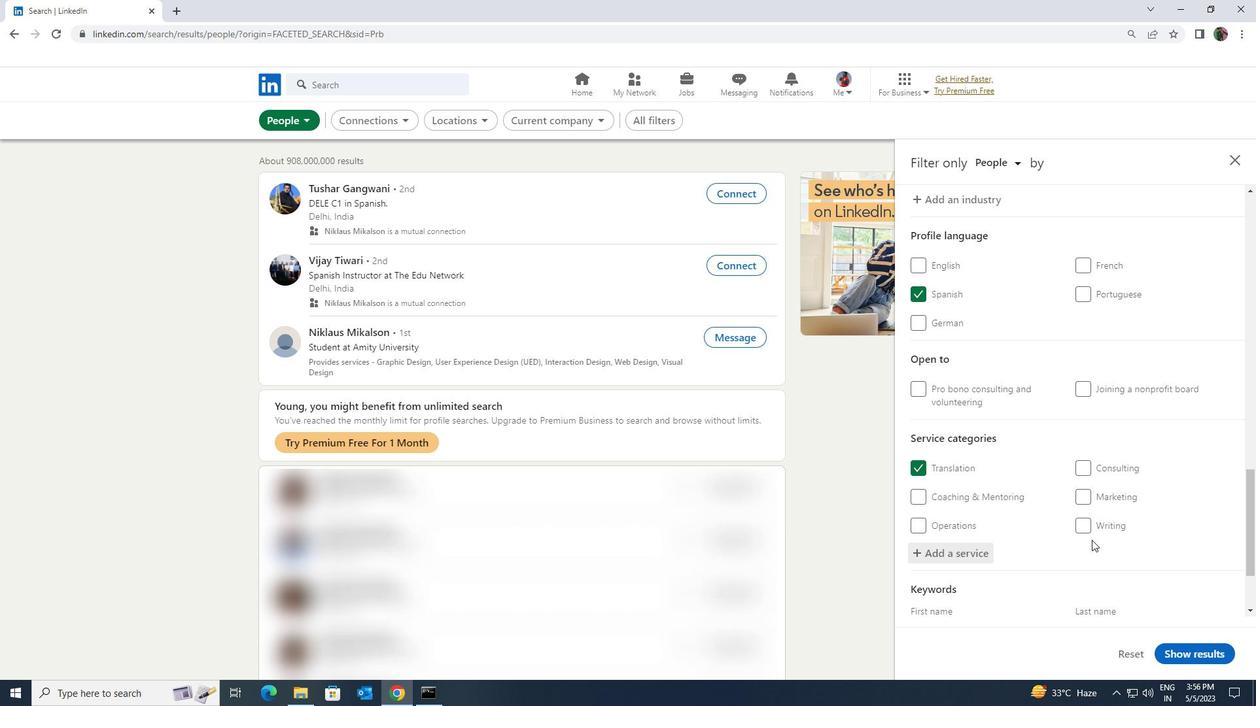 
Action: Mouse scrolled (1091, 539) with delta (0, 0)
Screenshot: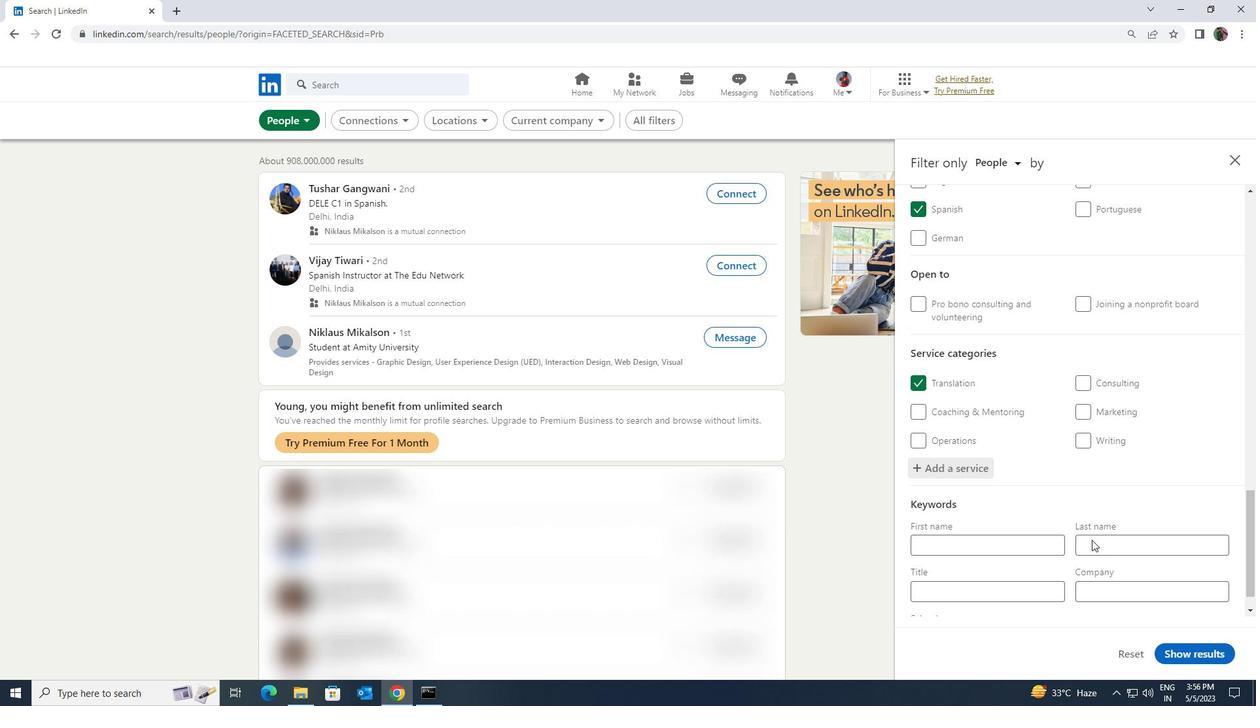 
Action: Mouse scrolled (1091, 539) with delta (0, 0)
Screenshot: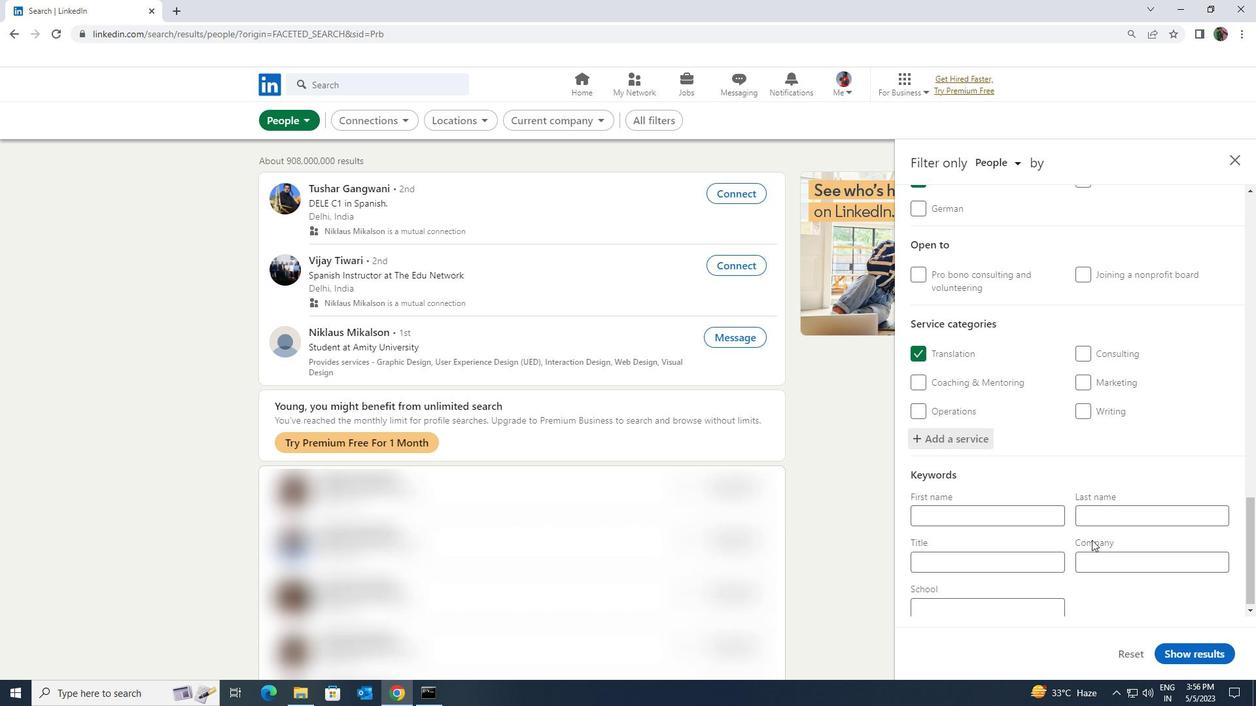 
Action: Mouse moved to (1063, 558)
Screenshot: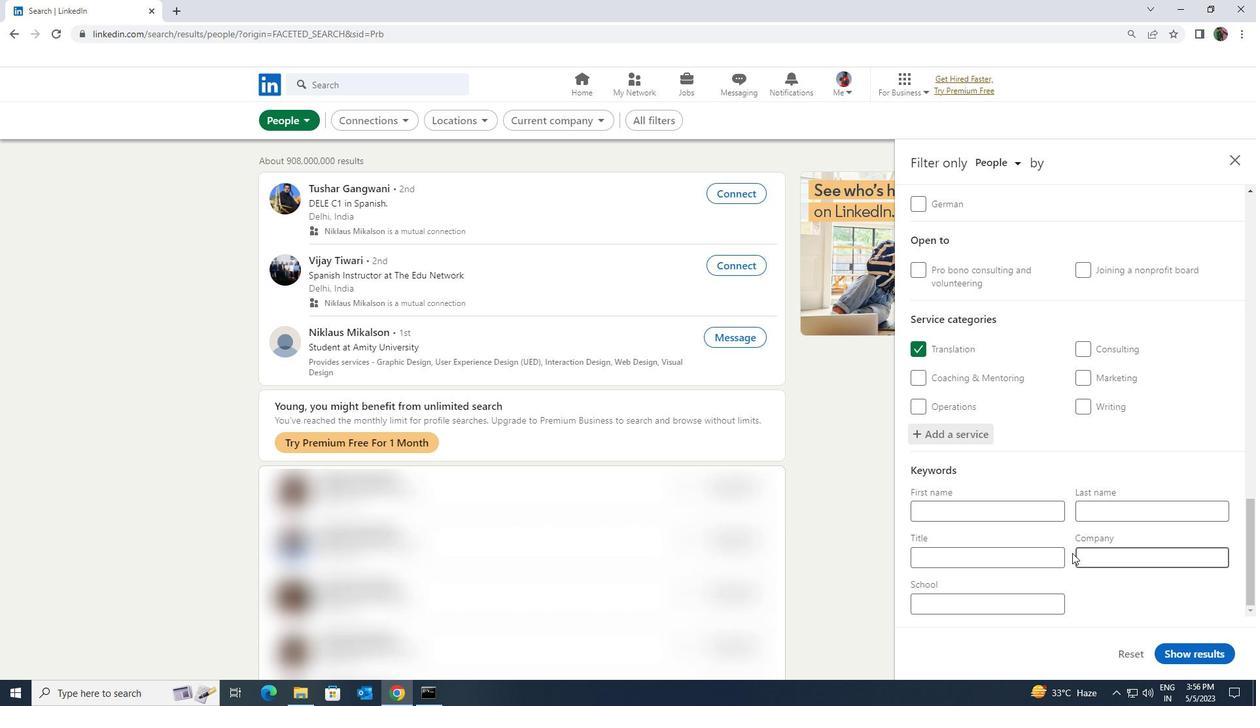 
Action: Mouse pressed left at (1063, 558)
Screenshot: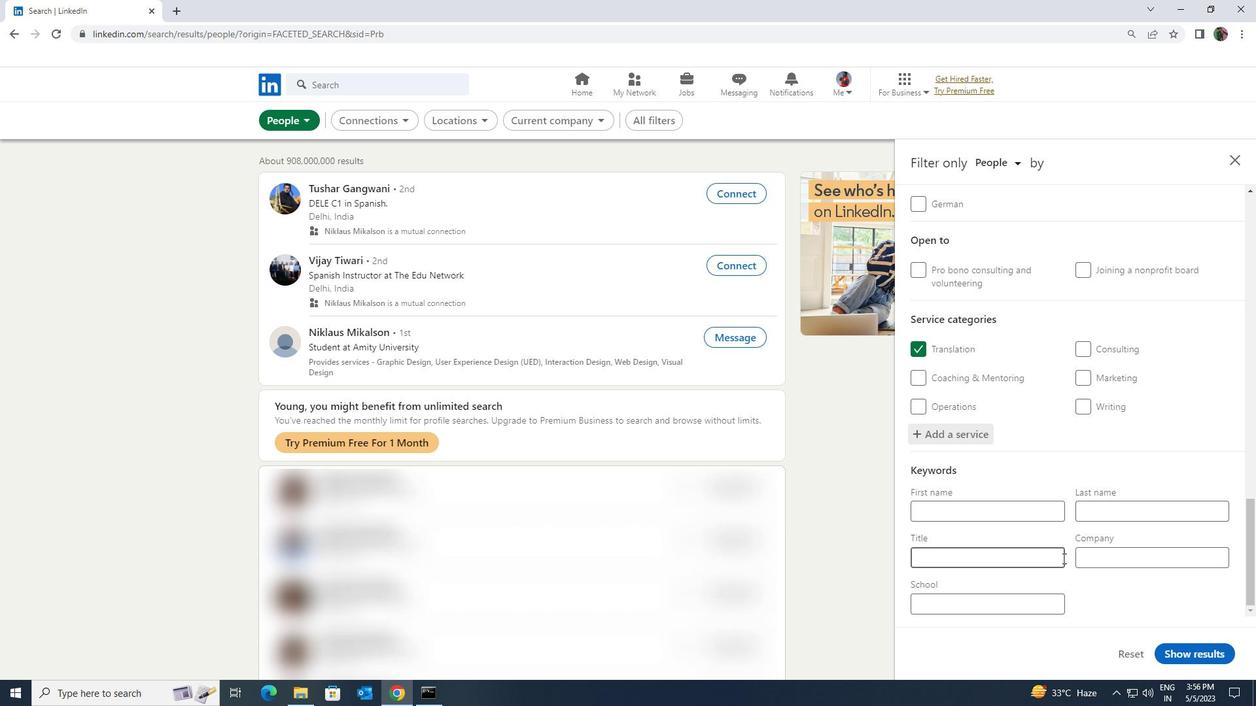 
Action: Key pressed <Key.shift><Key.shift><Key.shift><Key.shift><Key.shift>CRUISE<Key.space><Key.shift>SHIP
Screenshot: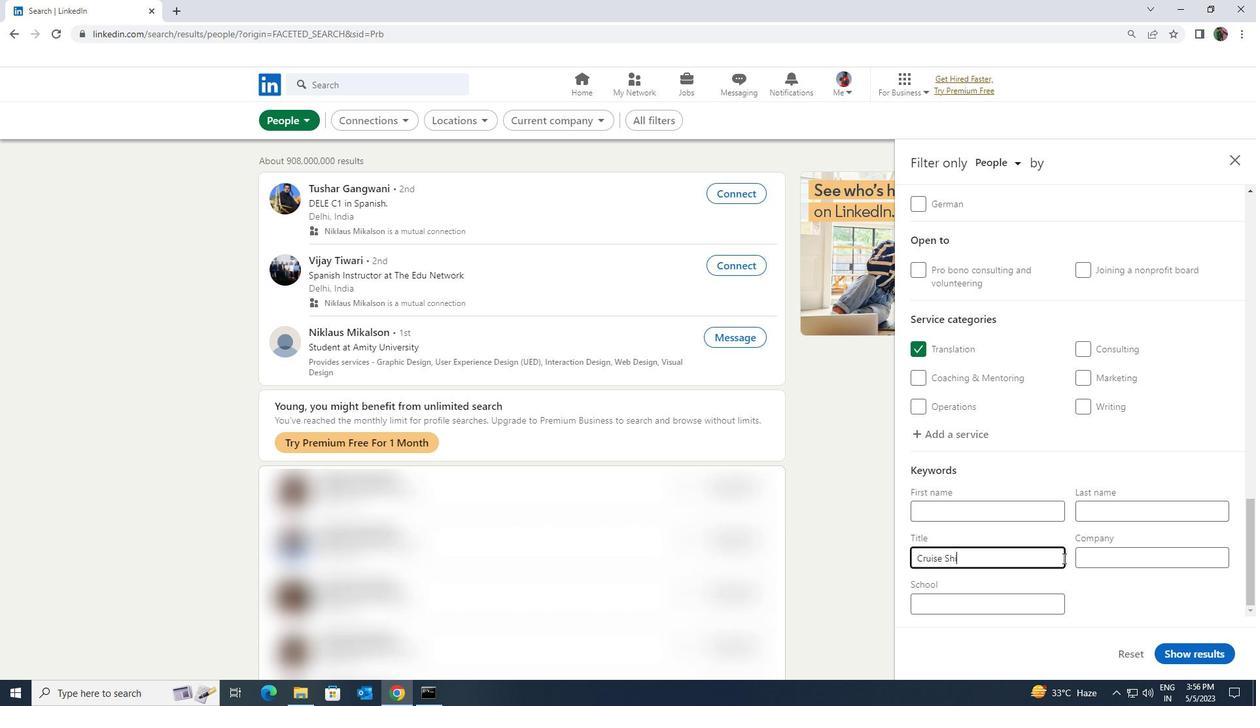 
Action: Mouse moved to (1175, 650)
Screenshot: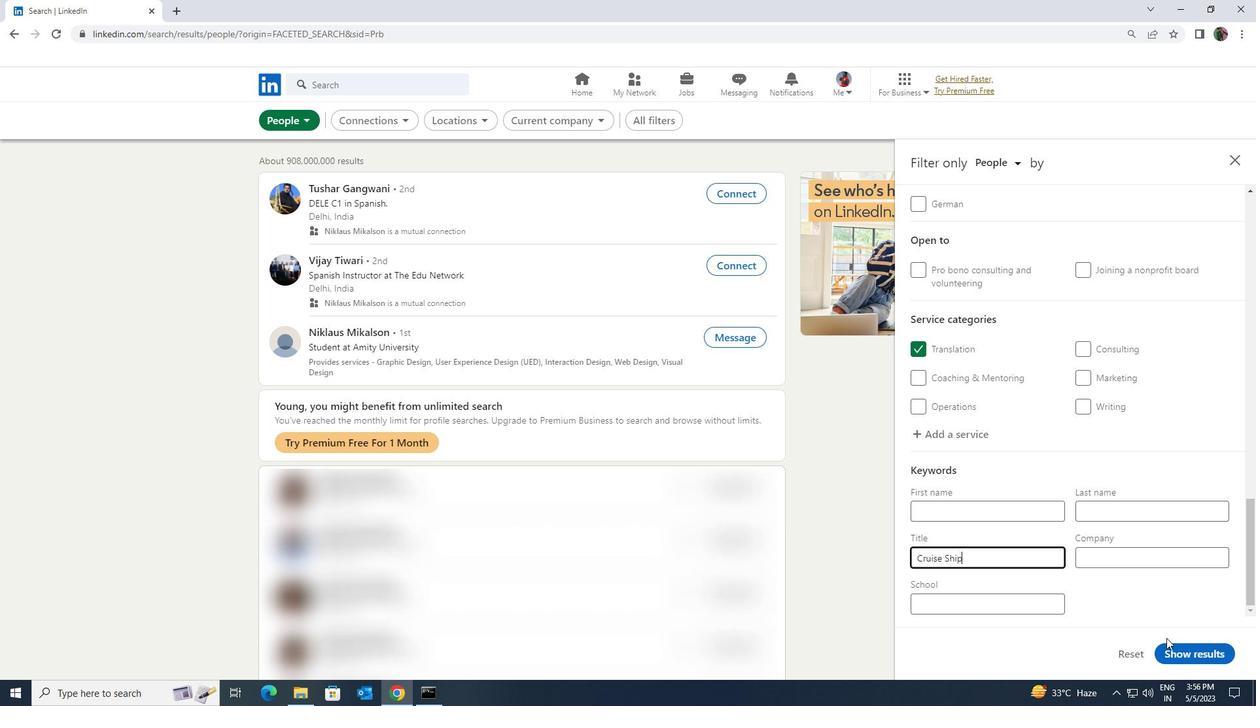 
Action: Mouse pressed left at (1175, 650)
Screenshot: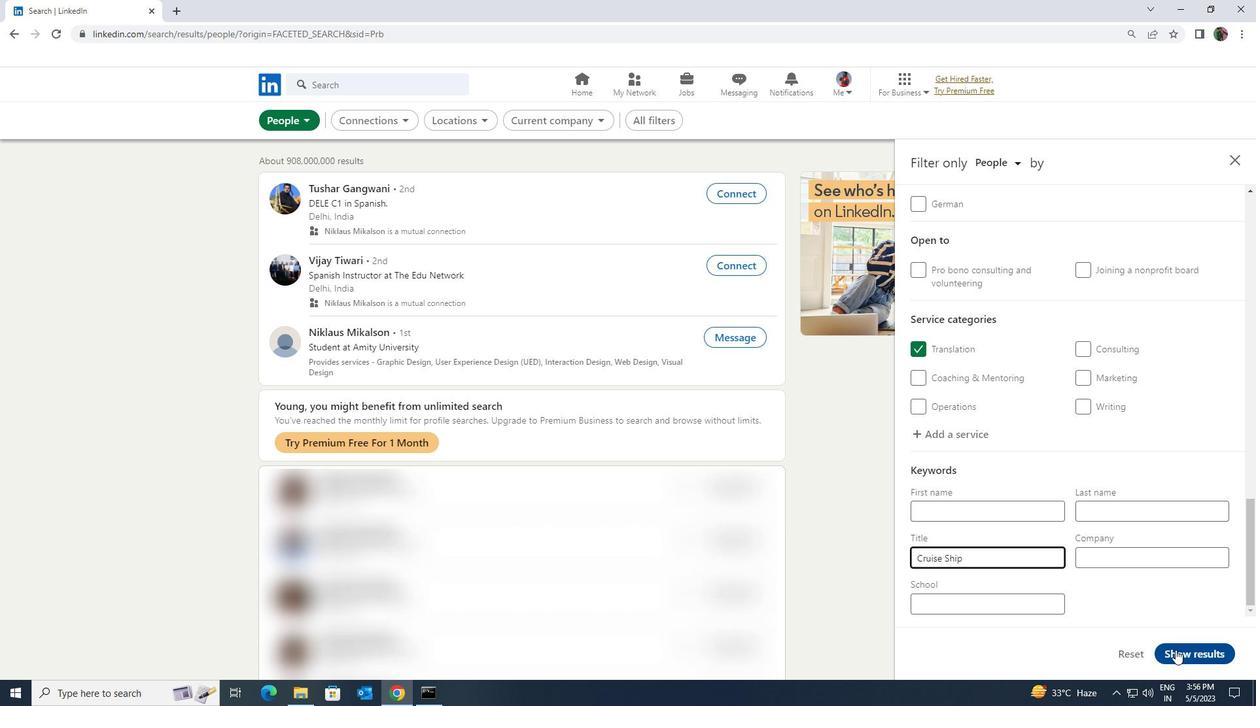
